 Task: Look for space in Alblasserdam, Netherlands from 12th August, 2023 to 16th August, 2023 for 8 adults in price range Rs.10000 to Rs.16000. Place can be private room with 8 bedrooms having 8 beds and 8 bathrooms. Property type can be house, flat, guest house, hotel. Amenities needed are: wifi, TV, free parkinig on premises, gym, breakfast. Booking option can be shelf check-in. Required host language is English.
Action: Mouse moved to (56, 107)
Screenshot: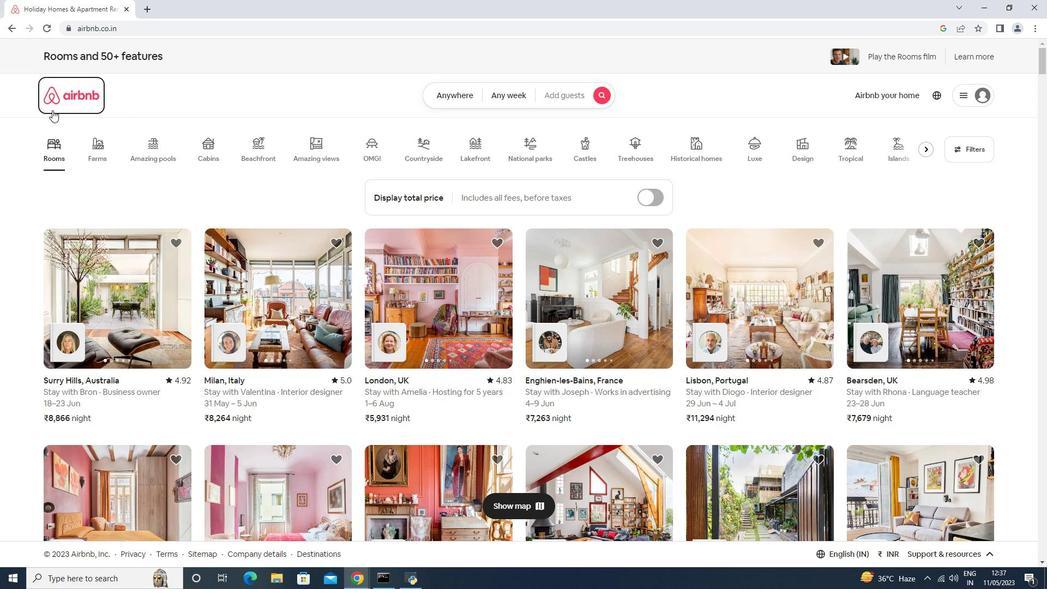 
Action: Mouse pressed left at (56, 107)
Screenshot: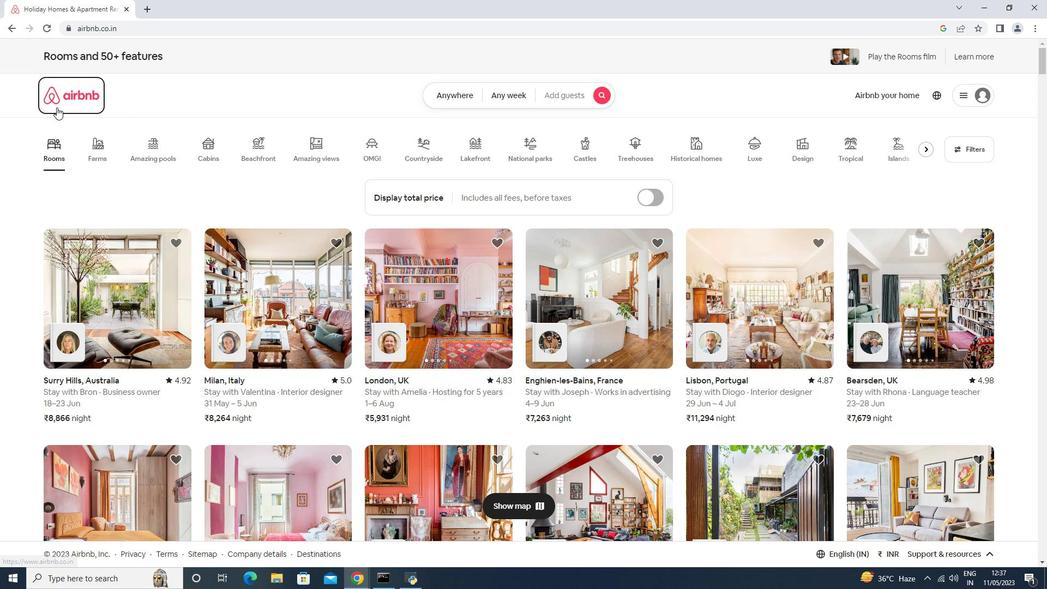 
Action: Mouse moved to (89, 98)
Screenshot: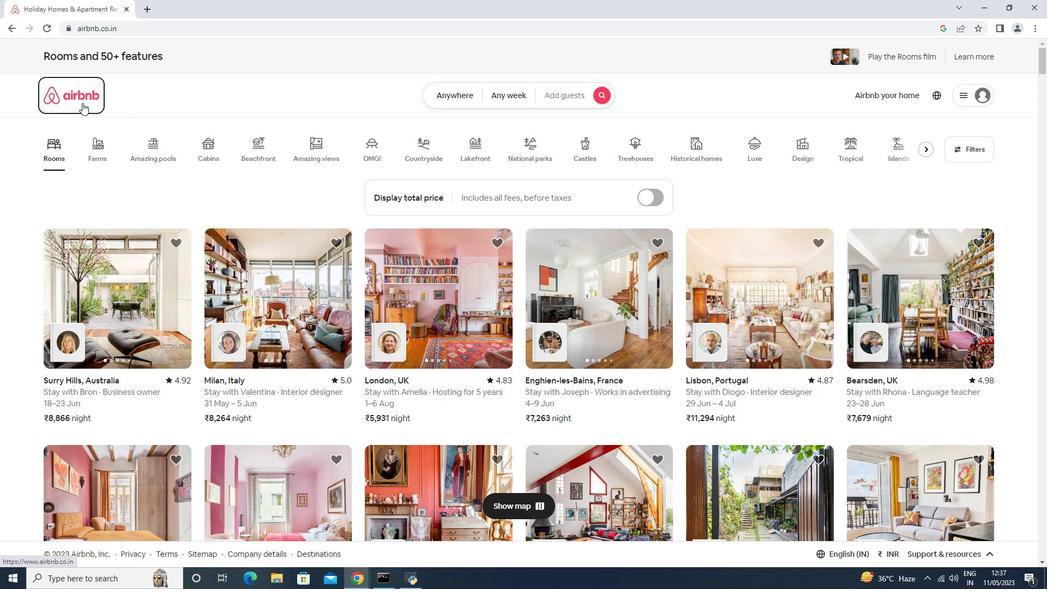 
Action: Mouse pressed left at (89, 98)
Screenshot: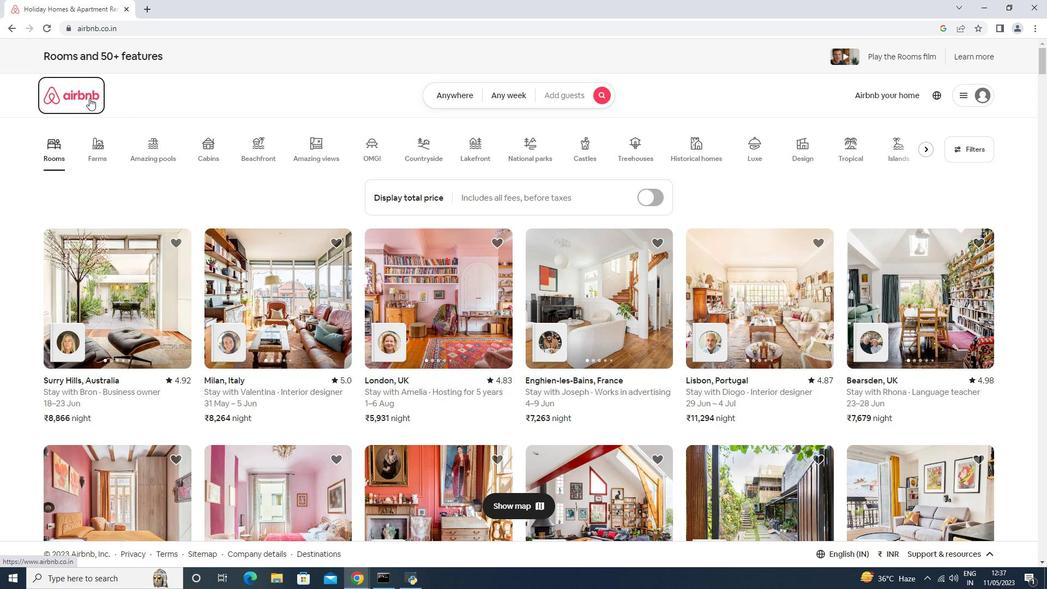 
Action: Mouse moved to (448, 92)
Screenshot: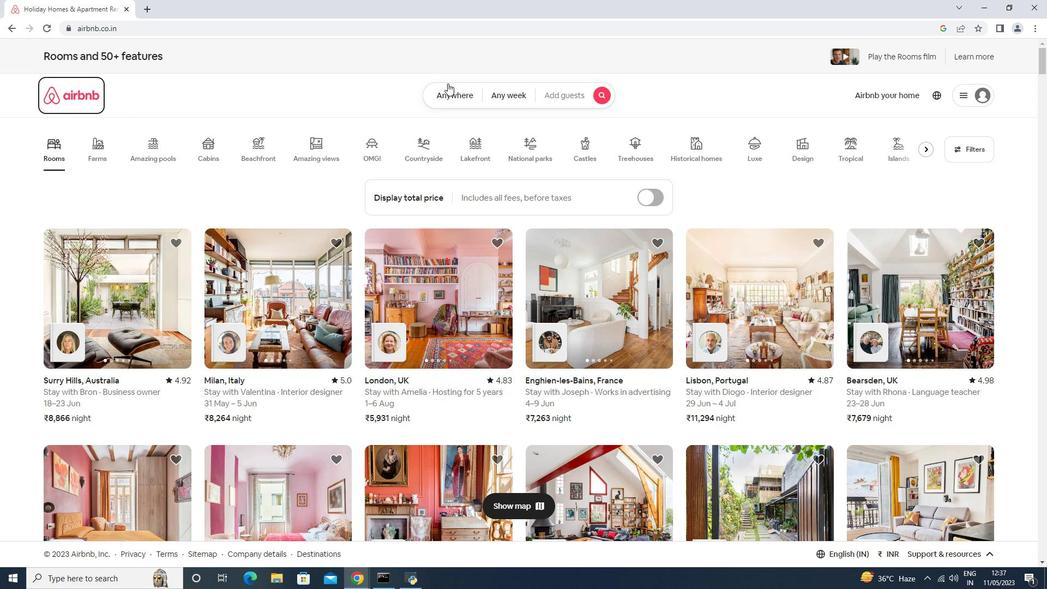
Action: Mouse pressed left at (448, 92)
Screenshot: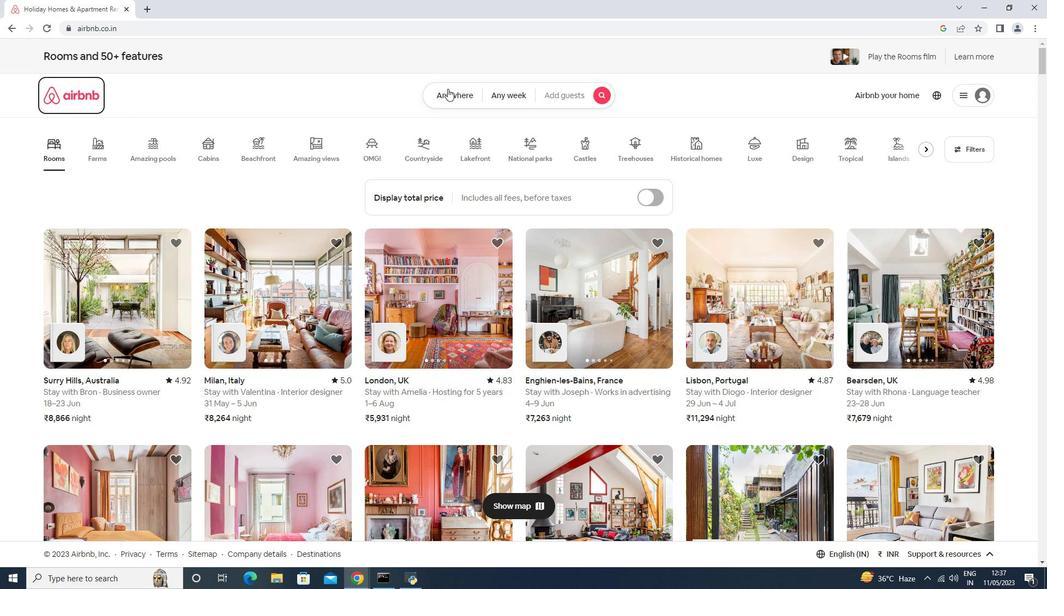 
Action: Mouse moved to (412, 153)
Screenshot: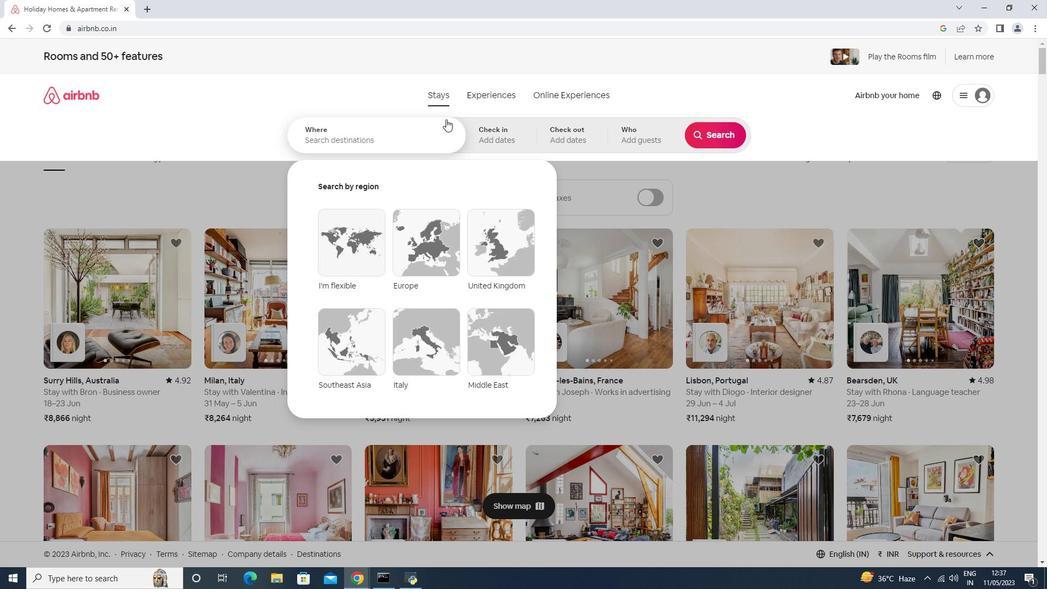 
Action: Key pressed <Key.shift>BLASSE
Screenshot: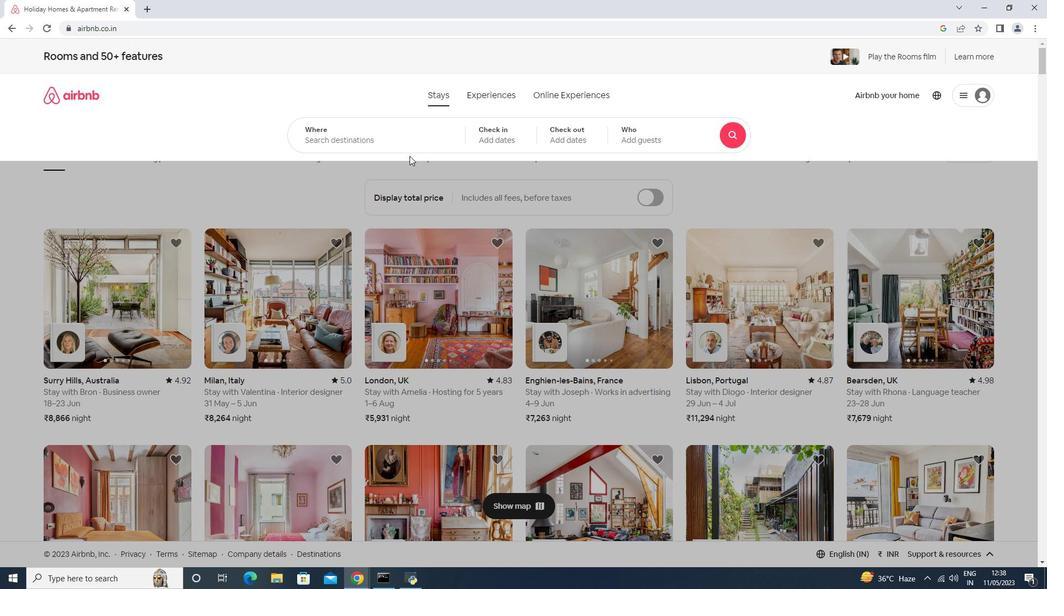 
Action: Mouse moved to (415, 152)
Screenshot: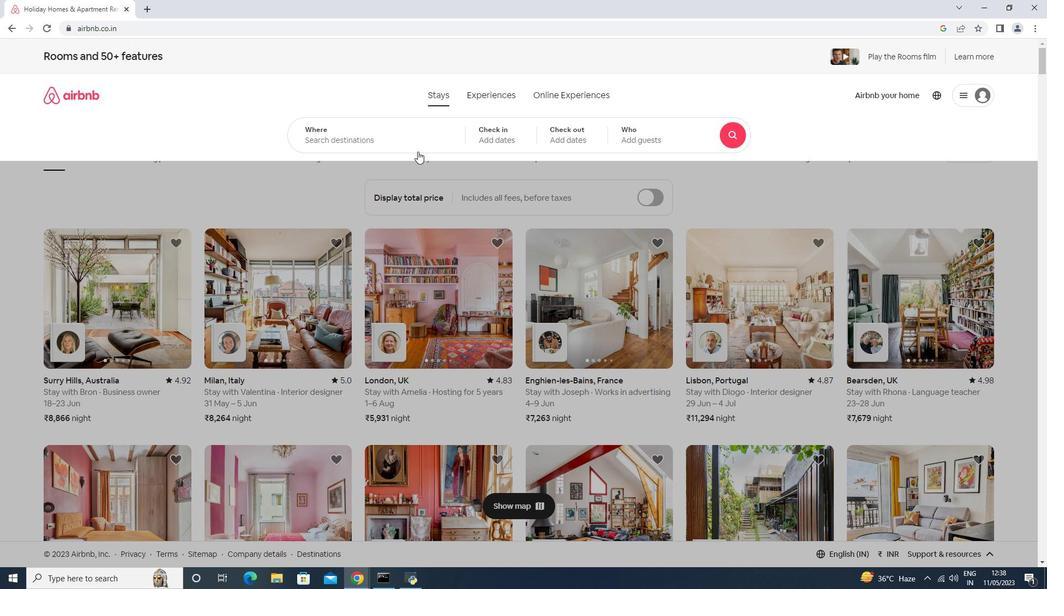 
Action: Mouse pressed left at (415, 152)
Screenshot: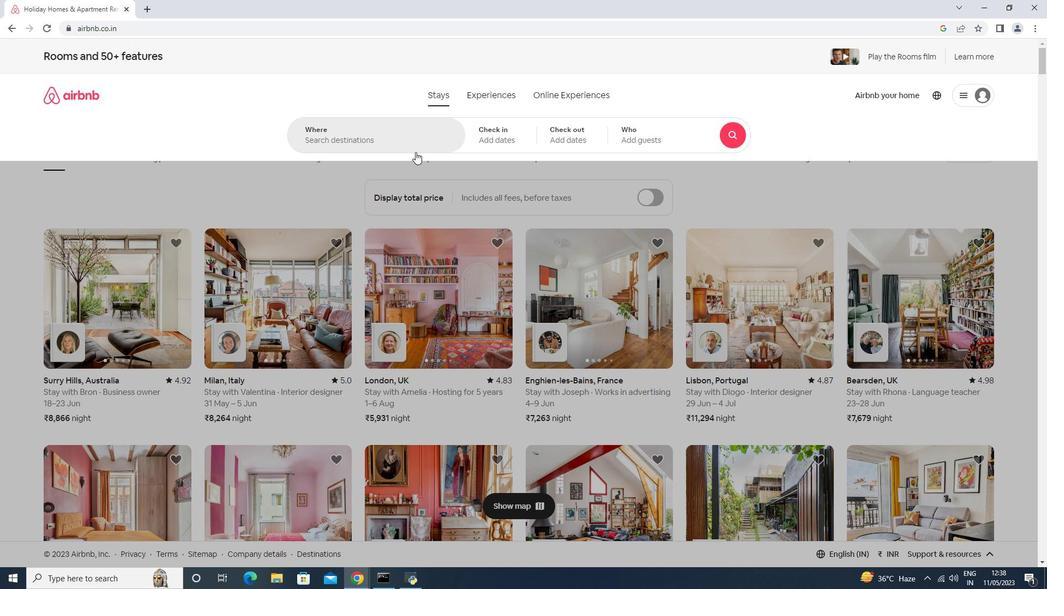 
Action: Key pressed <Key.shift>Albla<Key.down><Key.space><Key.backspace>,<Key.space><Key.shift>Netherlam<Key.backspace><Key.down><Key.up><Key.enter>
Screenshot: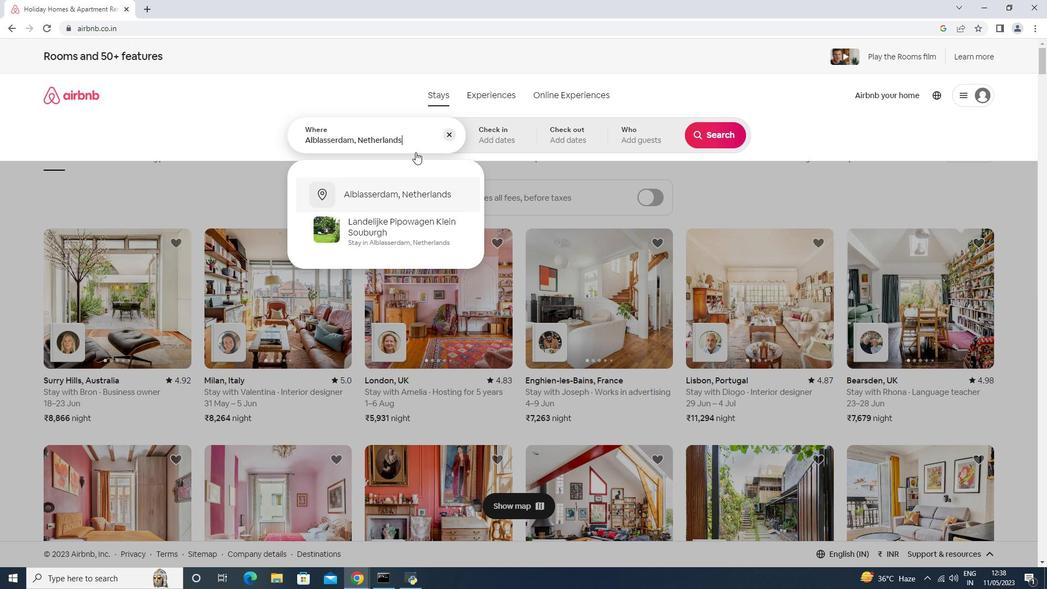
Action: Mouse moved to (710, 221)
Screenshot: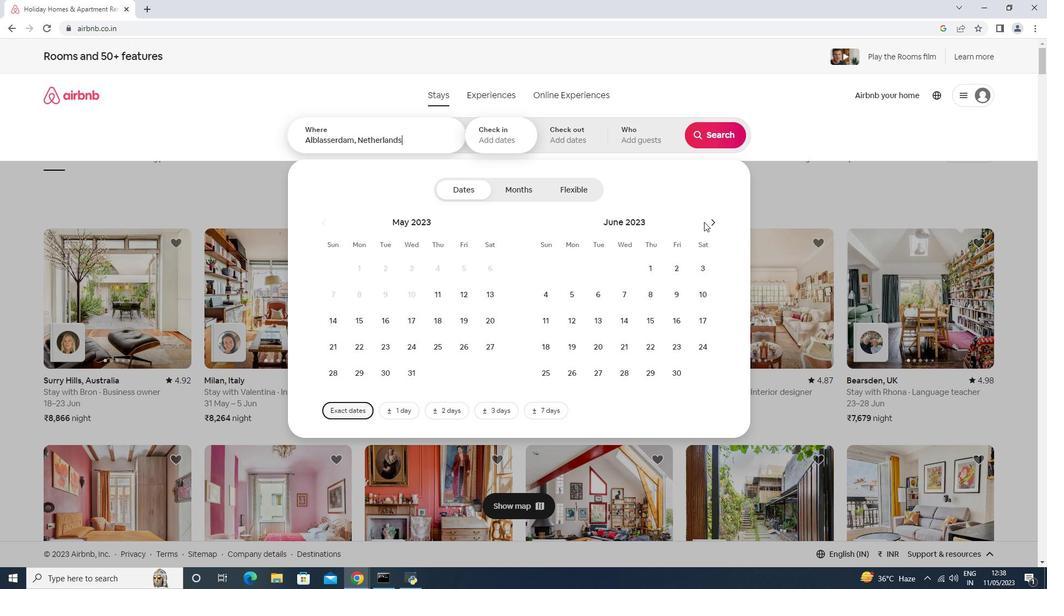 
Action: Mouse pressed left at (710, 221)
Screenshot: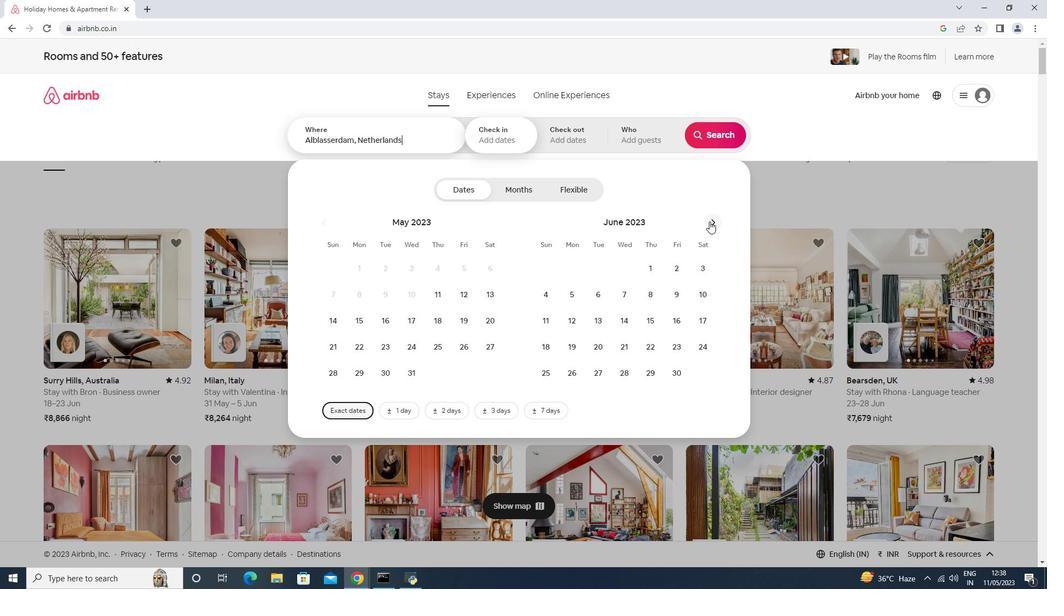 
Action: Mouse moved to (710, 222)
Screenshot: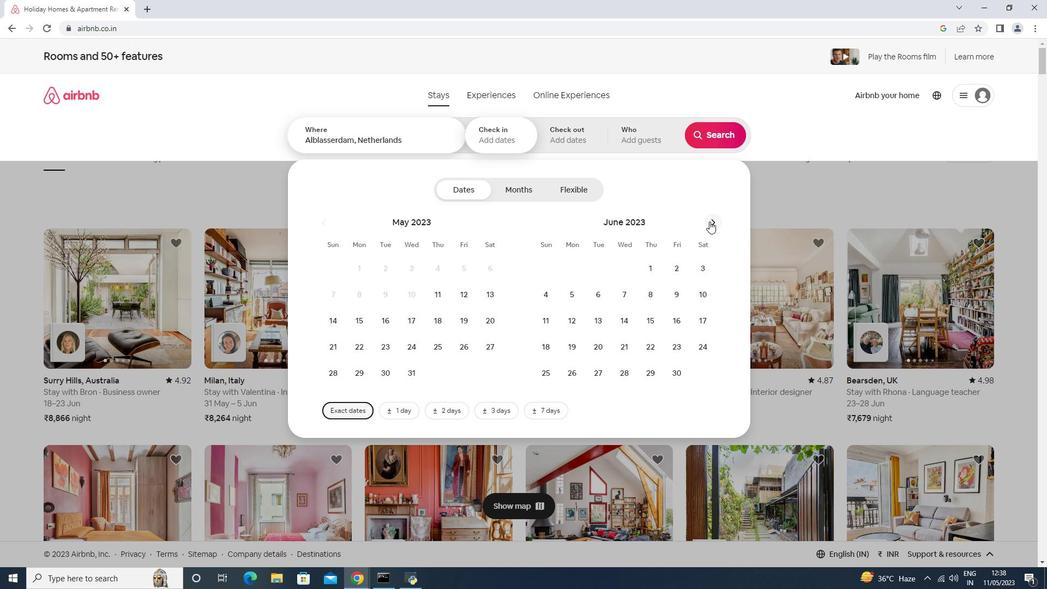 
Action: Mouse pressed left at (710, 222)
Screenshot: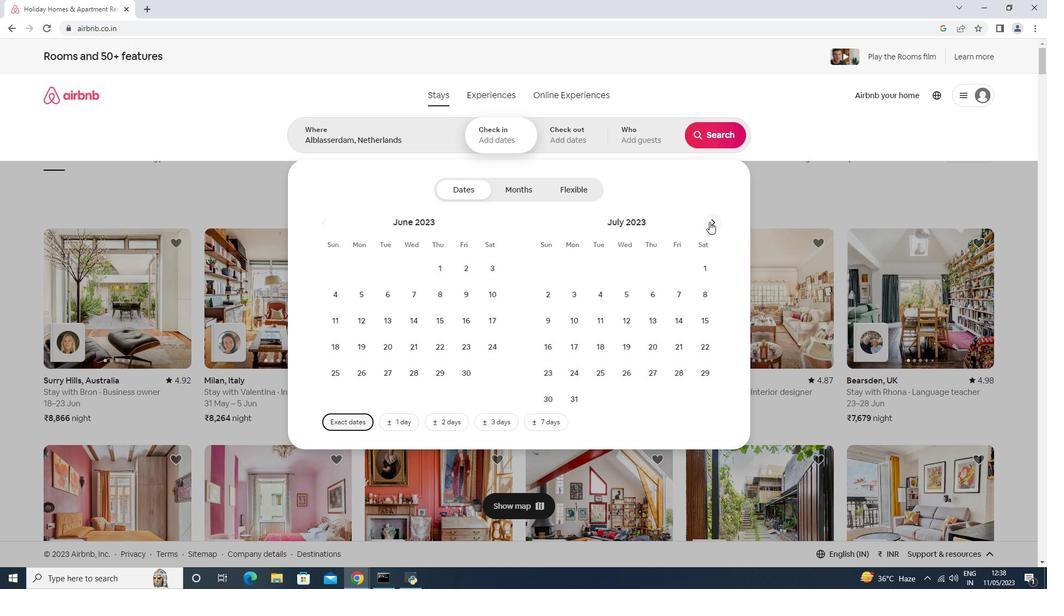 
Action: Mouse moved to (700, 294)
Screenshot: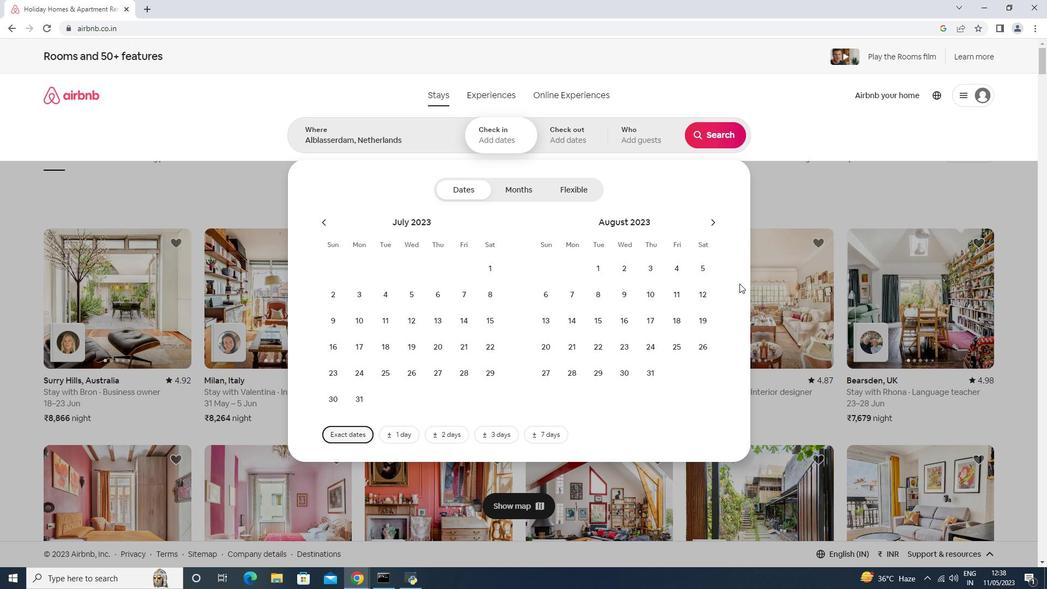 
Action: Mouse pressed left at (700, 294)
Screenshot: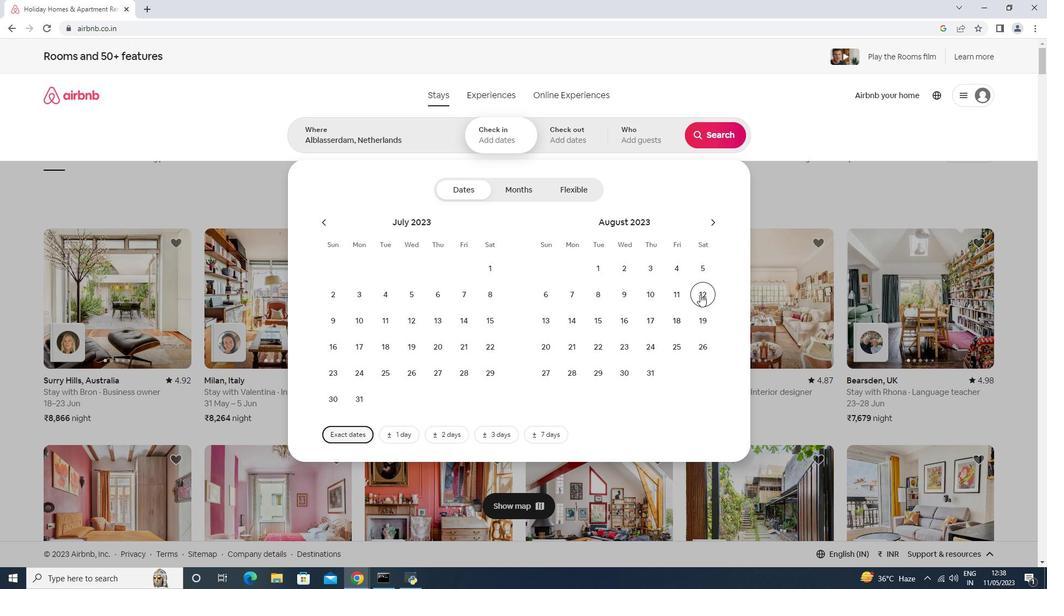 
Action: Mouse moved to (634, 321)
Screenshot: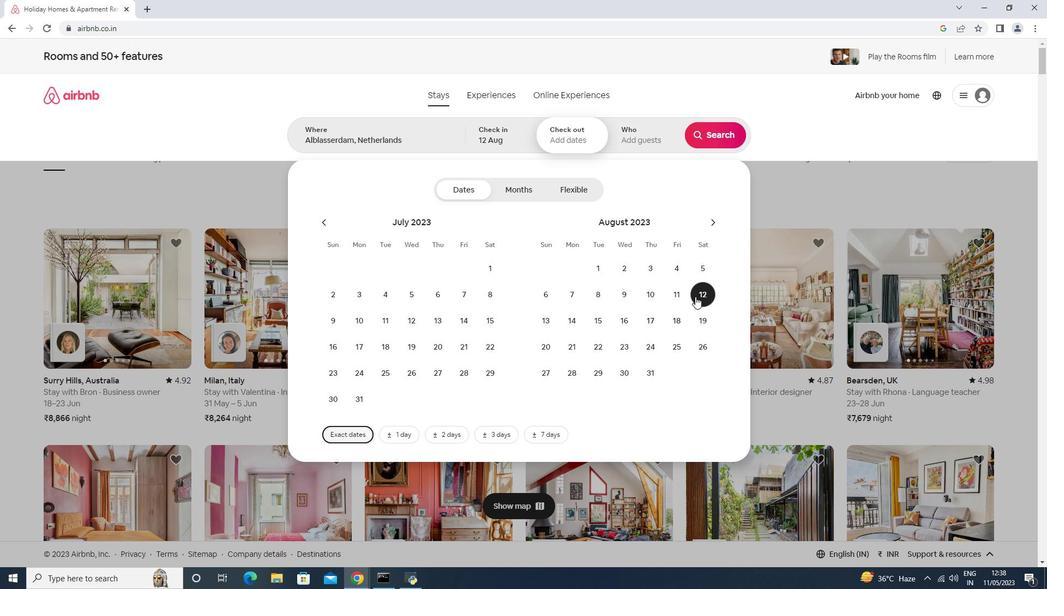 
Action: Mouse pressed left at (634, 321)
Screenshot: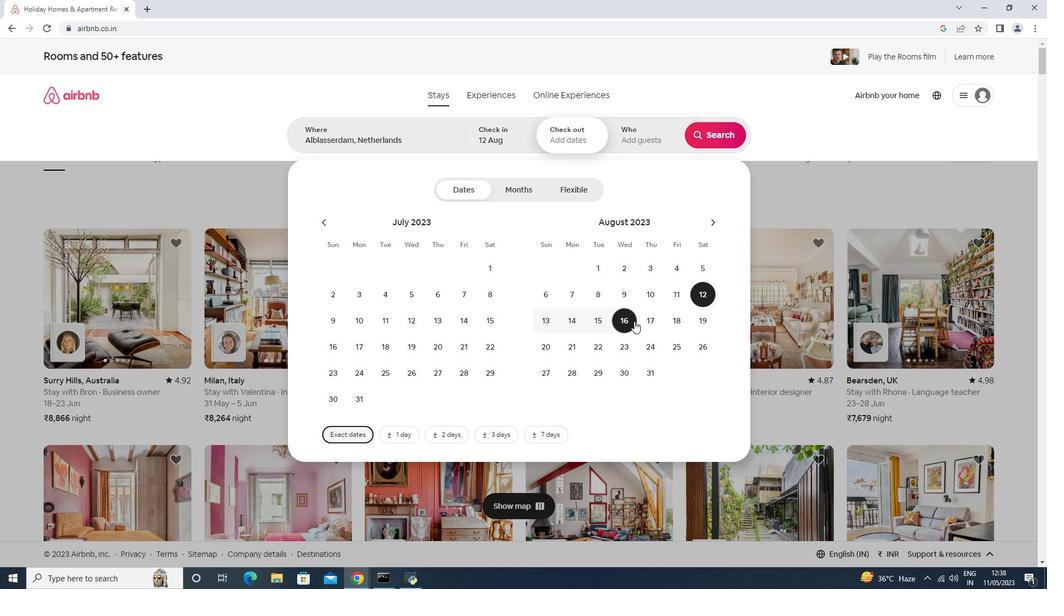 
Action: Mouse moved to (644, 148)
Screenshot: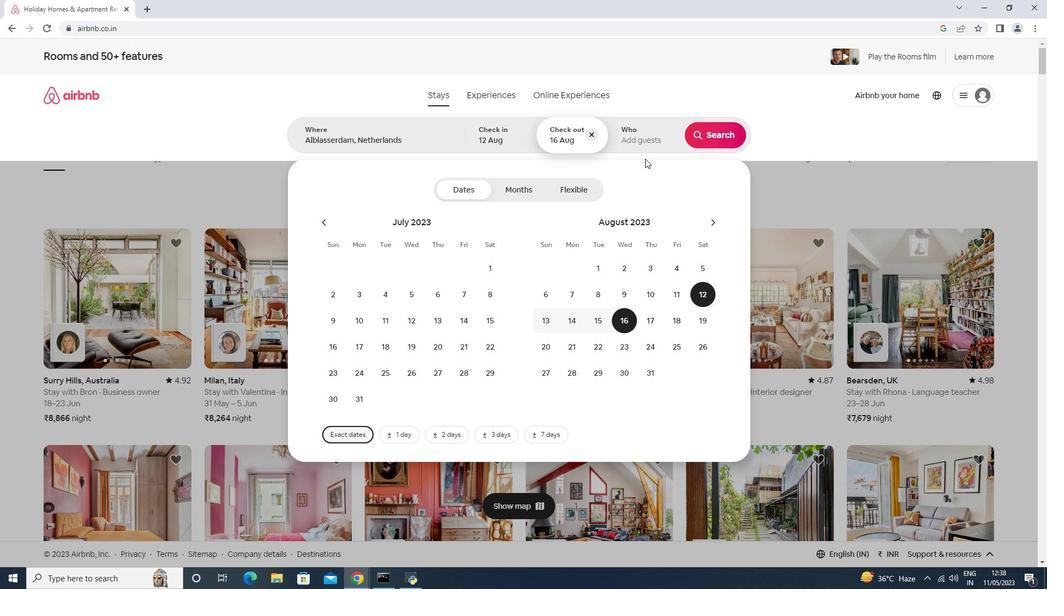 
Action: Mouse pressed left at (644, 148)
Screenshot: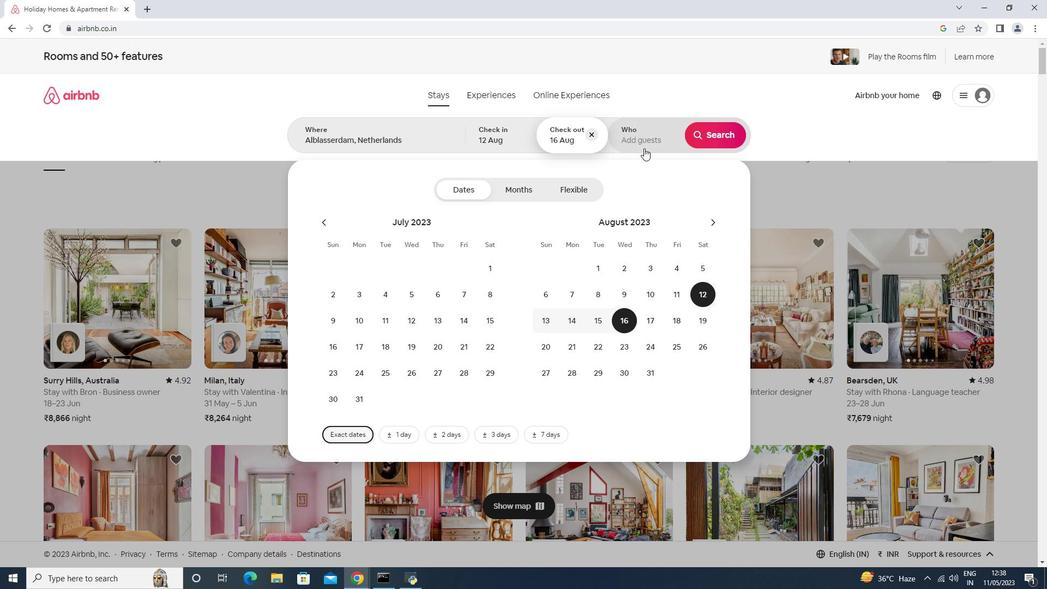 
Action: Mouse moved to (717, 191)
Screenshot: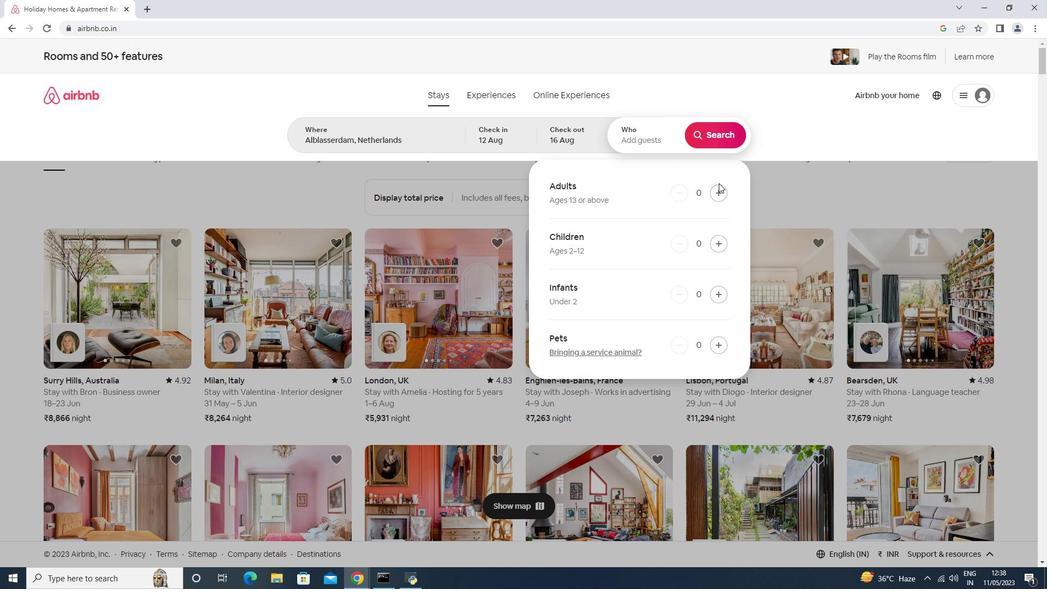 
Action: Mouse pressed left at (717, 191)
Screenshot: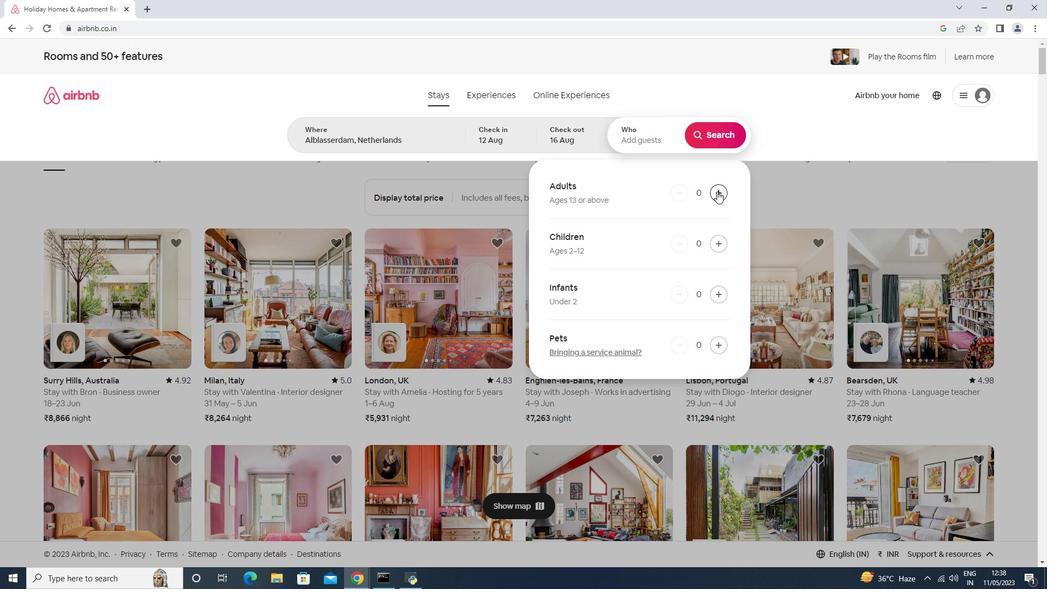 
Action: Mouse pressed left at (717, 191)
Screenshot: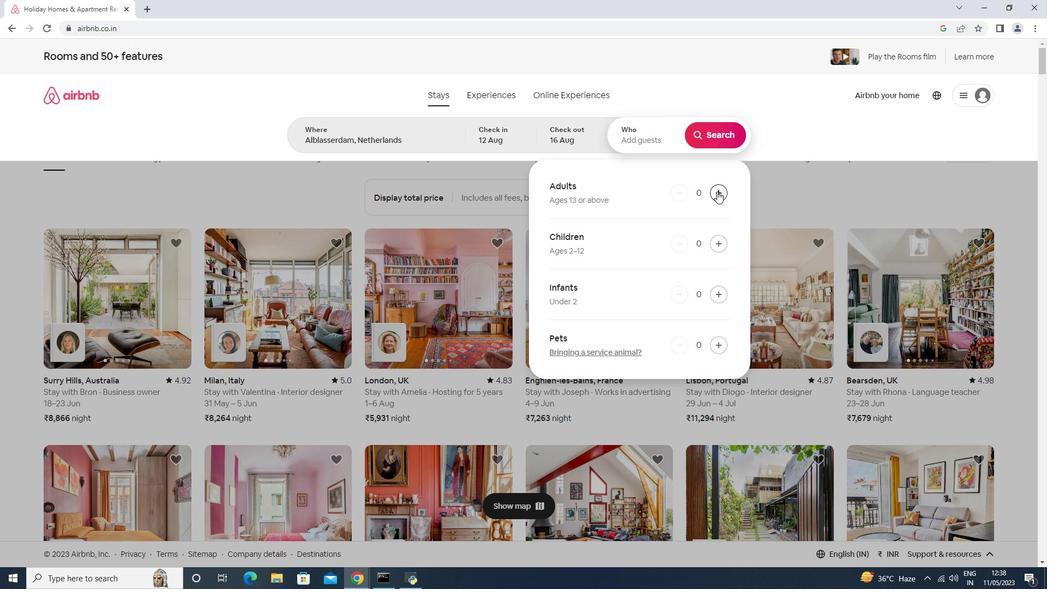 
Action: Mouse pressed left at (717, 191)
Screenshot: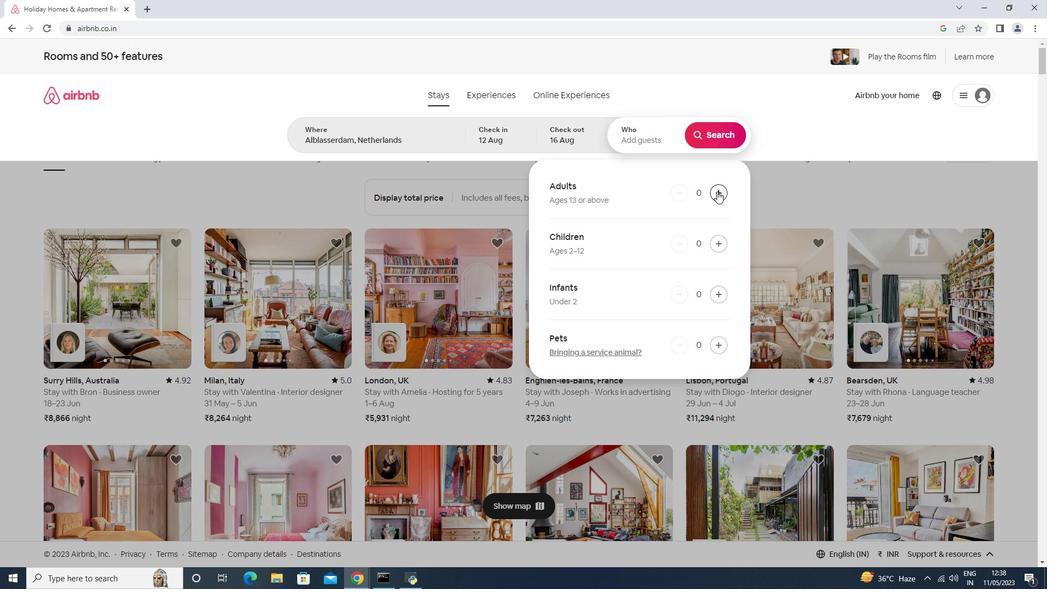 
Action: Mouse pressed left at (717, 191)
Screenshot: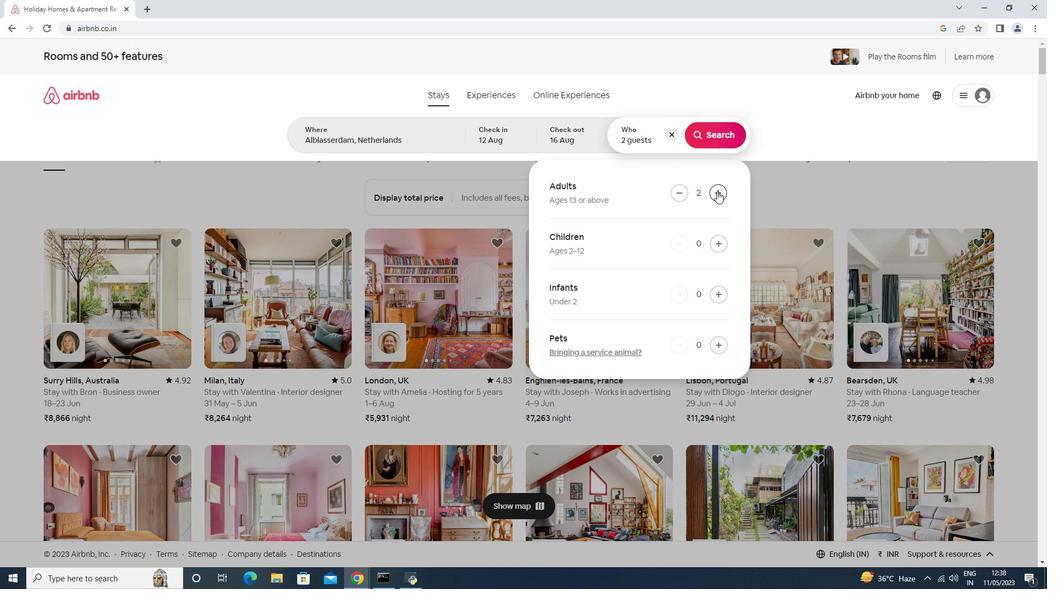 
Action: Mouse pressed left at (717, 191)
Screenshot: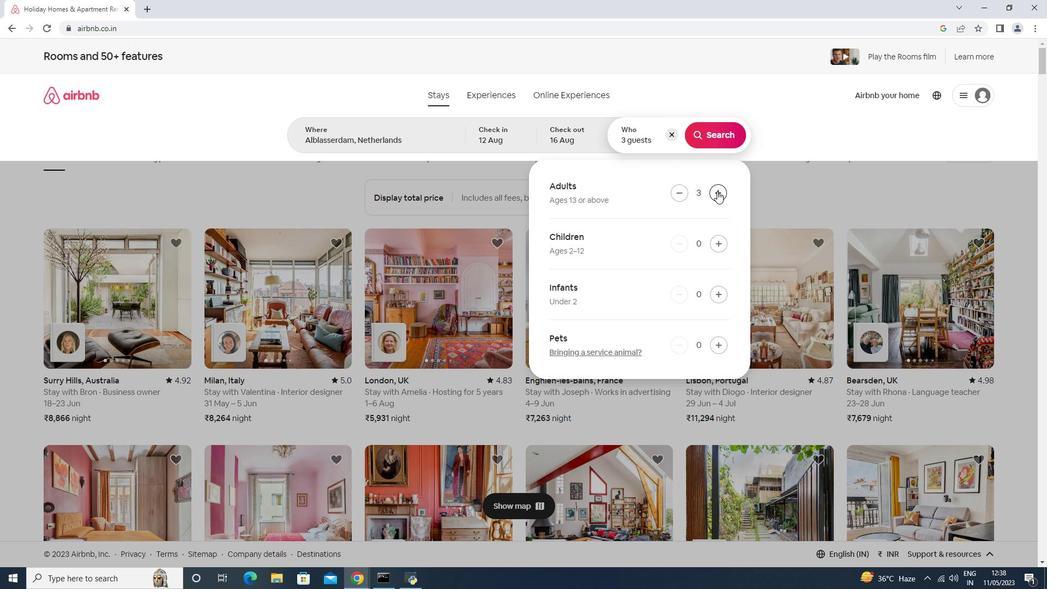 
Action: Mouse pressed left at (717, 191)
Screenshot: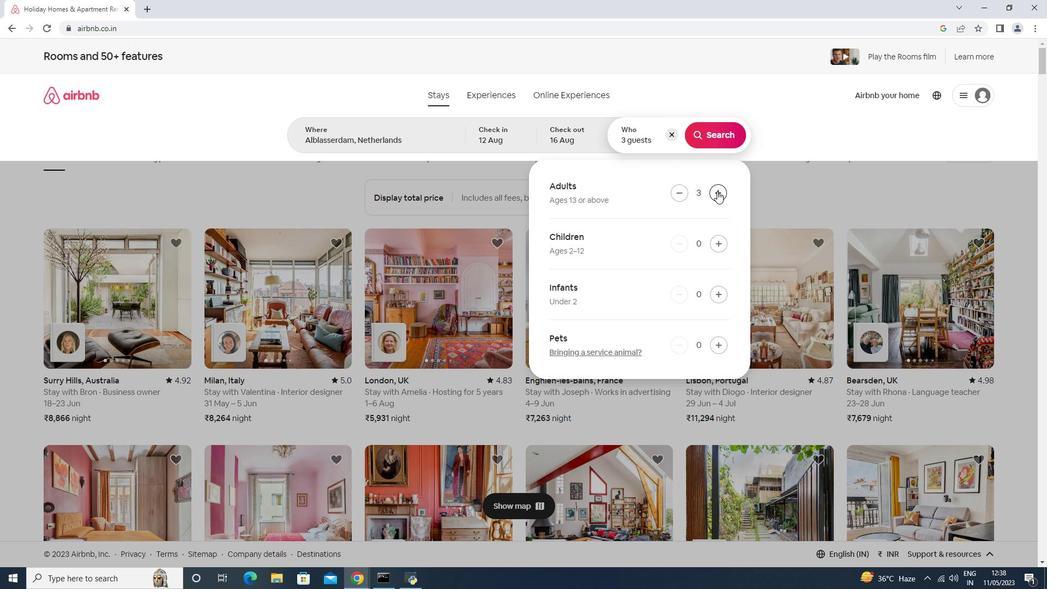 
Action: Mouse pressed left at (717, 191)
Screenshot: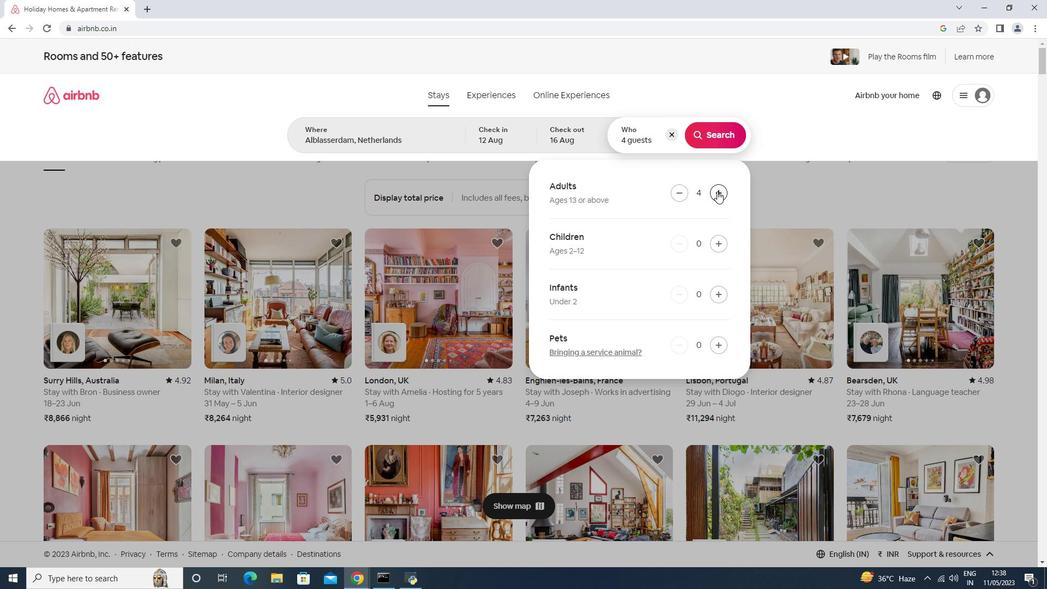 
Action: Mouse pressed left at (717, 191)
Screenshot: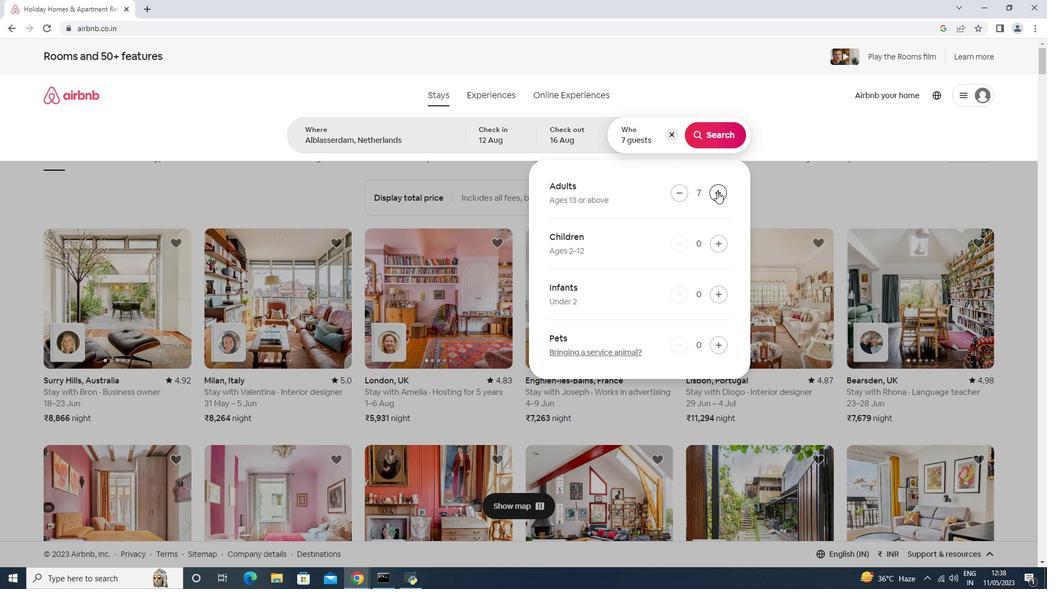 
Action: Mouse moved to (708, 138)
Screenshot: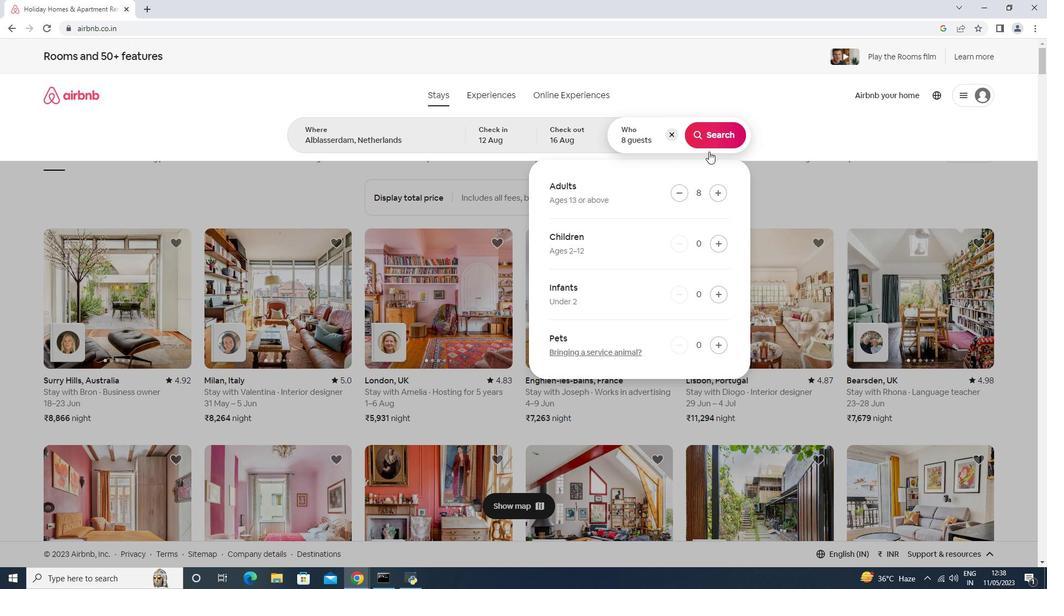 
Action: Mouse pressed left at (708, 138)
Screenshot: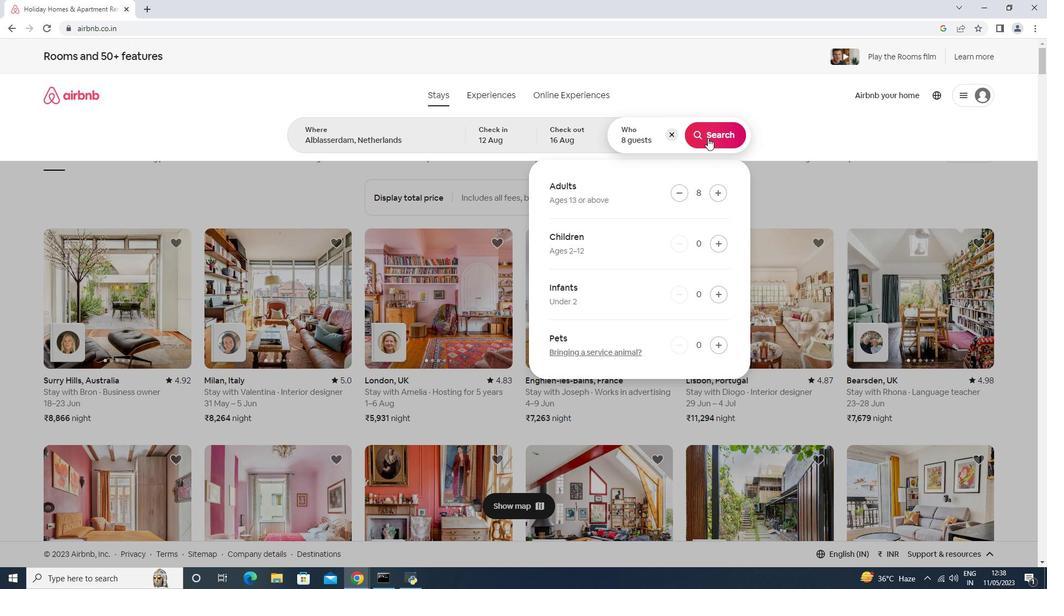 
Action: Mouse moved to (998, 105)
Screenshot: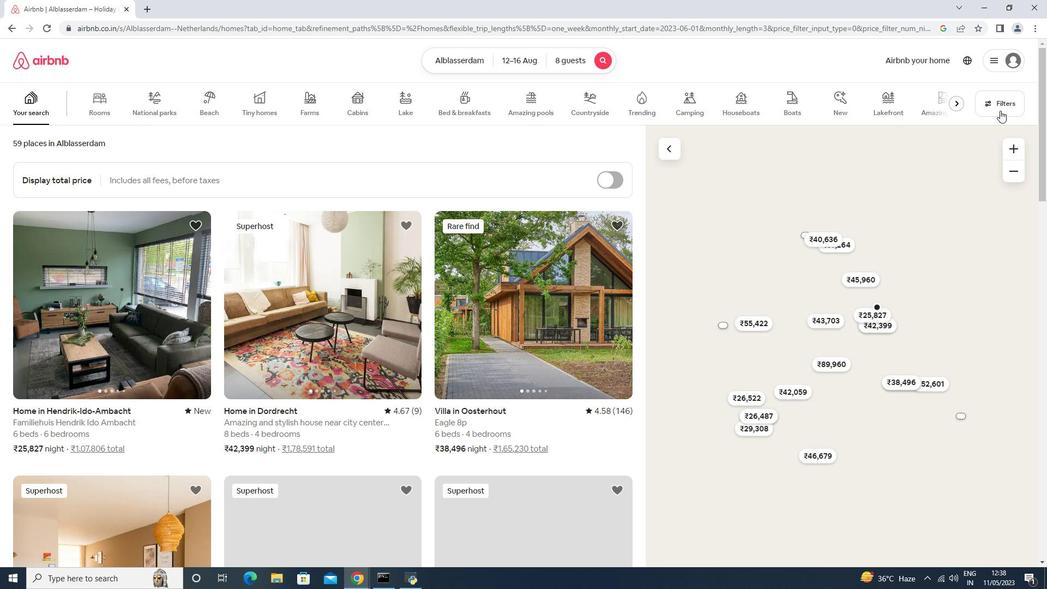 
Action: Mouse pressed left at (998, 105)
Screenshot: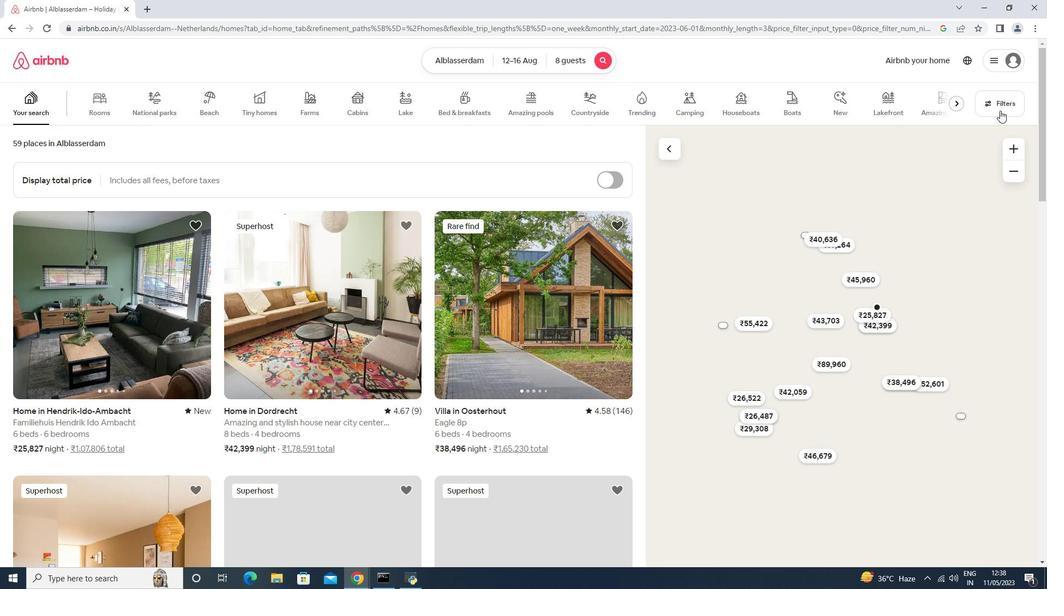 
Action: Mouse moved to (457, 362)
Screenshot: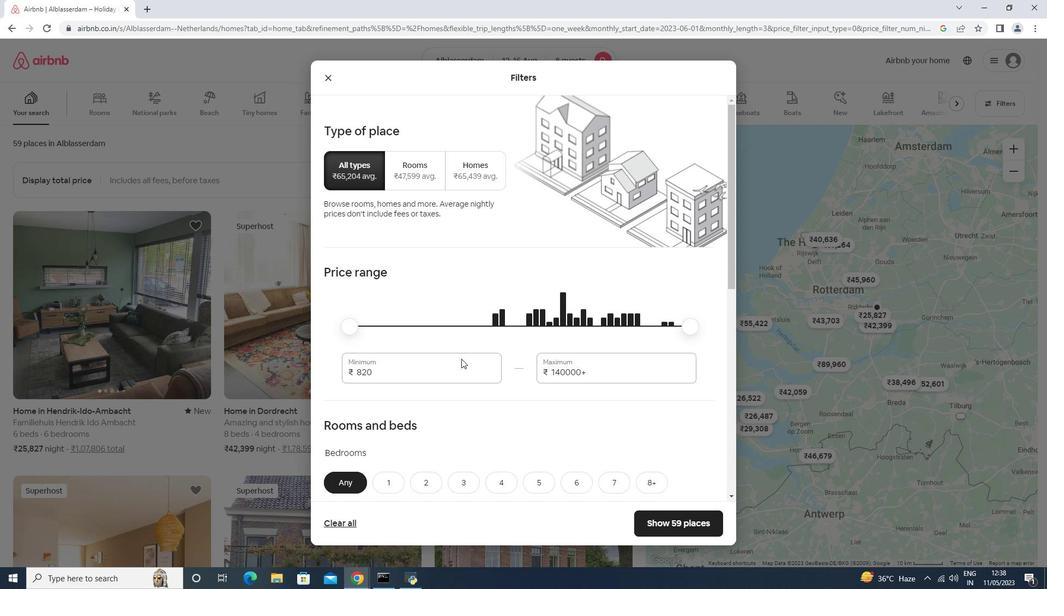 
Action: Mouse pressed left at (457, 362)
Screenshot: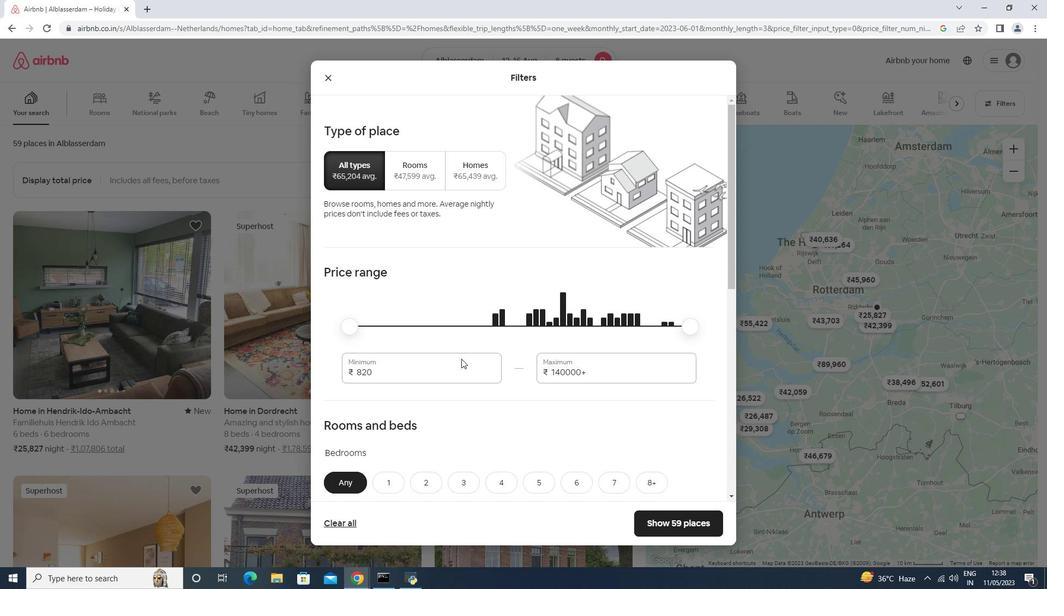 
Action: Mouse moved to (452, 359)
Screenshot: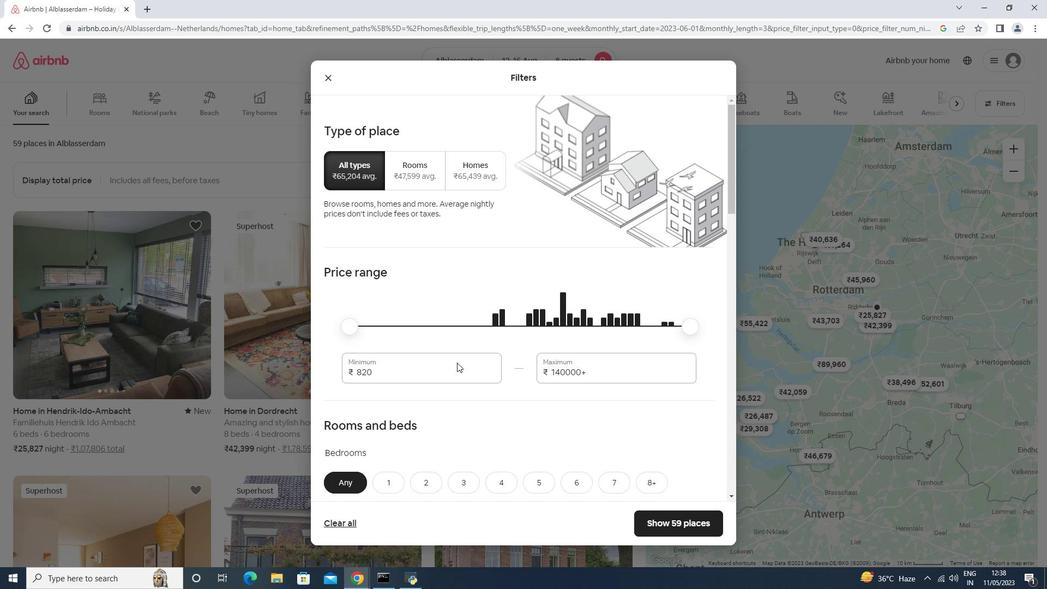 
Action: Key pressed <Key.backspace><Key.backspace><Key.backspace>10000<Key.tab>16000
Screenshot: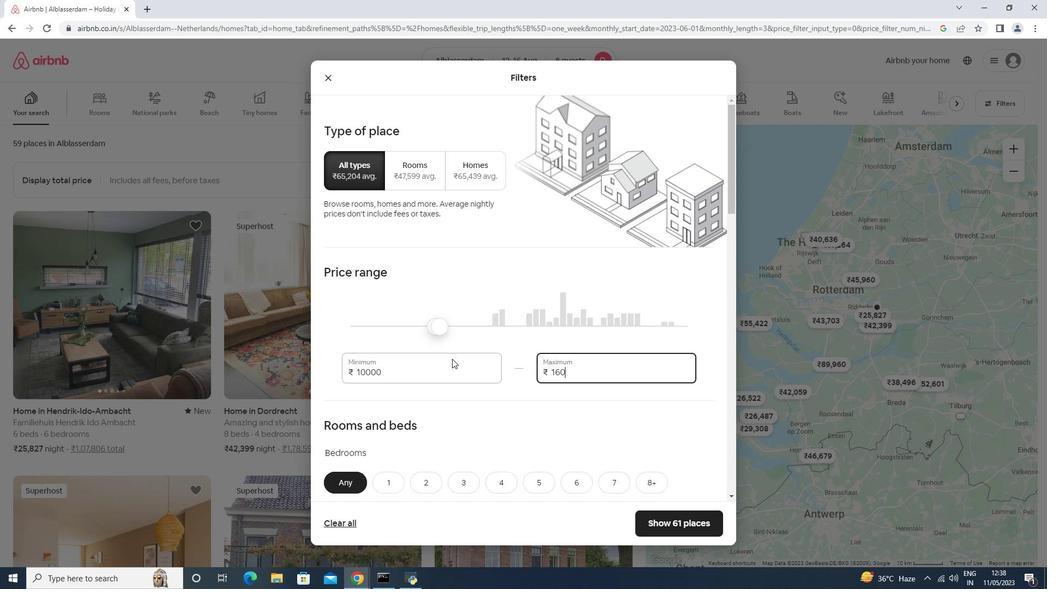 
Action: Mouse moved to (452, 358)
Screenshot: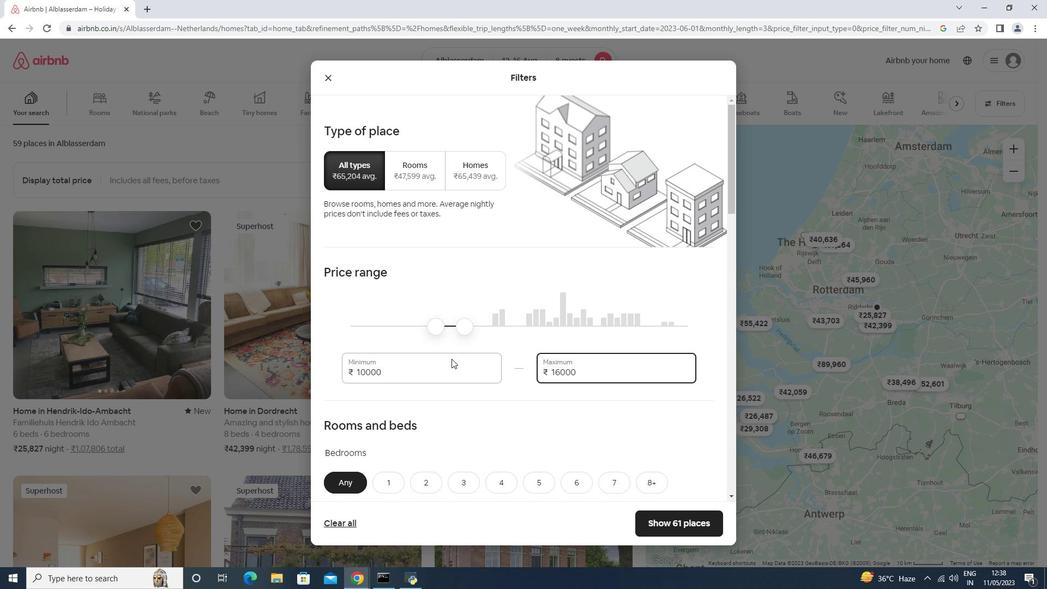 
Action: Mouse scrolled (452, 357) with delta (0, 0)
Screenshot: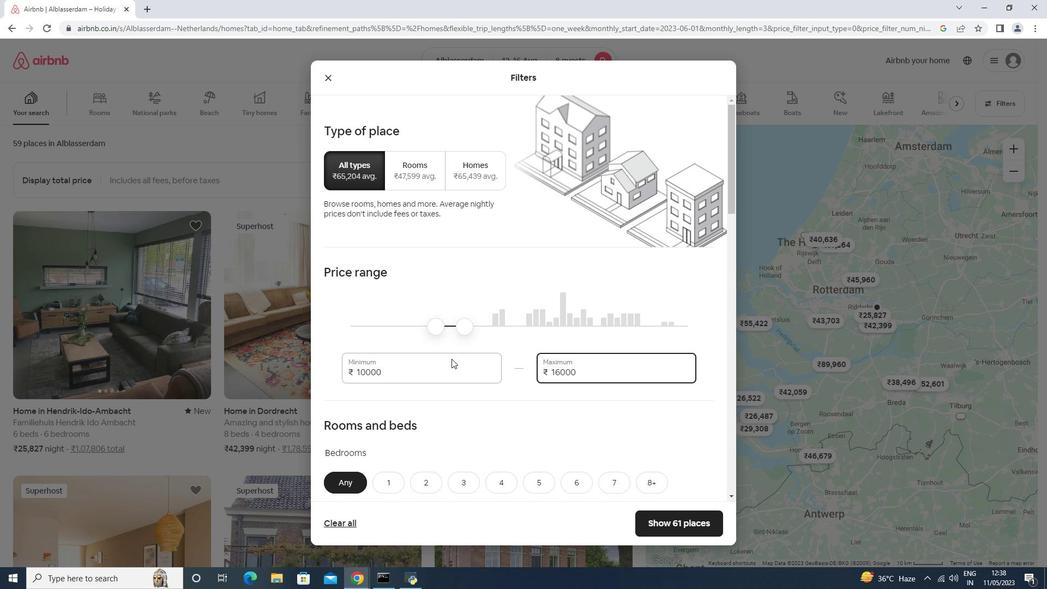
Action: Mouse scrolled (452, 357) with delta (0, 0)
Screenshot: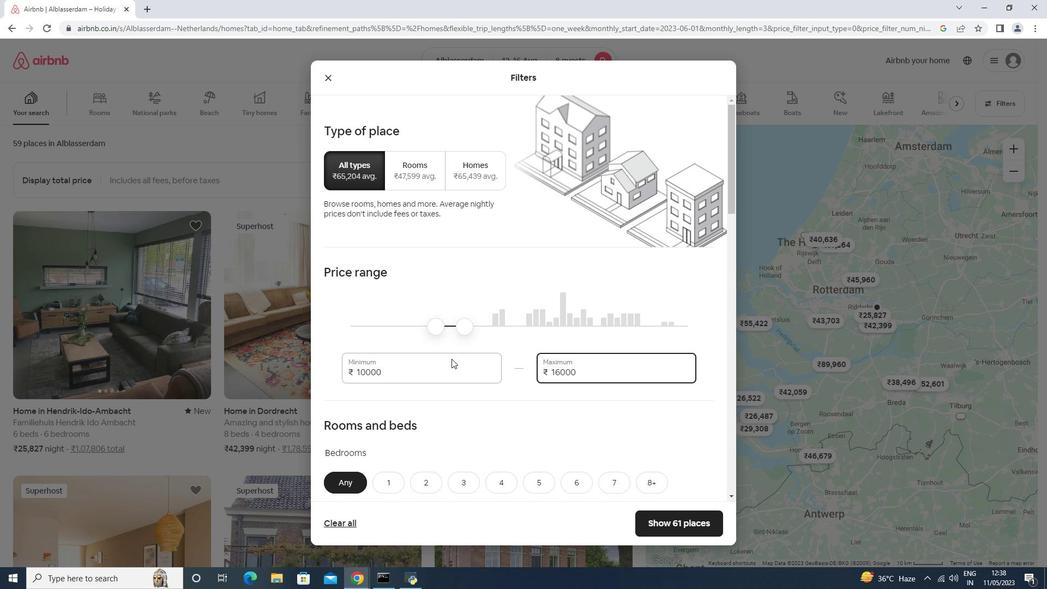 
Action: Mouse scrolled (452, 357) with delta (0, 0)
Screenshot: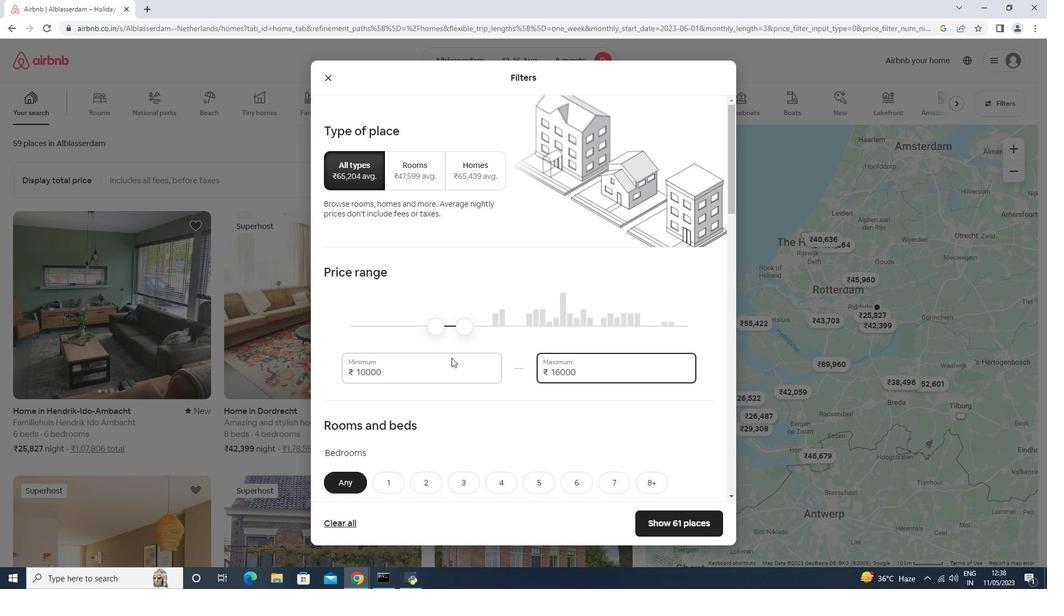 
Action: Mouse scrolled (452, 357) with delta (0, 0)
Screenshot: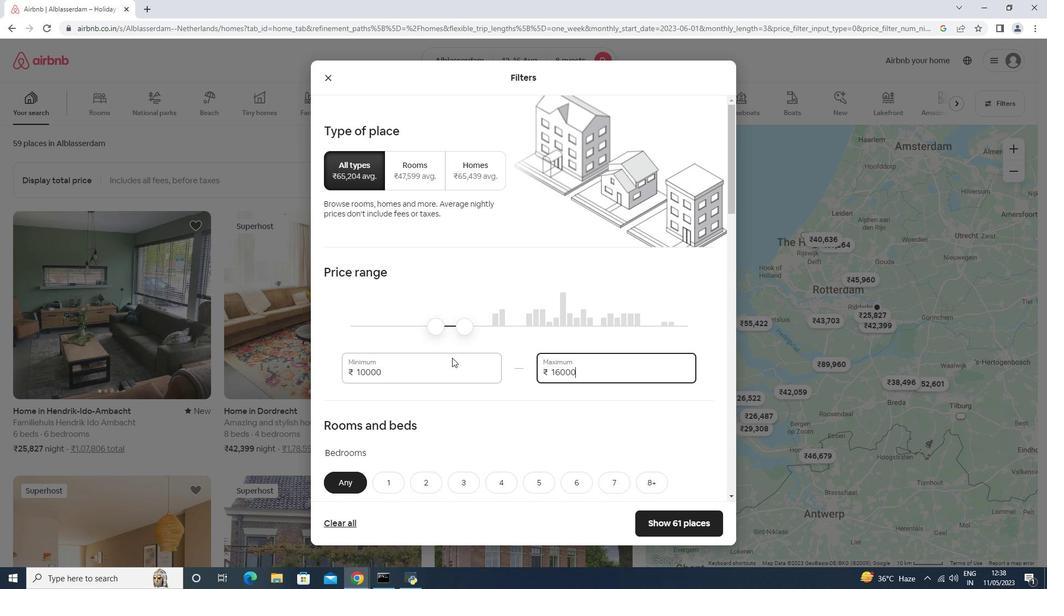 
Action: Mouse moved to (647, 264)
Screenshot: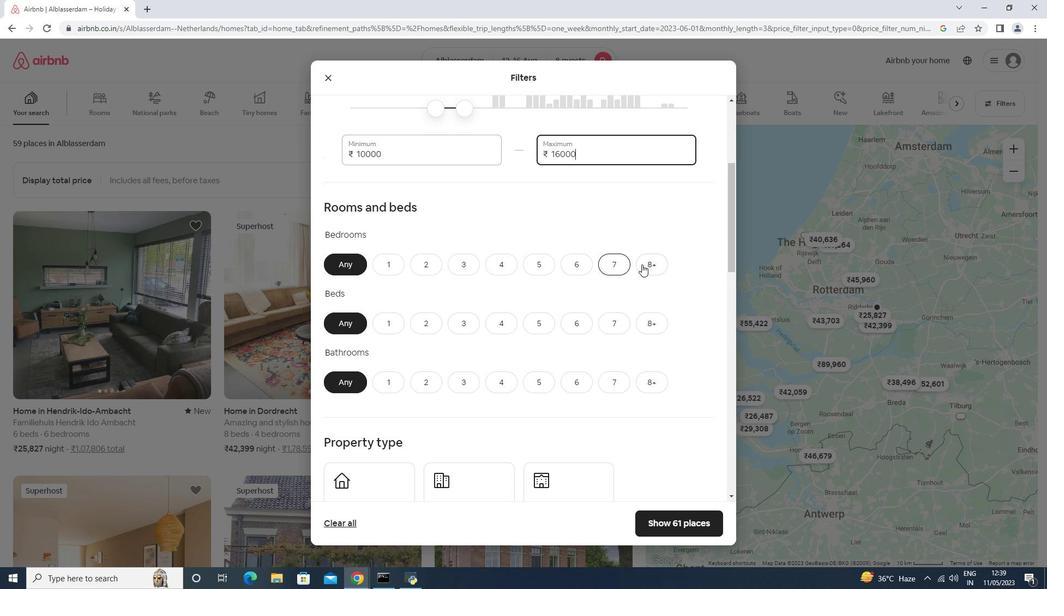 
Action: Mouse pressed left at (647, 264)
Screenshot: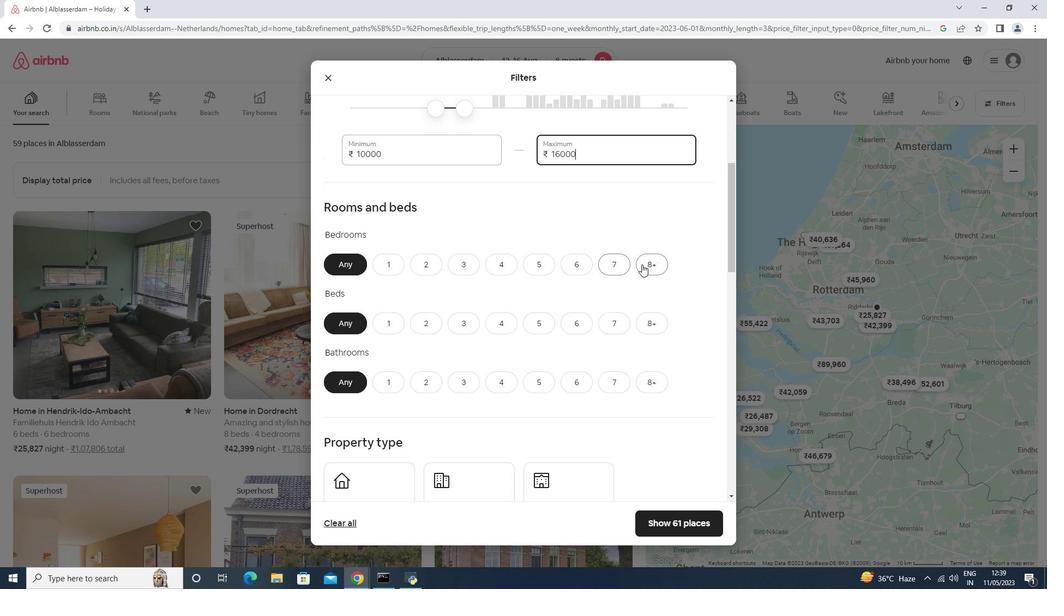 
Action: Mouse moved to (658, 318)
Screenshot: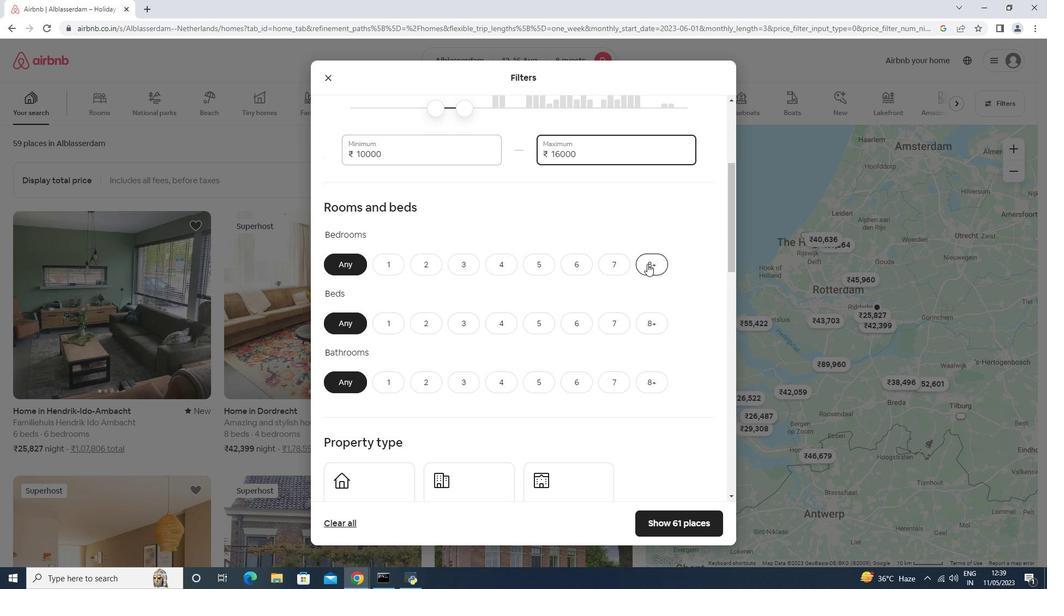 
Action: Mouse pressed left at (658, 318)
Screenshot: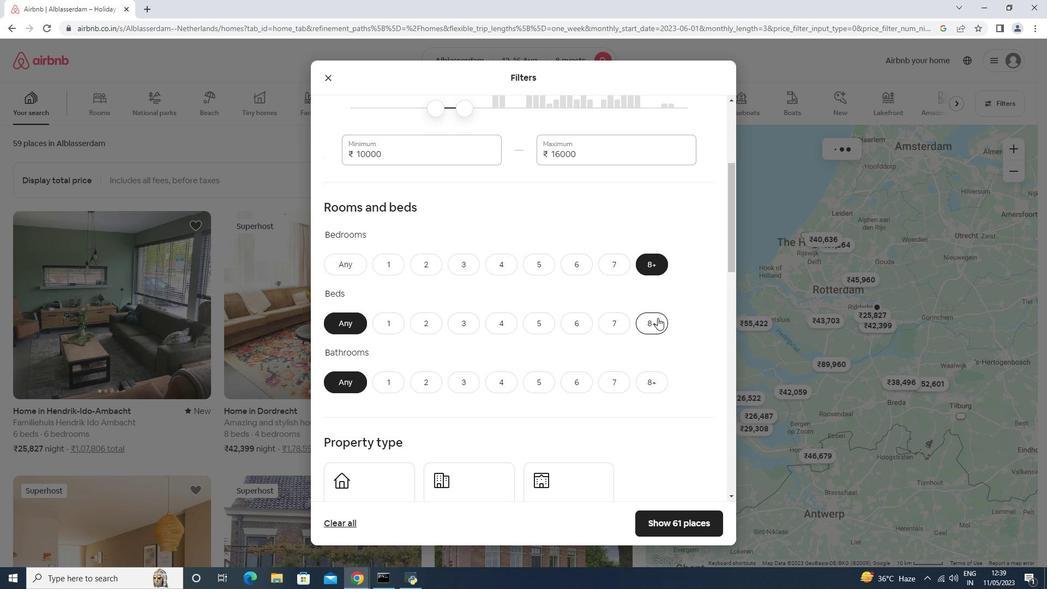
Action: Mouse moved to (649, 385)
Screenshot: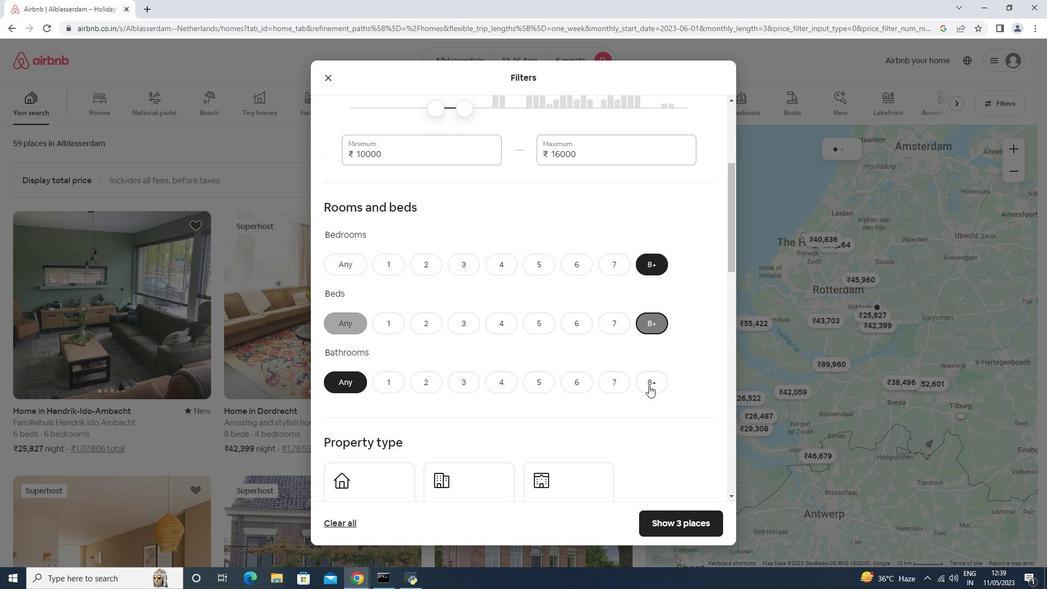 
Action: Mouse pressed left at (649, 385)
Screenshot: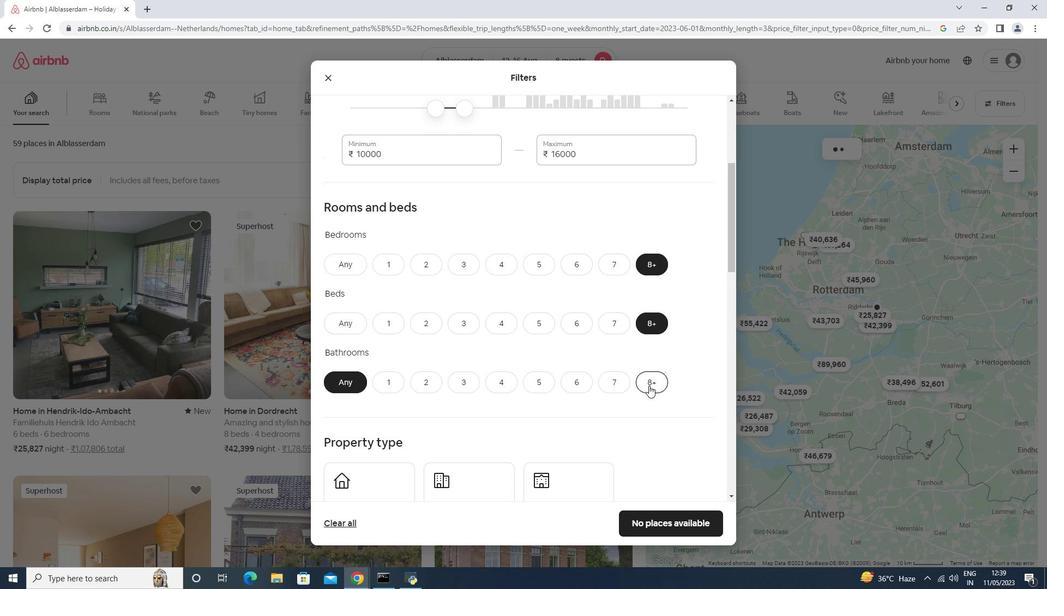 
Action: Mouse moved to (649, 384)
Screenshot: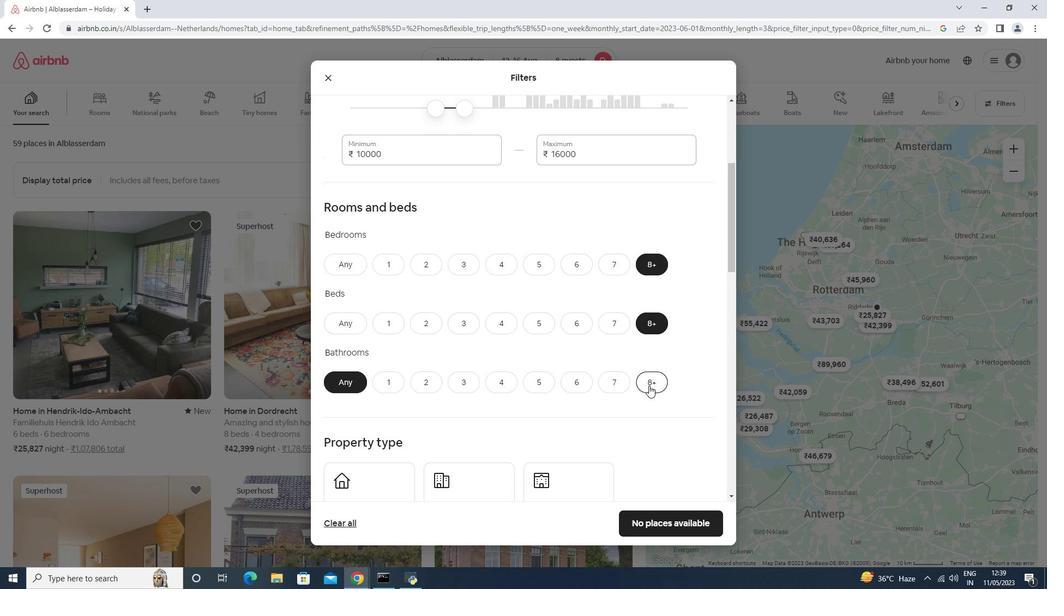 
Action: Mouse scrolled (649, 383) with delta (0, 0)
Screenshot: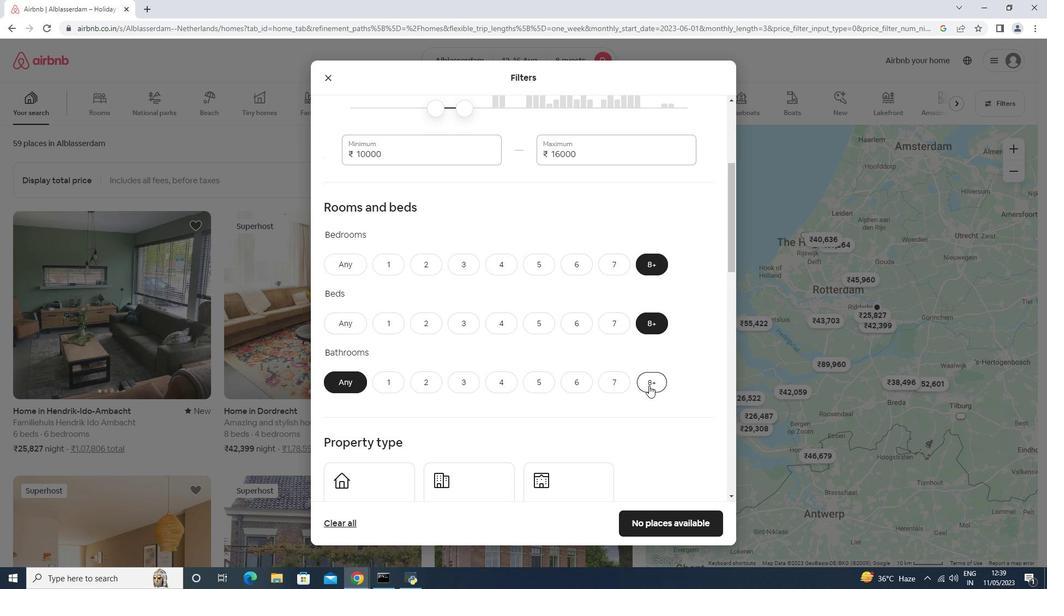 
Action: Mouse scrolled (649, 383) with delta (0, 0)
Screenshot: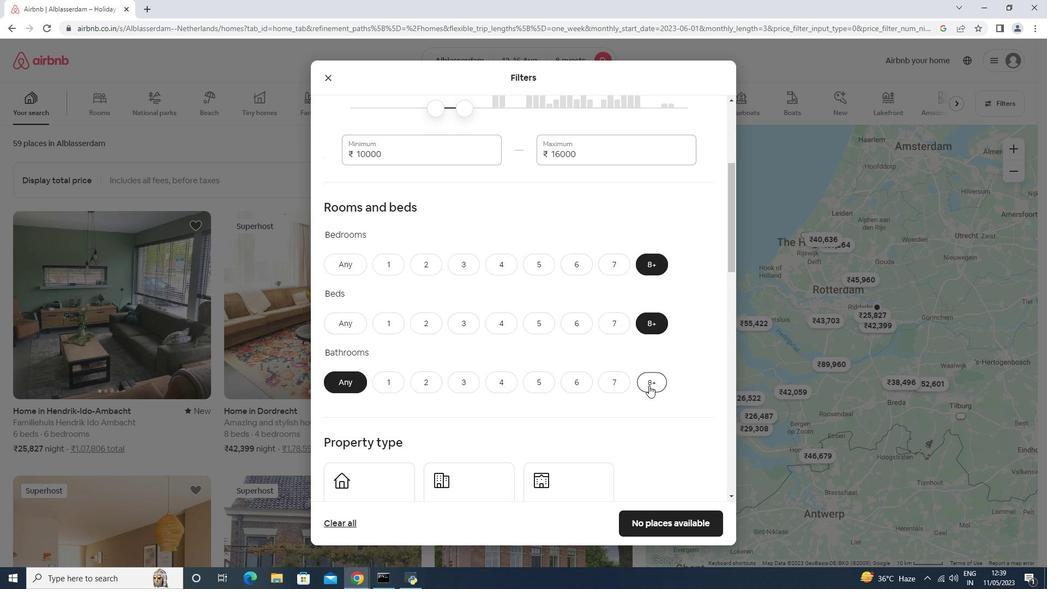 
Action: Mouse scrolled (649, 383) with delta (0, 0)
Screenshot: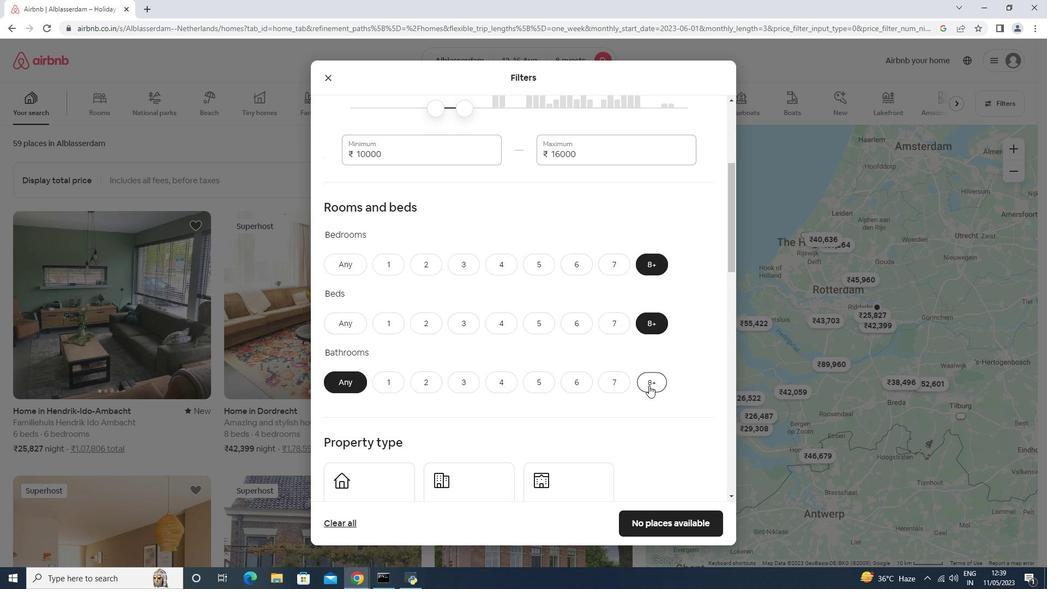 
Action: Mouse scrolled (649, 383) with delta (0, 0)
Screenshot: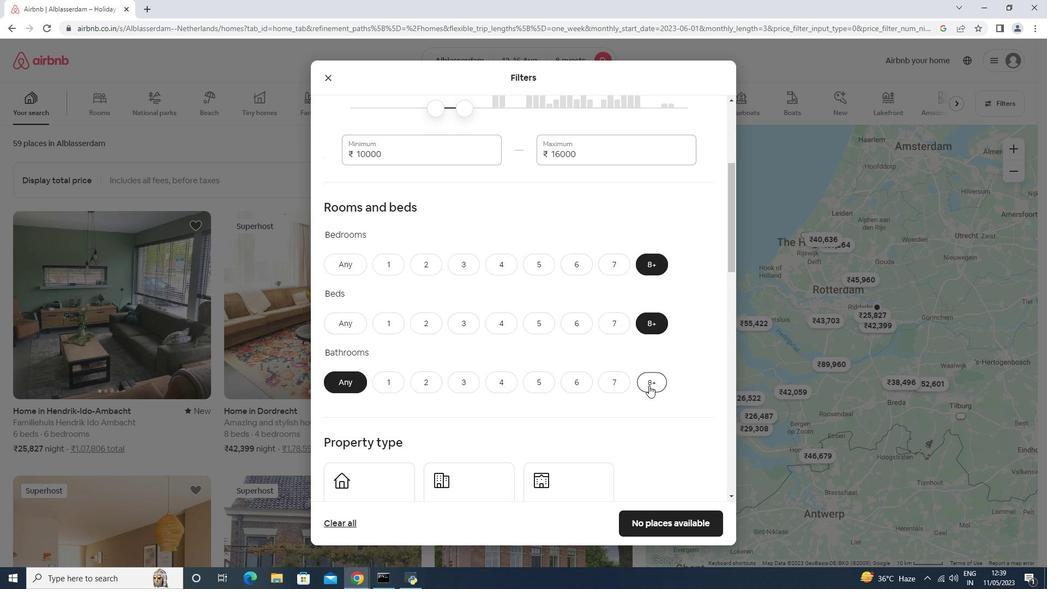
Action: Mouse scrolled (649, 383) with delta (0, 0)
Screenshot: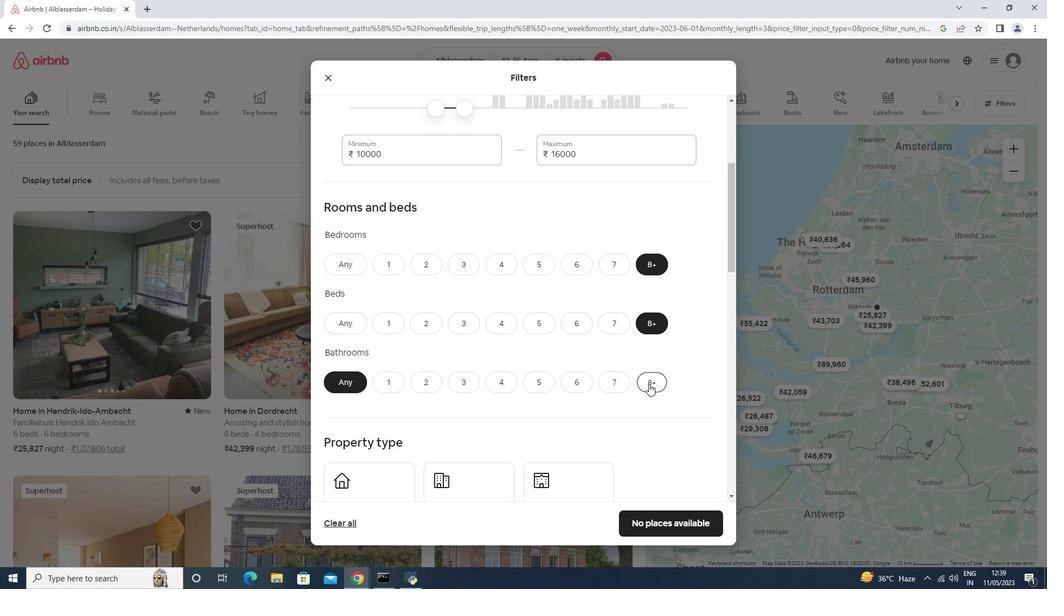 
Action: Mouse moved to (370, 235)
Screenshot: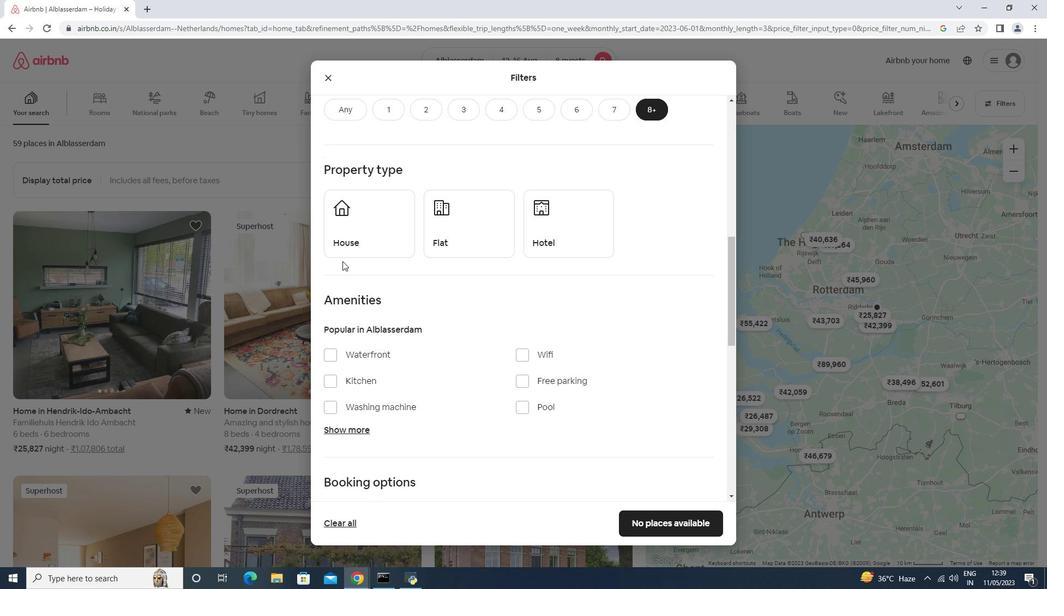 
Action: Mouse pressed left at (370, 235)
Screenshot: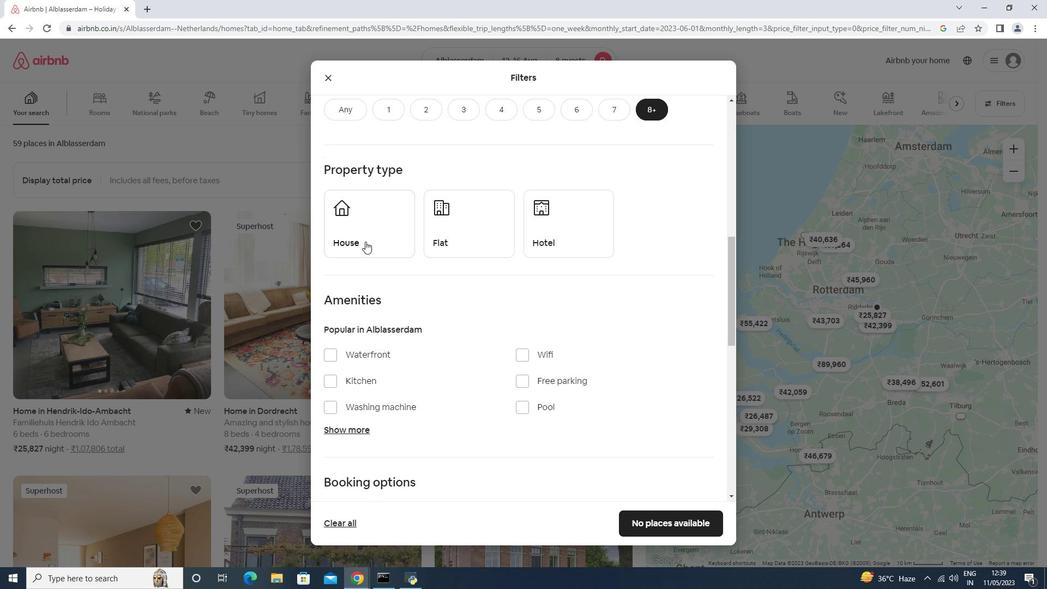 
Action: Mouse moved to (491, 242)
Screenshot: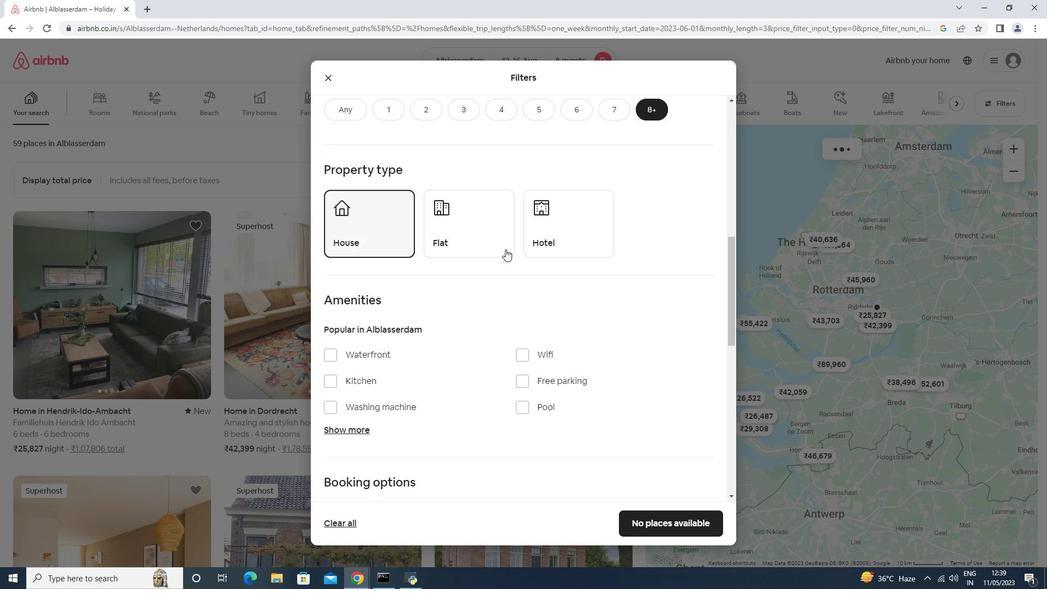 
Action: Mouse pressed left at (491, 242)
Screenshot: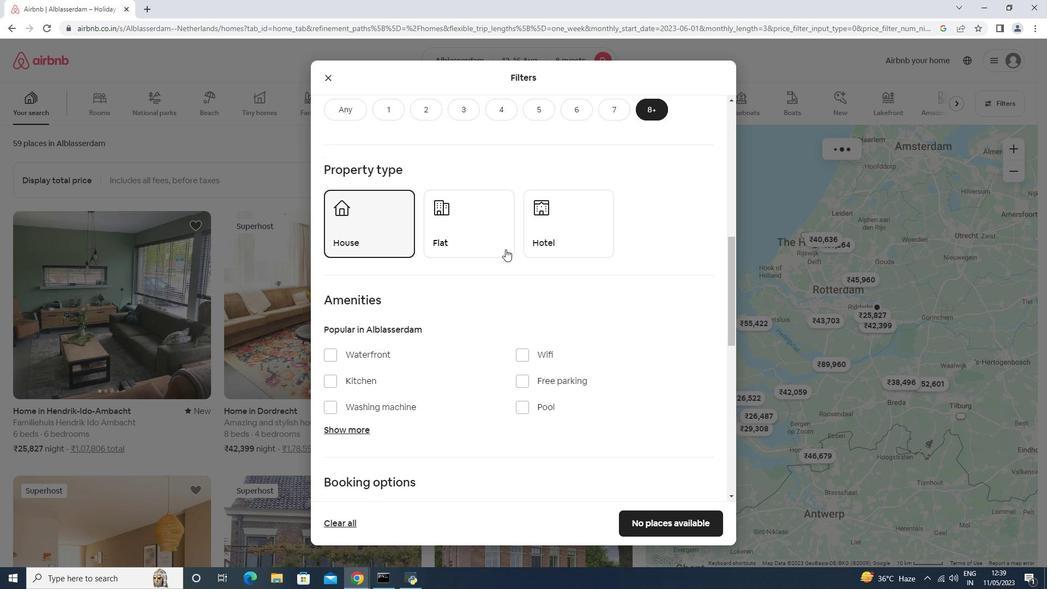 
Action: Mouse moved to (508, 255)
Screenshot: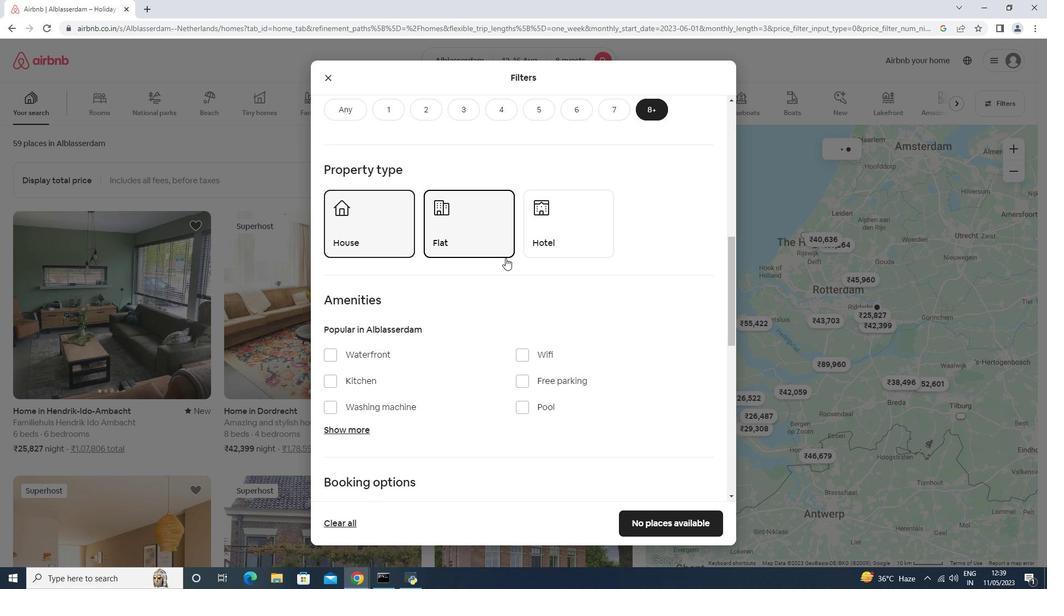 
Action: Mouse scrolled (508, 254) with delta (0, 0)
Screenshot: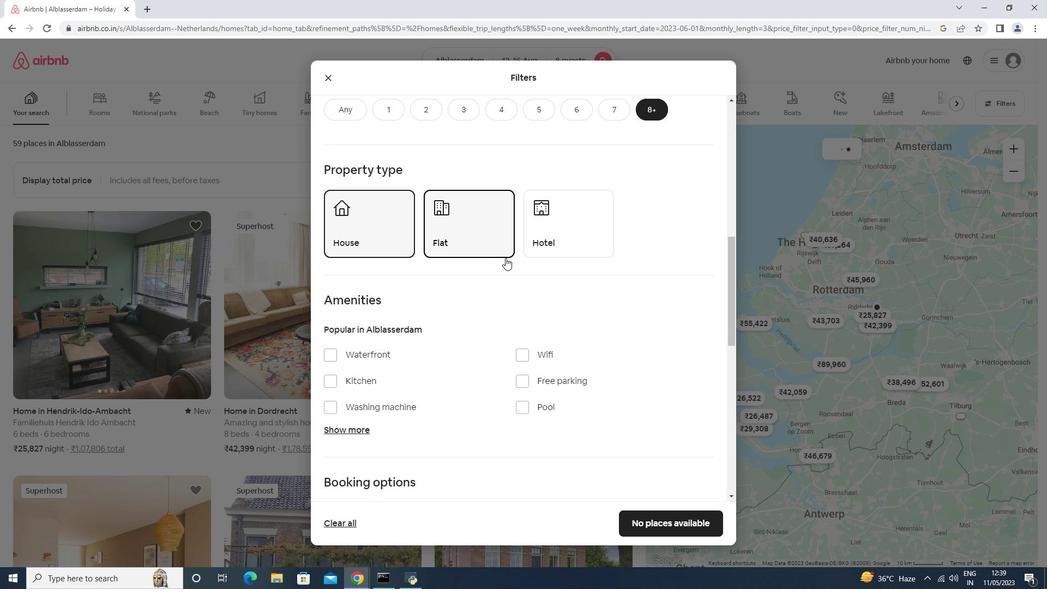 
Action: Mouse scrolled (508, 254) with delta (0, 0)
Screenshot: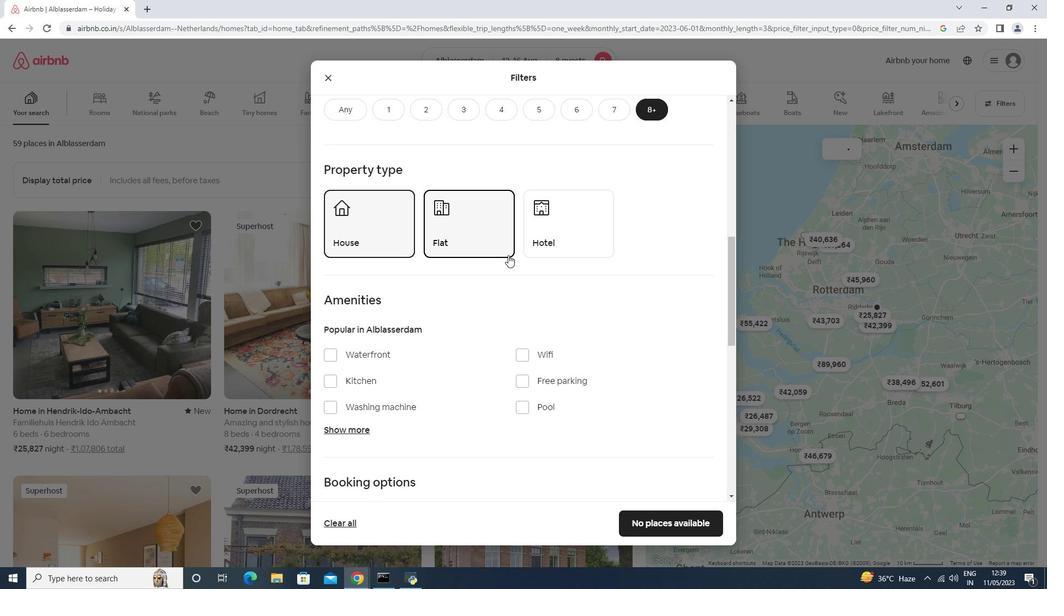 
Action: Mouse scrolled (508, 254) with delta (0, 0)
Screenshot: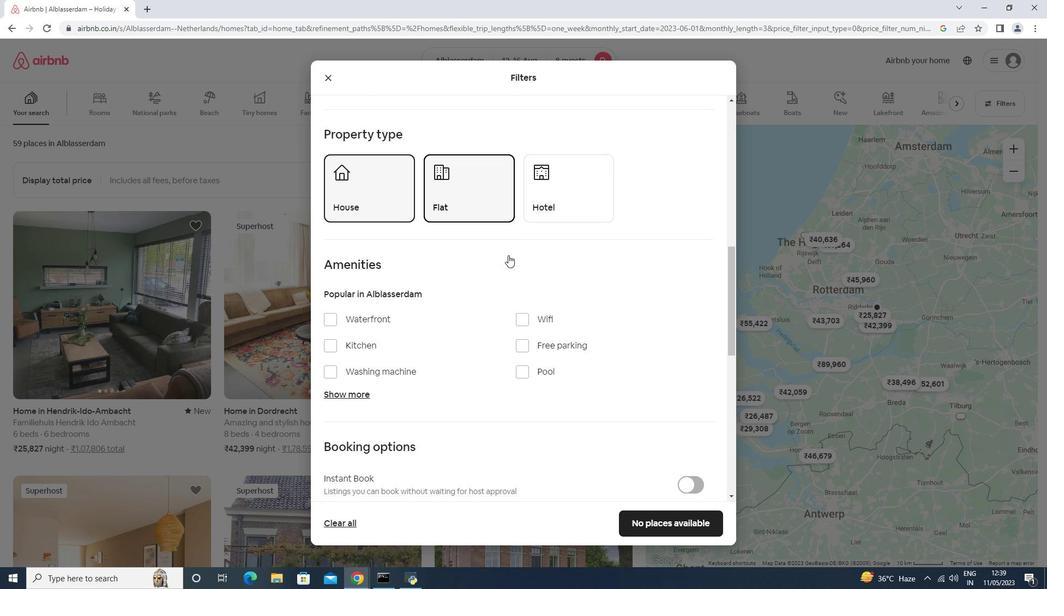 
Action: Mouse scrolled (508, 254) with delta (0, 0)
Screenshot: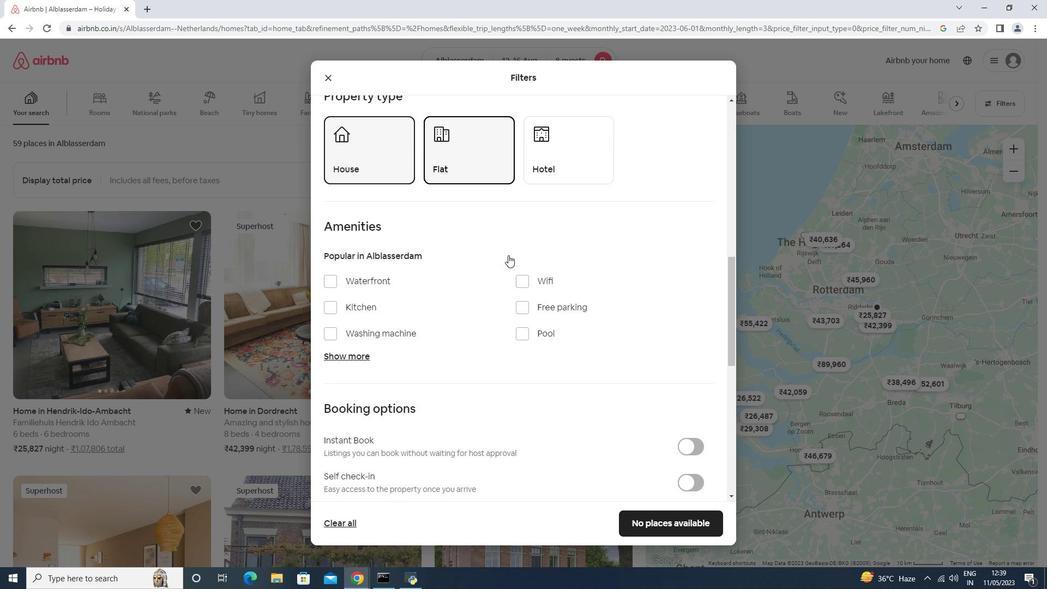 
Action: Mouse moved to (349, 217)
Screenshot: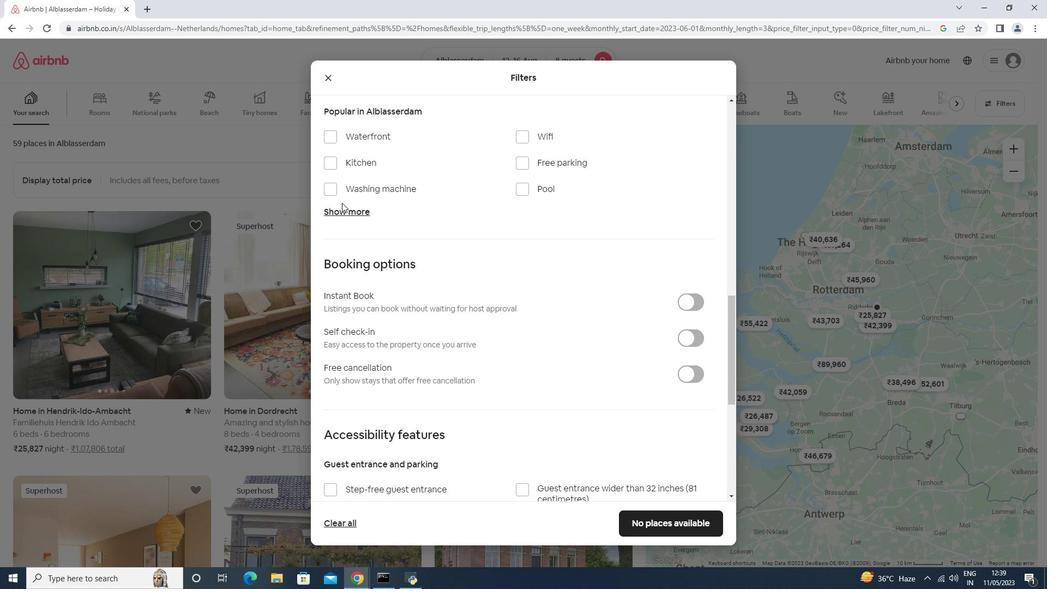 
Action: Mouse pressed left at (349, 217)
Screenshot: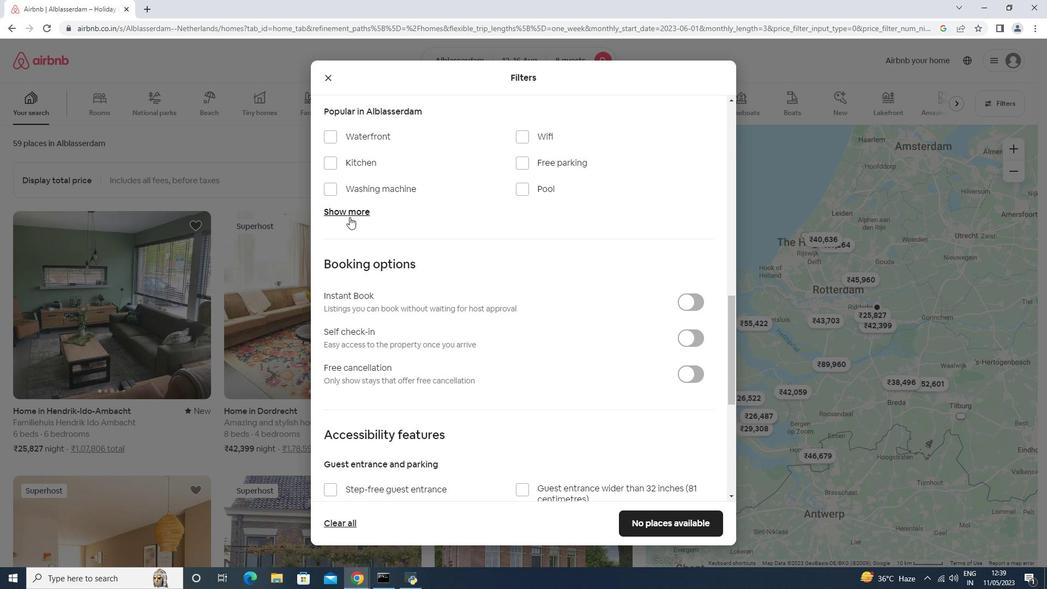 
Action: Mouse moved to (539, 159)
Screenshot: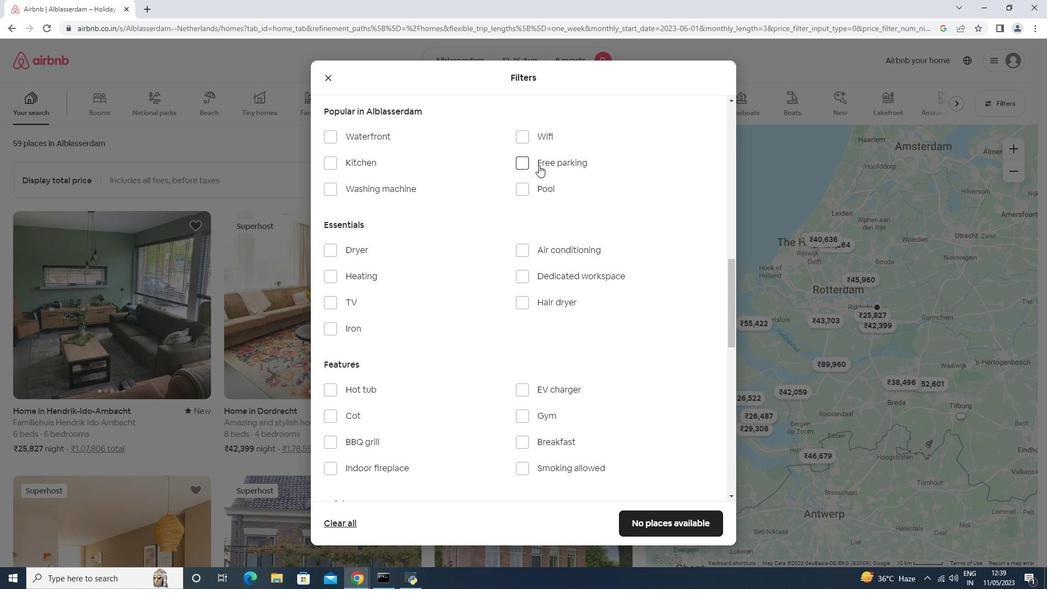 
Action: Mouse pressed left at (539, 159)
Screenshot: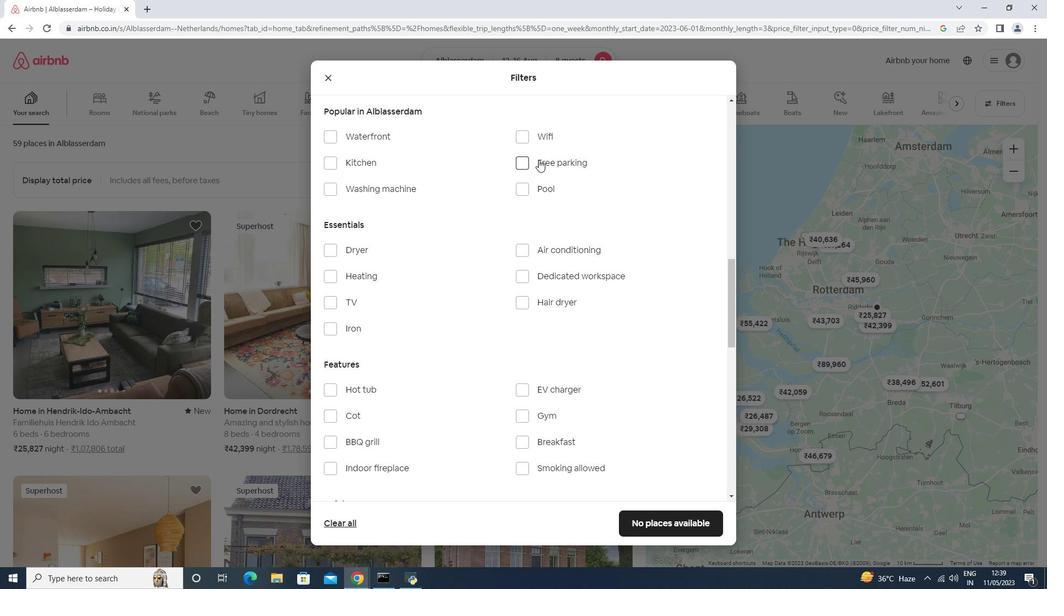 
Action: Mouse moved to (356, 306)
Screenshot: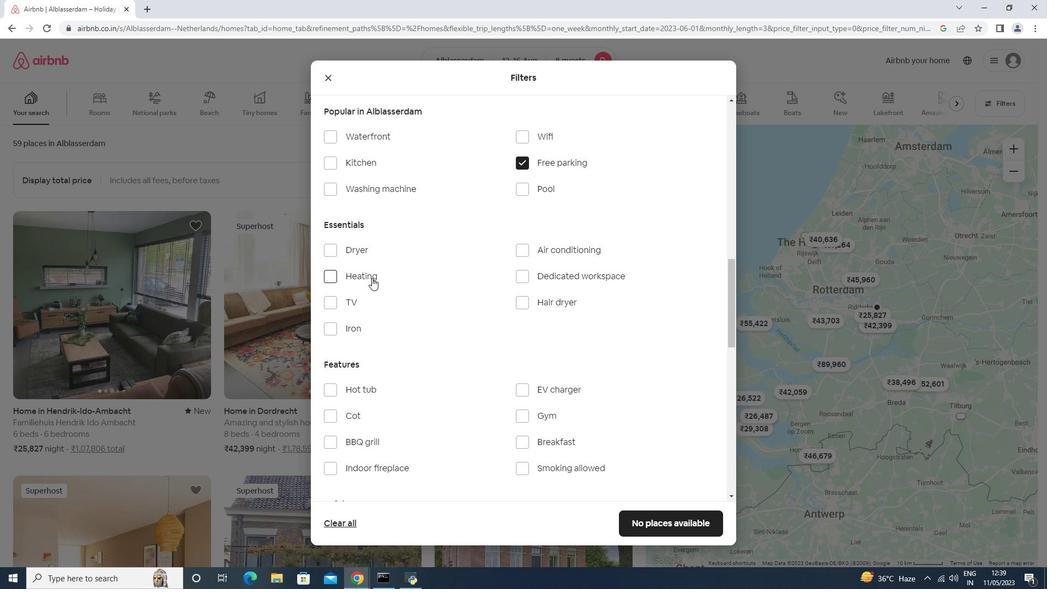 
Action: Mouse pressed left at (356, 306)
Screenshot: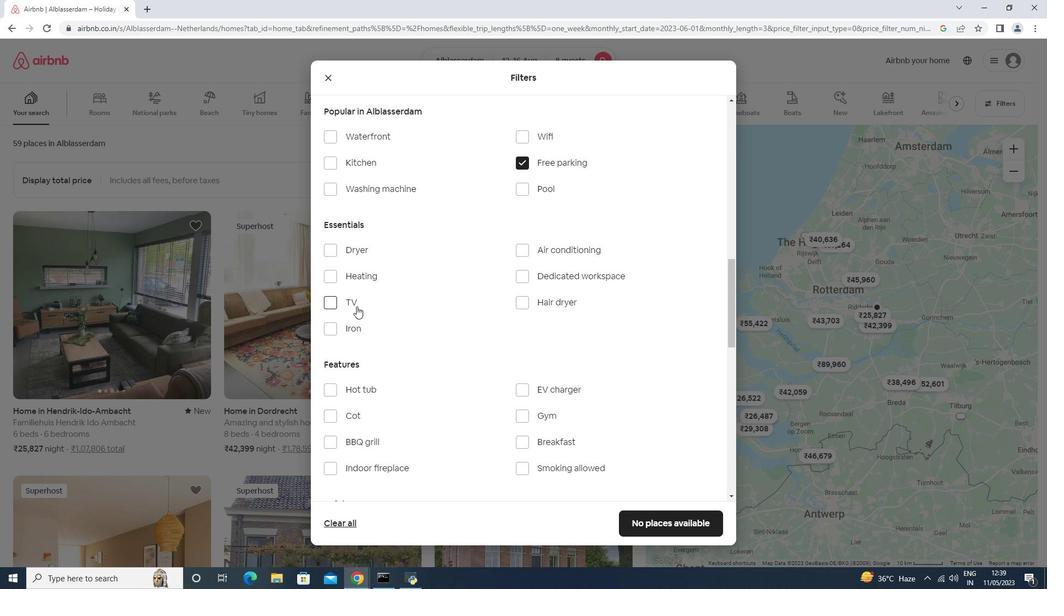 
Action: Mouse moved to (552, 322)
Screenshot: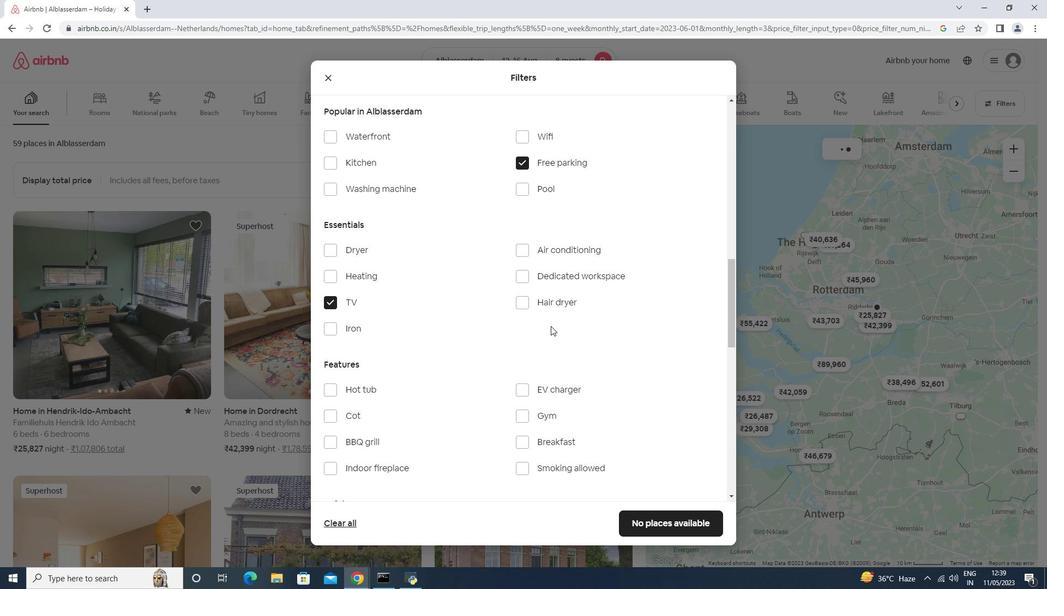 
Action: Mouse scrolled (552, 322) with delta (0, 0)
Screenshot: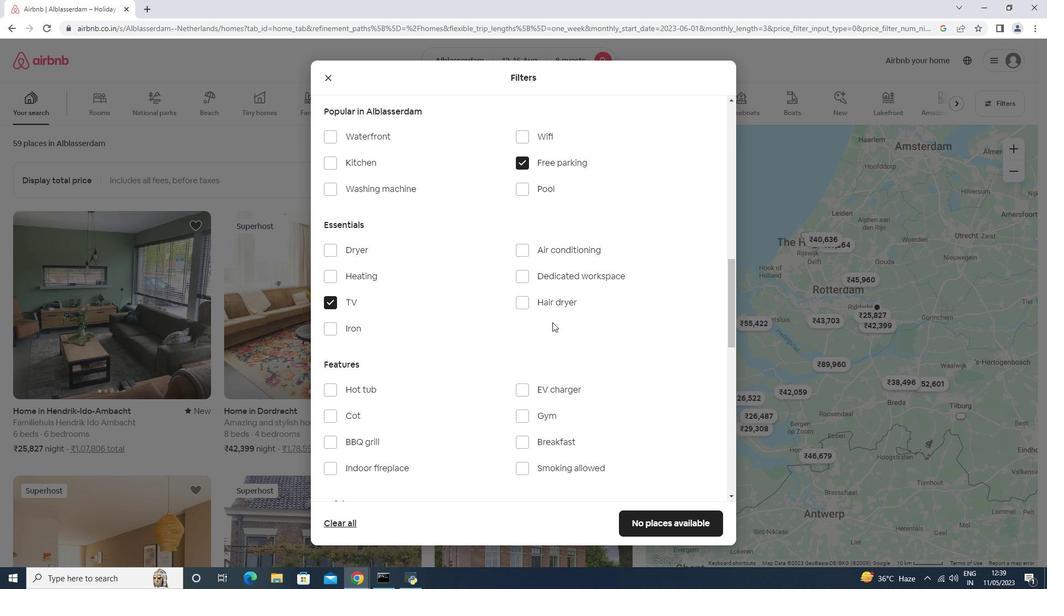 
Action: Mouse scrolled (552, 322) with delta (0, 0)
Screenshot: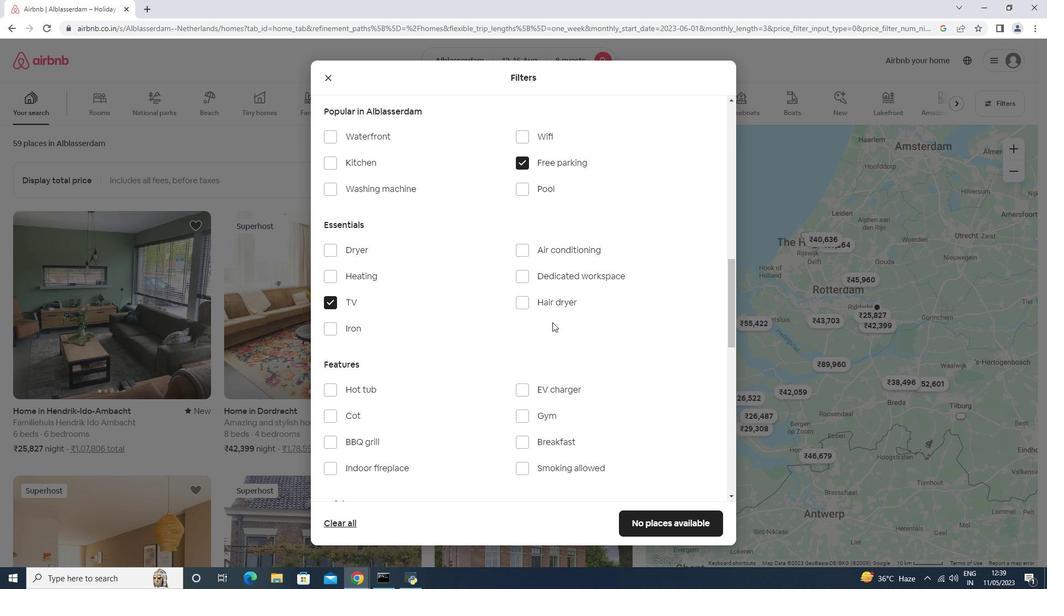 
Action: Mouse moved to (549, 331)
Screenshot: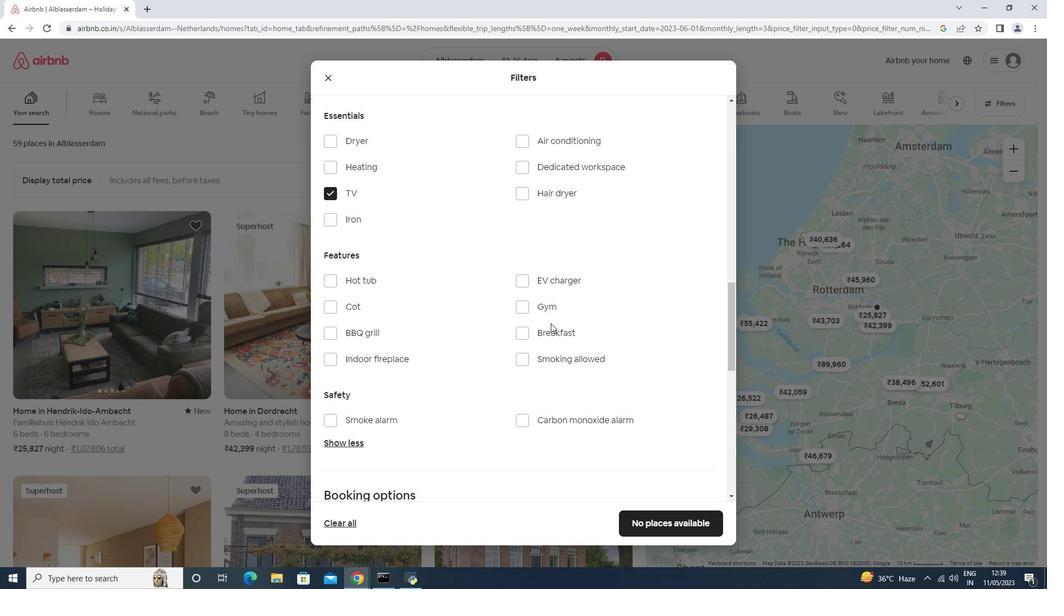 
Action: Mouse pressed left at (549, 331)
Screenshot: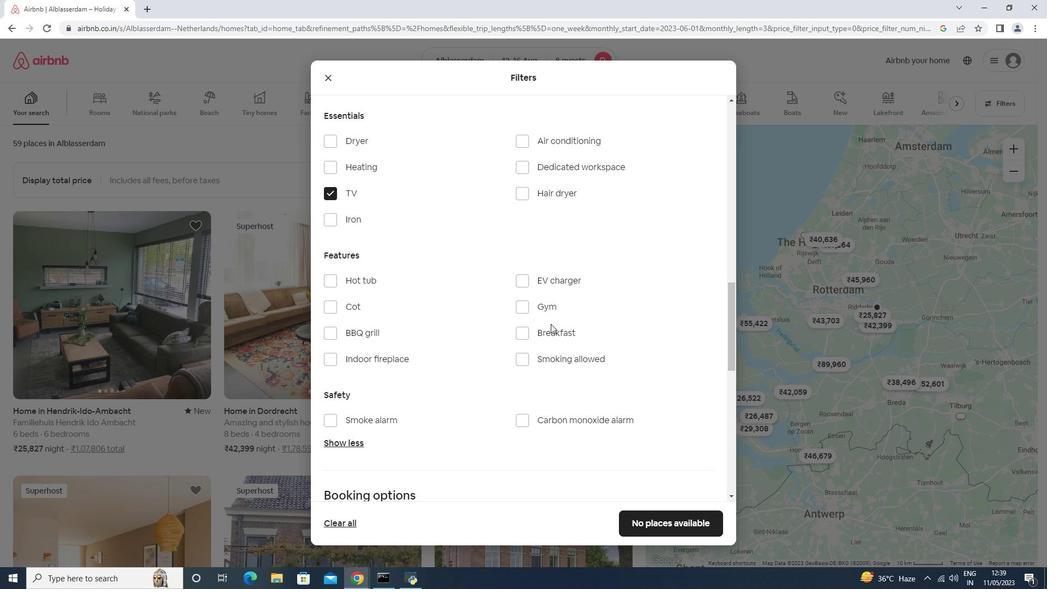 
Action: Mouse moved to (547, 311)
Screenshot: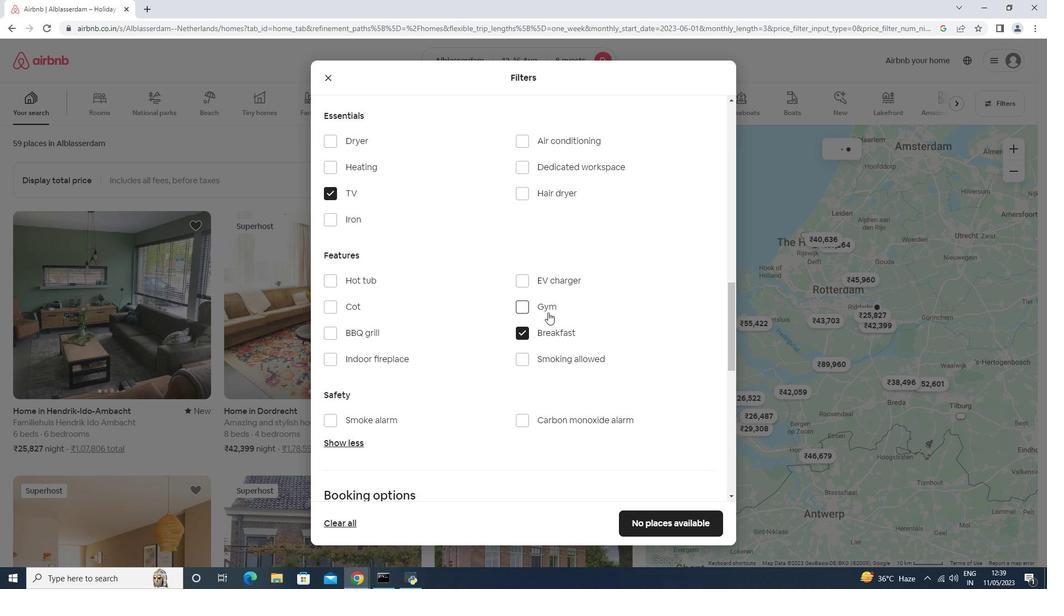 
Action: Mouse pressed left at (547, 311)
Screenshot: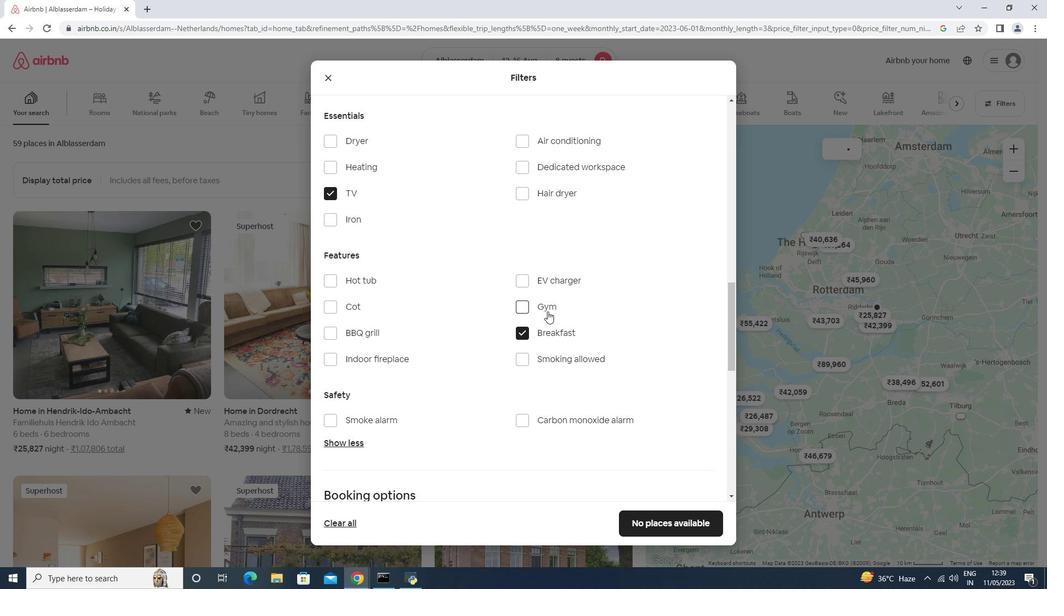 
Action: Mouse scrolled (547, 310) with delta (0, 0)
Screenshot: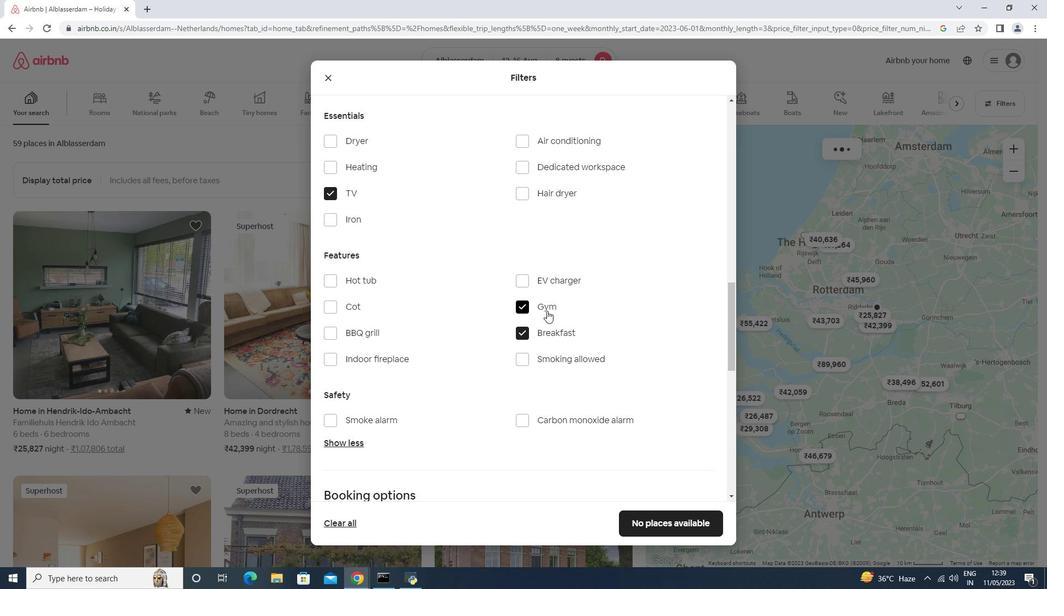 
Action: Mouse scrolled (547, 310) with delta (0, 0)
Screenshot: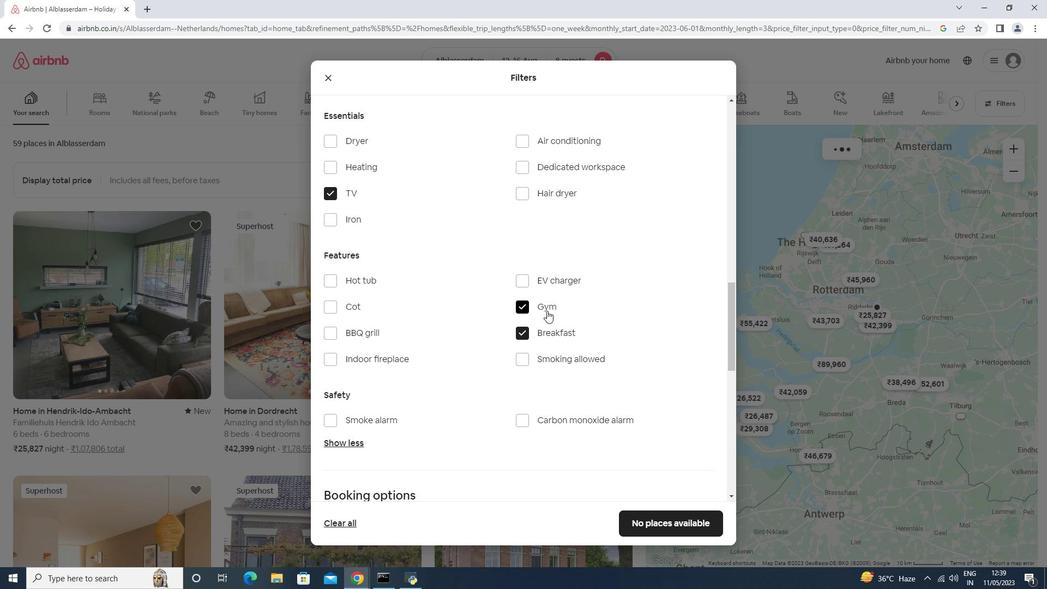 
Action: Mouse scrolled (547, 310) with delta (0, 0)
Screenshot: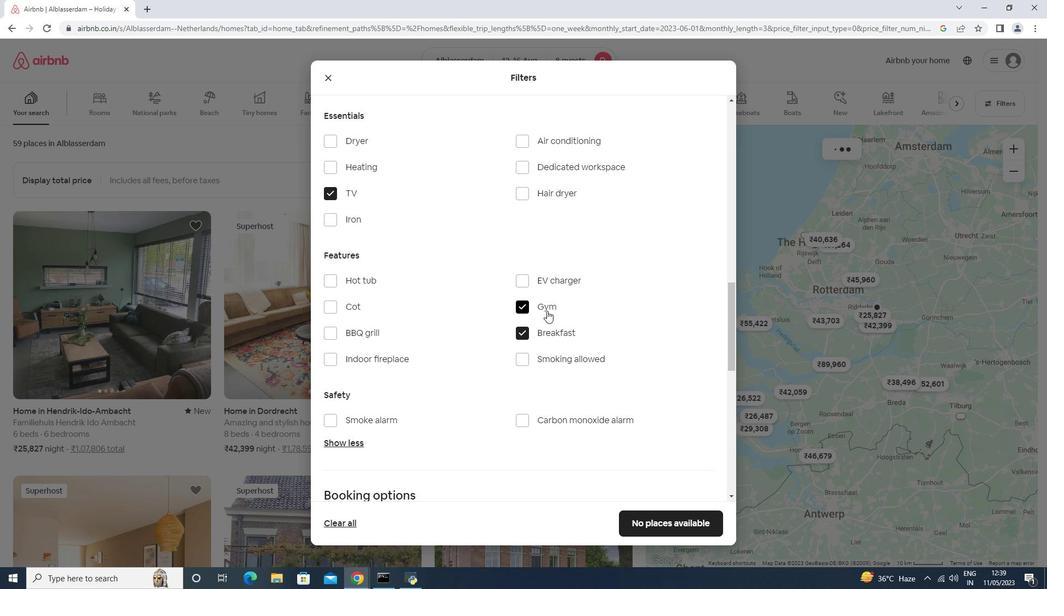 
Action: Mouse scrolled (547, 310) with delta (0, 0)
Screenshot: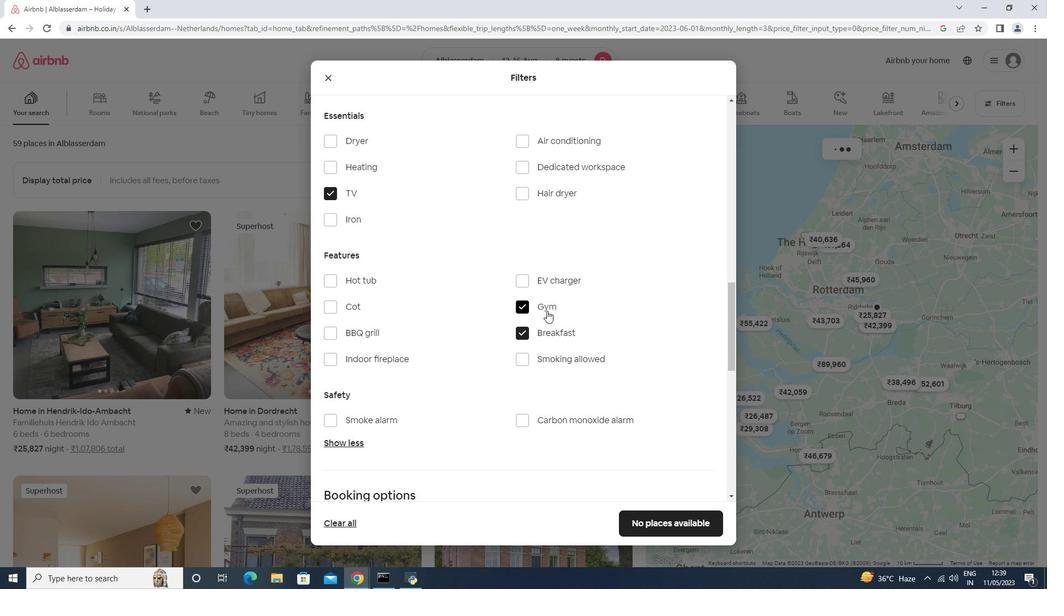 
Action: Mouse scrolled (547, 310) with delta (0, 0)
Screenshot: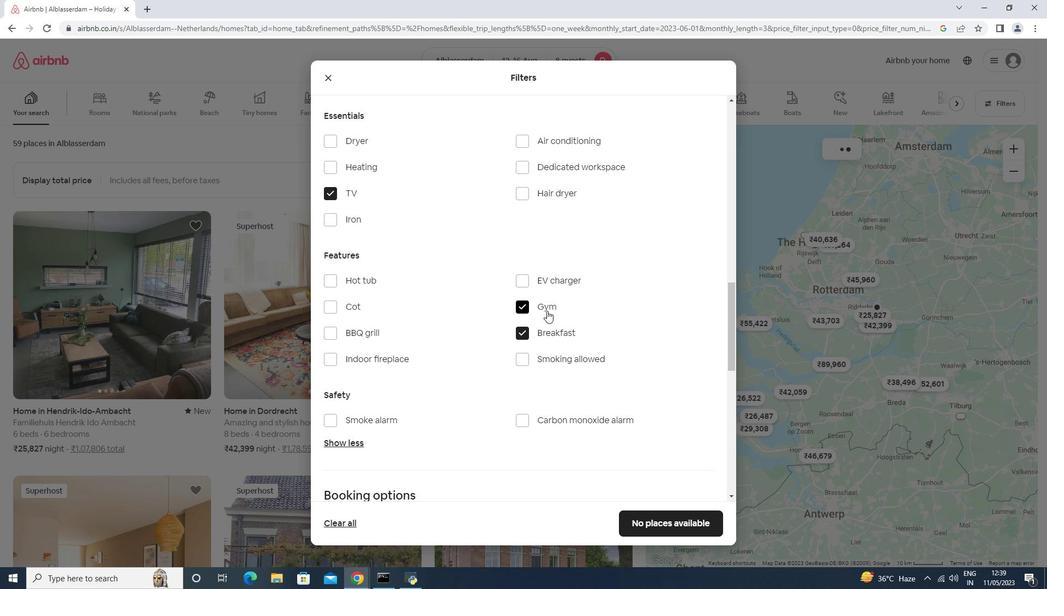 
Action: Mouse scrolled (547, 310) with delta (0, 0)
Screenshot: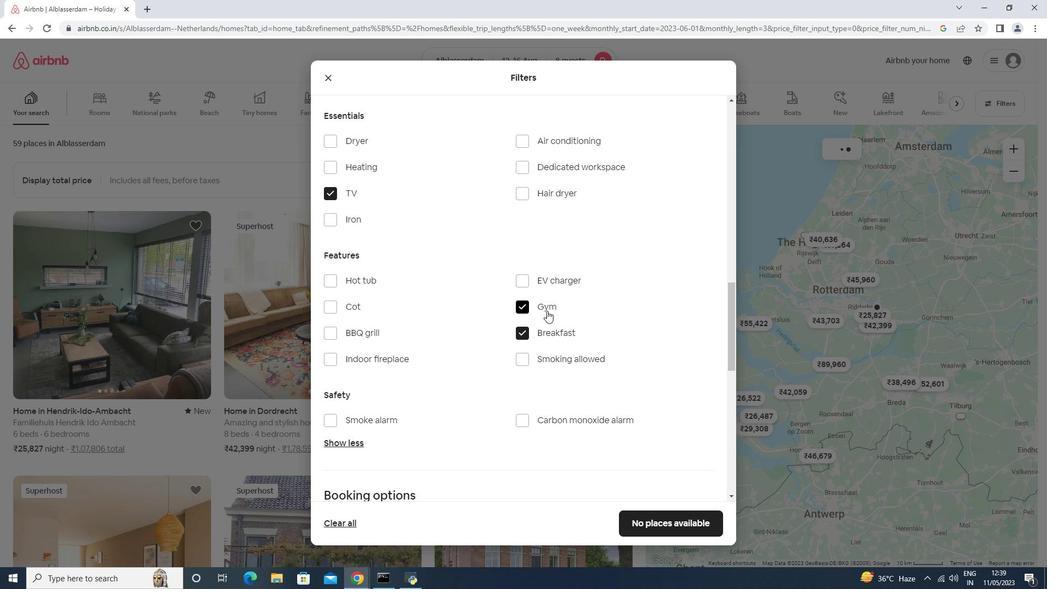 
Action: Mouse moved to (687, 244)
Screenshot: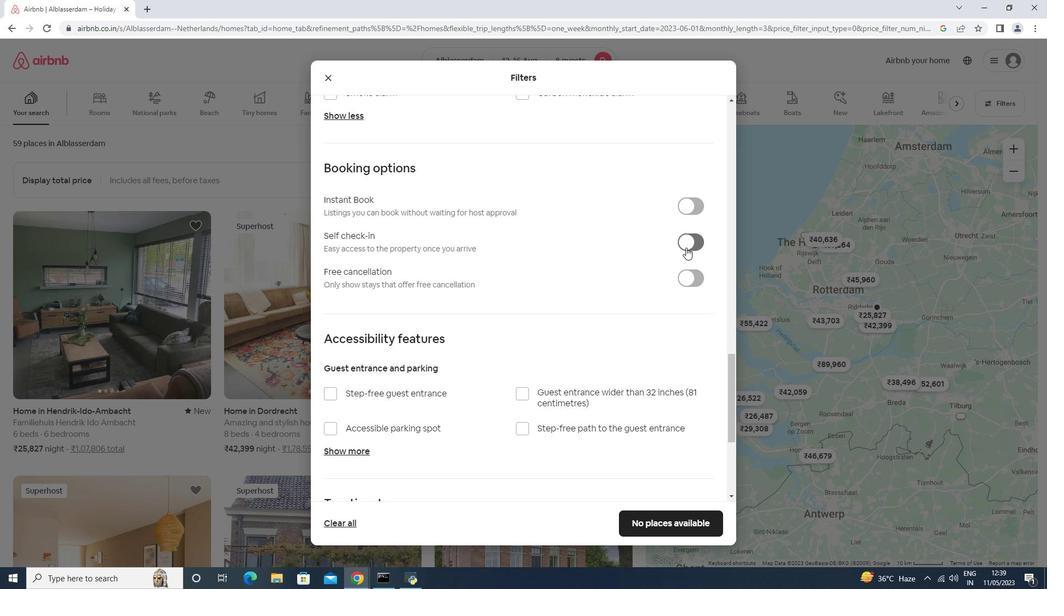 
Action: Mouse pressed left at (687, 244)
Screenshot: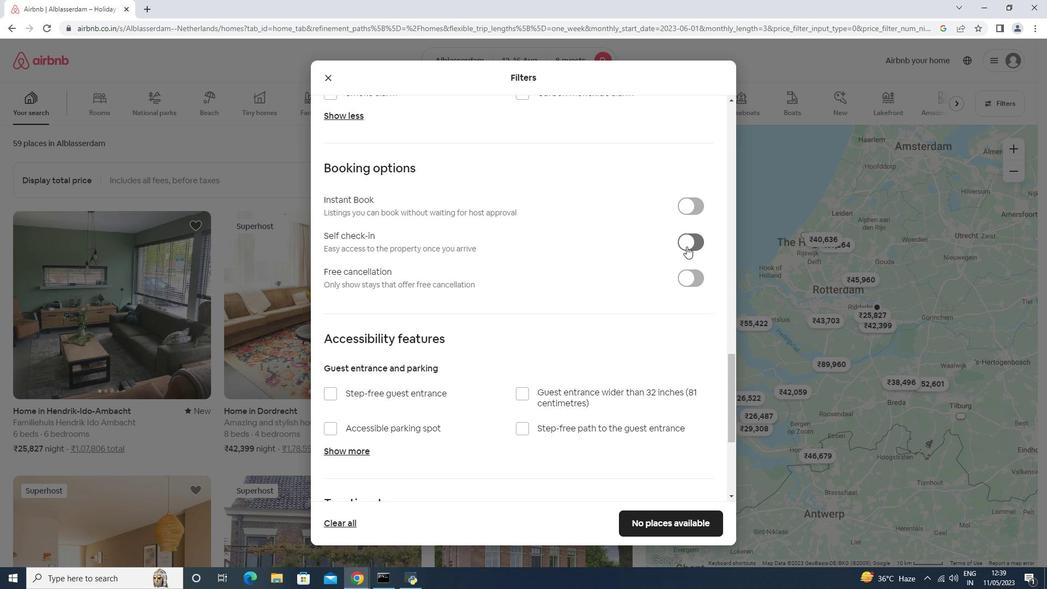 
Action: Mouse moved to (688, 241)
Screenshot: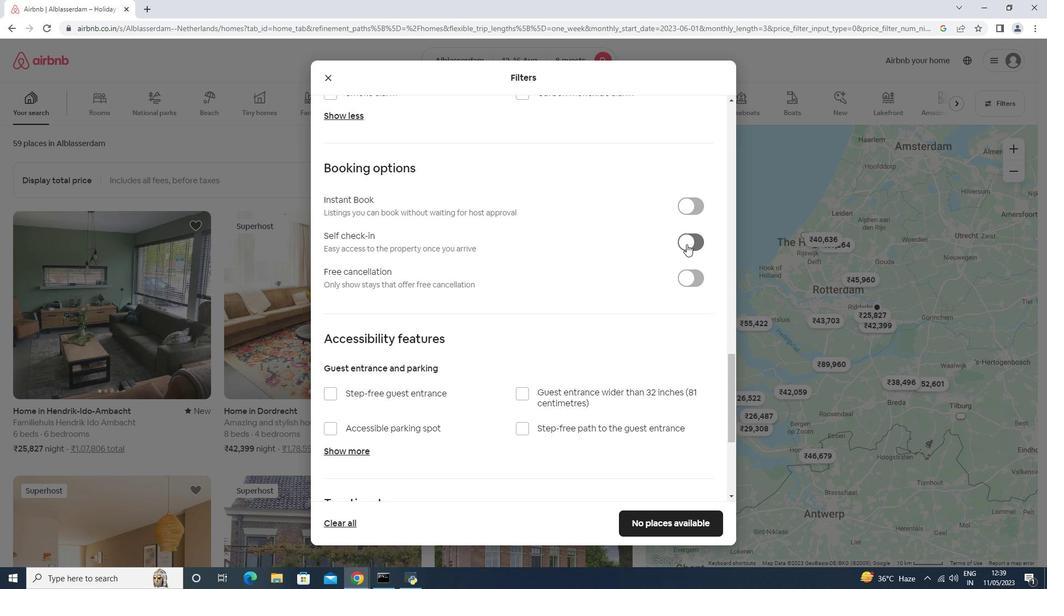 
Action: Mouse scrolled (688, 241) with delta (0, 0)
Screenshot: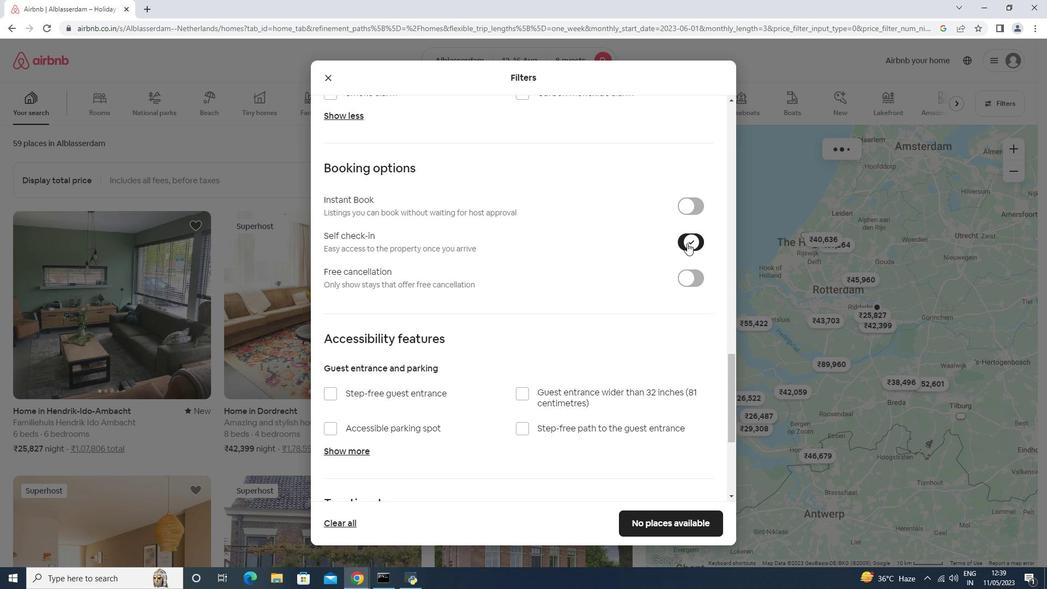 
Action: Mouse scrolled (688, 241) with delta (0, 0)
Screenshot: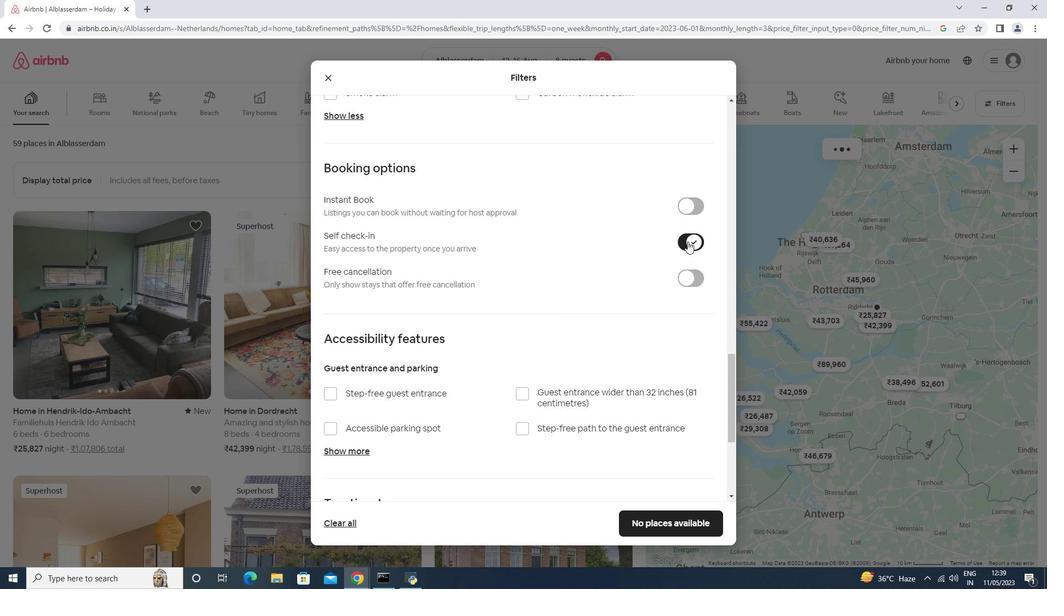 
Action: Mouse scrolled (688, 241) with delta (0, 0)
Screenshot: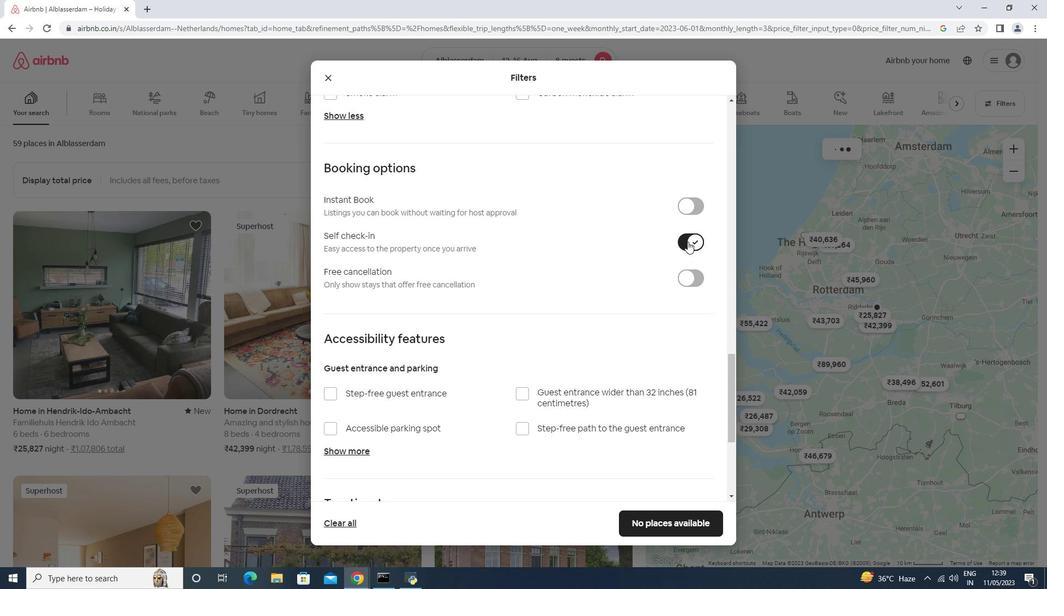 
Action: Mouse scrolled (688, 241) with delta (0, 0)
Screenshot: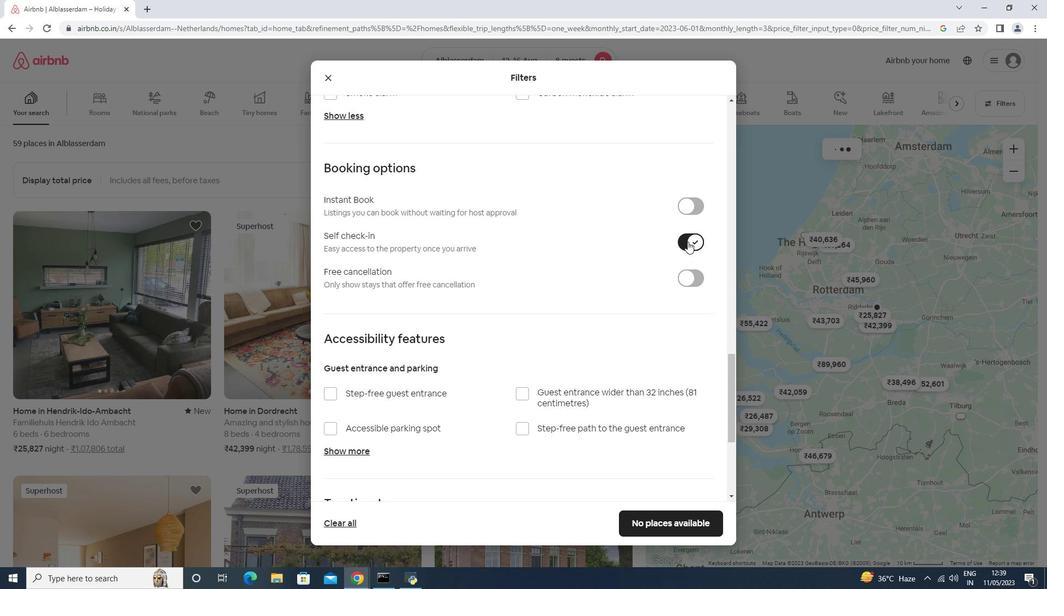 
Action: Mouse scrolled (688, 241) with delta (0, 0)
Screenshot: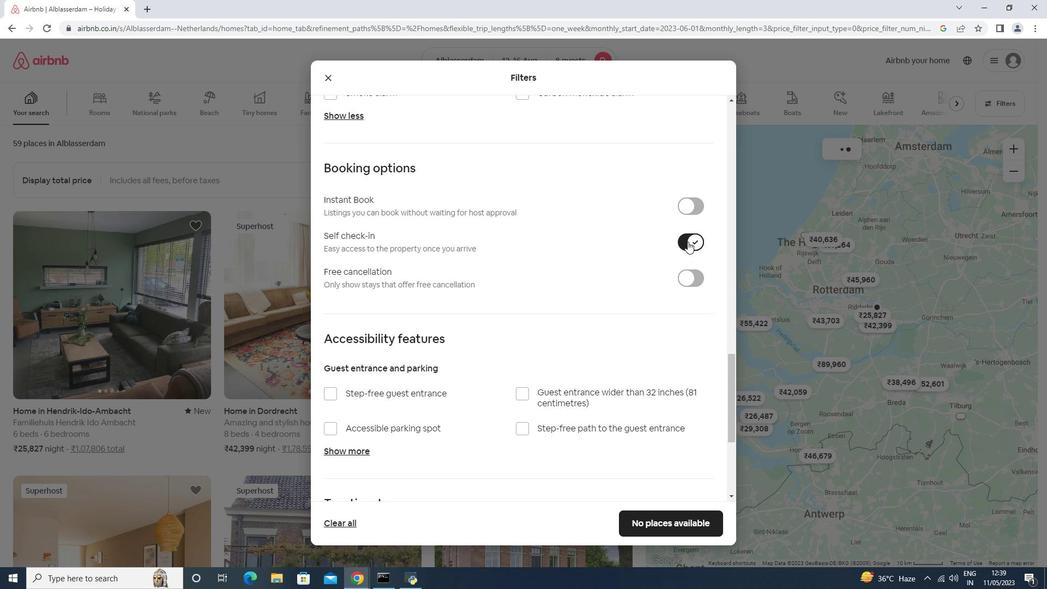 
Action: Mouse scrolled (688, 241) with delta (0, 0)
Screenshot: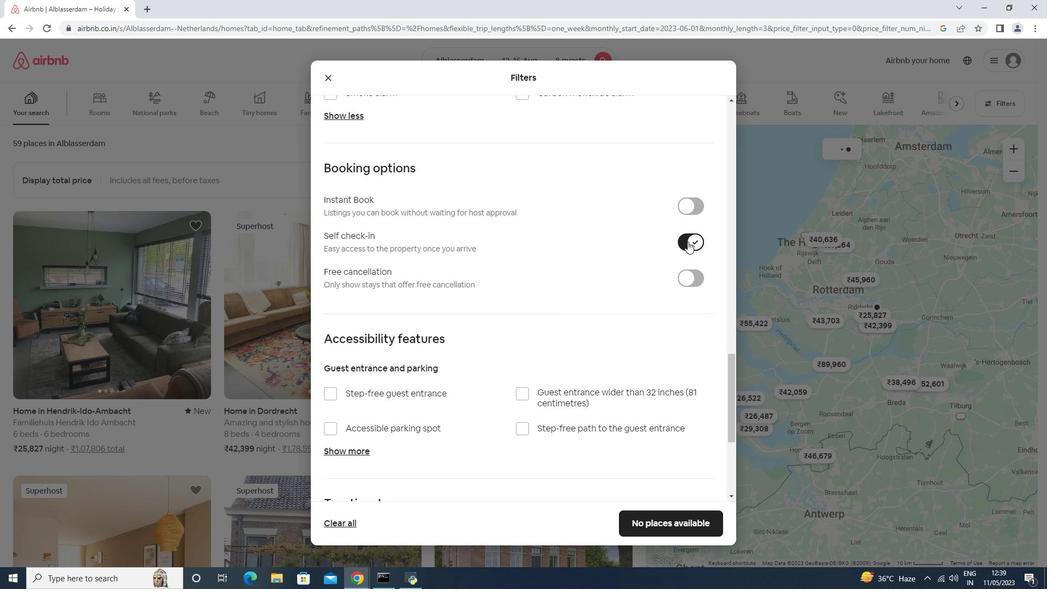 
Action: Mouse moved to (688, 241)
Screenshot: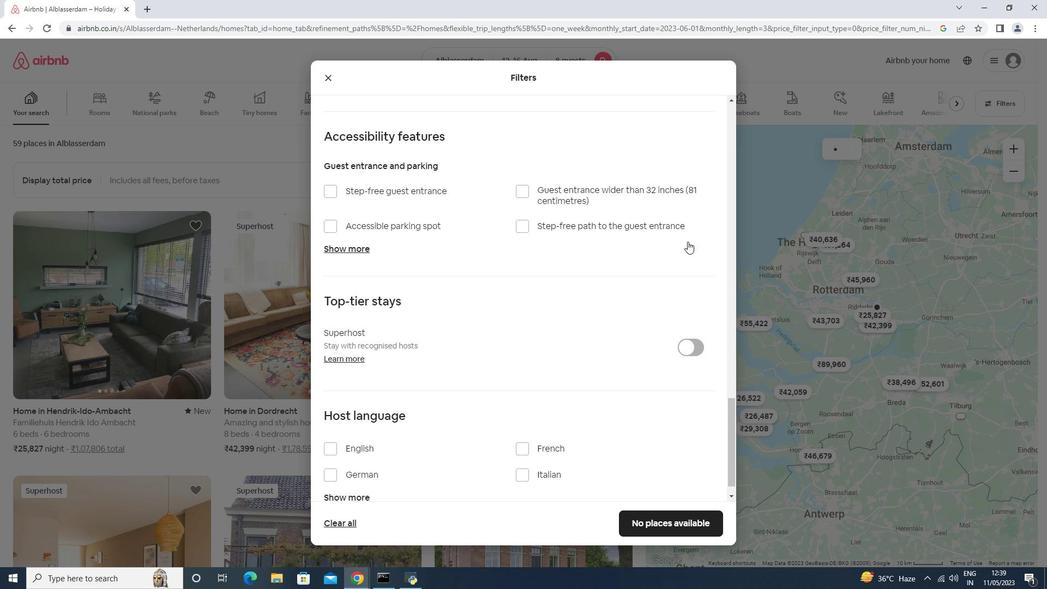 
Action: Mouse scrolled (688, 240) with delta (0, 0)
Screenshot: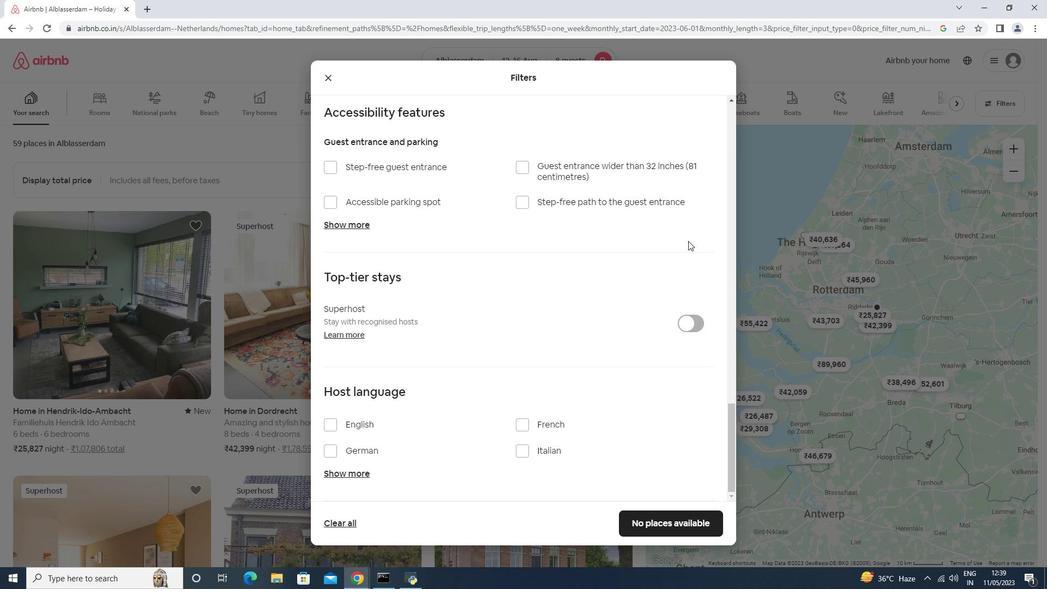 
Action: Mouse moved to (688, 241)
Screenshot: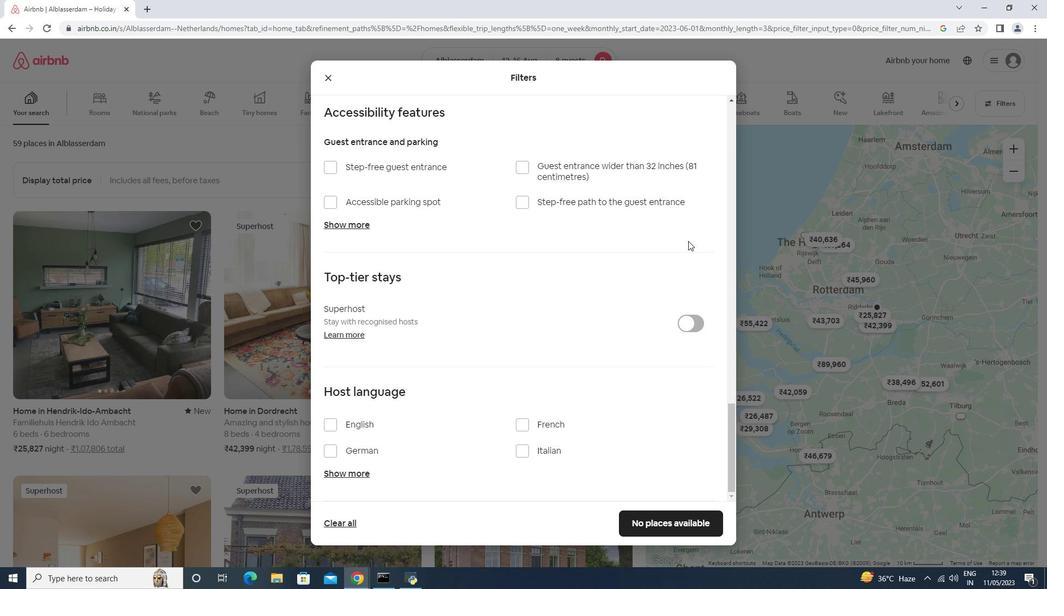 
Action: Mouse scrolled (688, 240) with delta (0, 0)
Screenshot: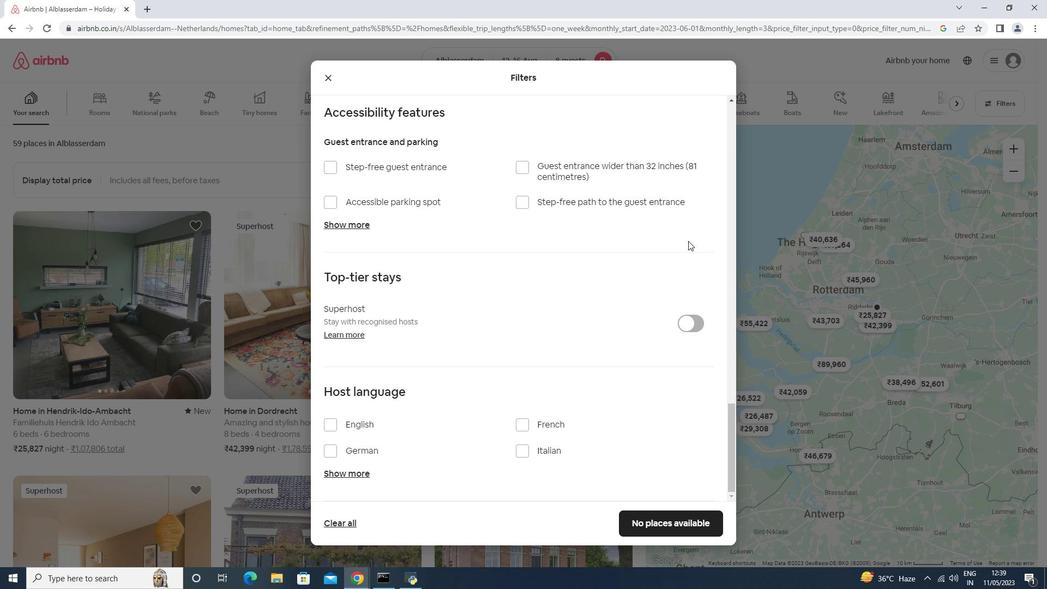 
Action: Mouse moved to (687, 242)
Screenshot: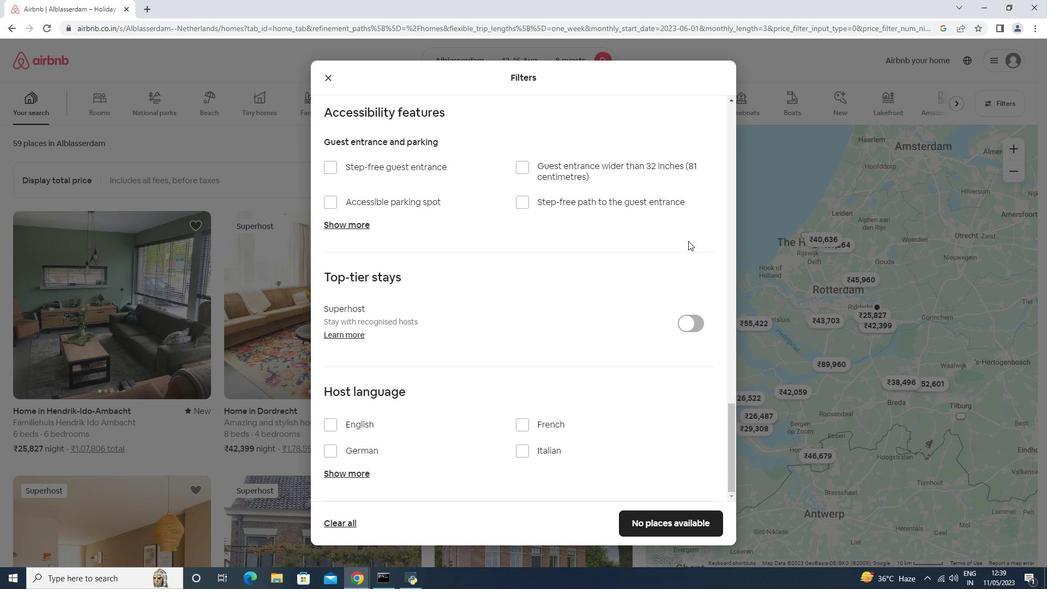 
Action: Mouse scrolled (688, 240) with delta (0, 0)
Screenshot: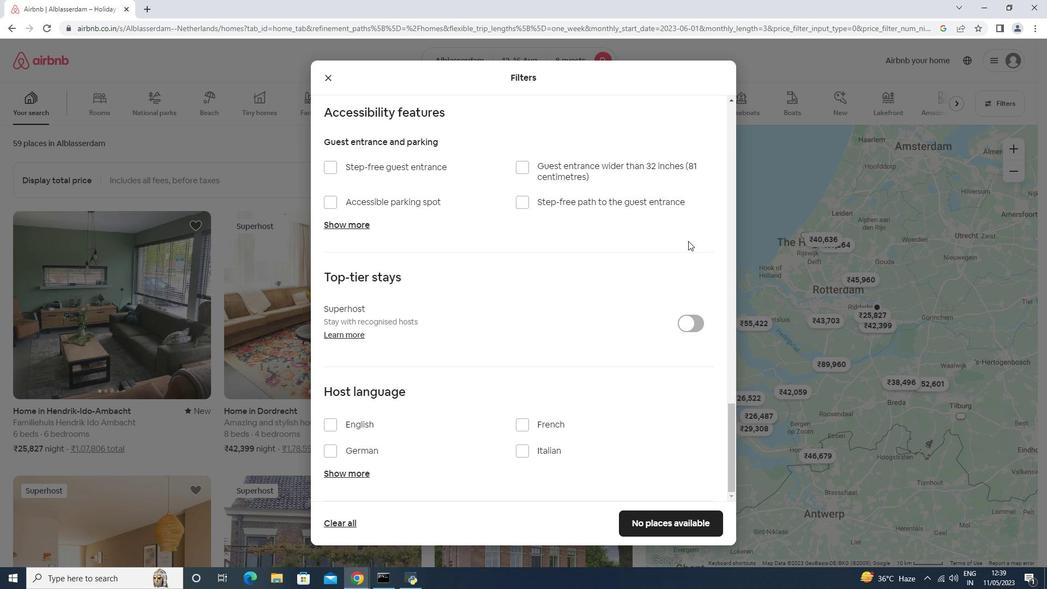 
Action: Mouse moved to (684, 247)
Screenshot: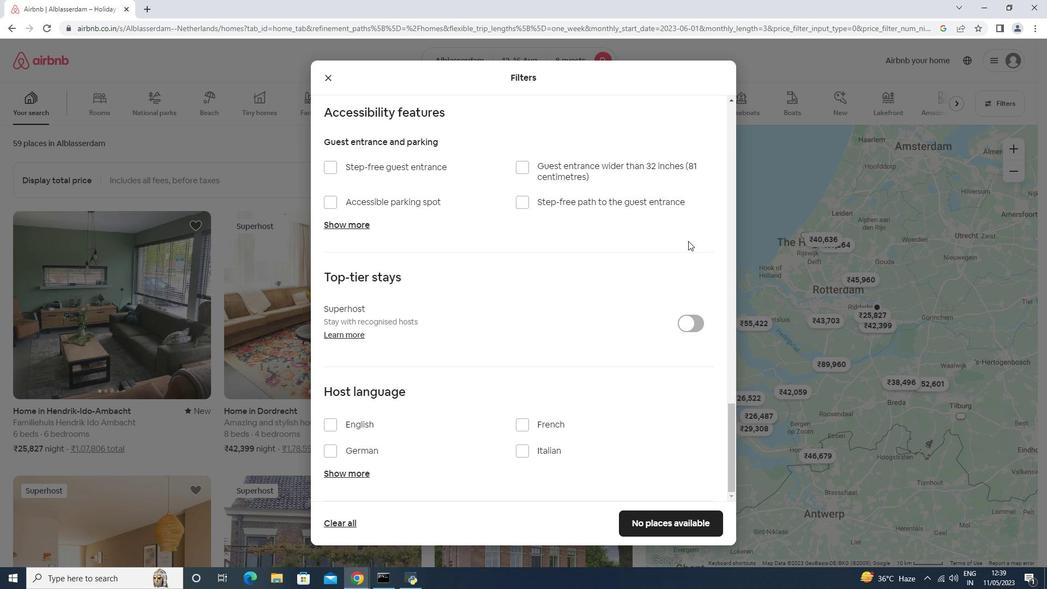 
Action: Mouse scrolled (688, 240) with delta (0, 0)
Screenshot: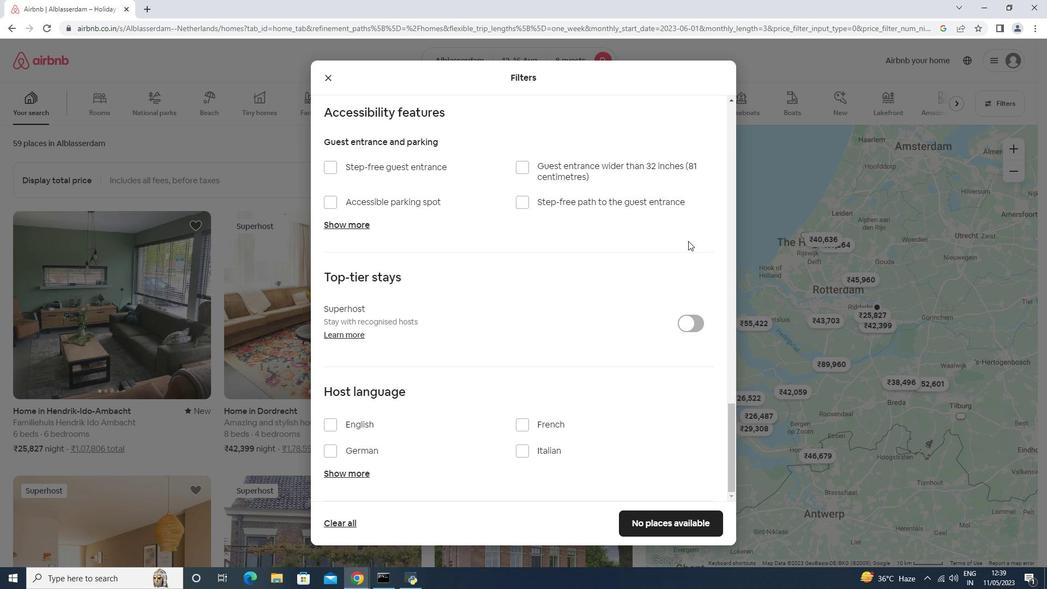 
Action: Mouse moved to (589, 327)
Screenshot: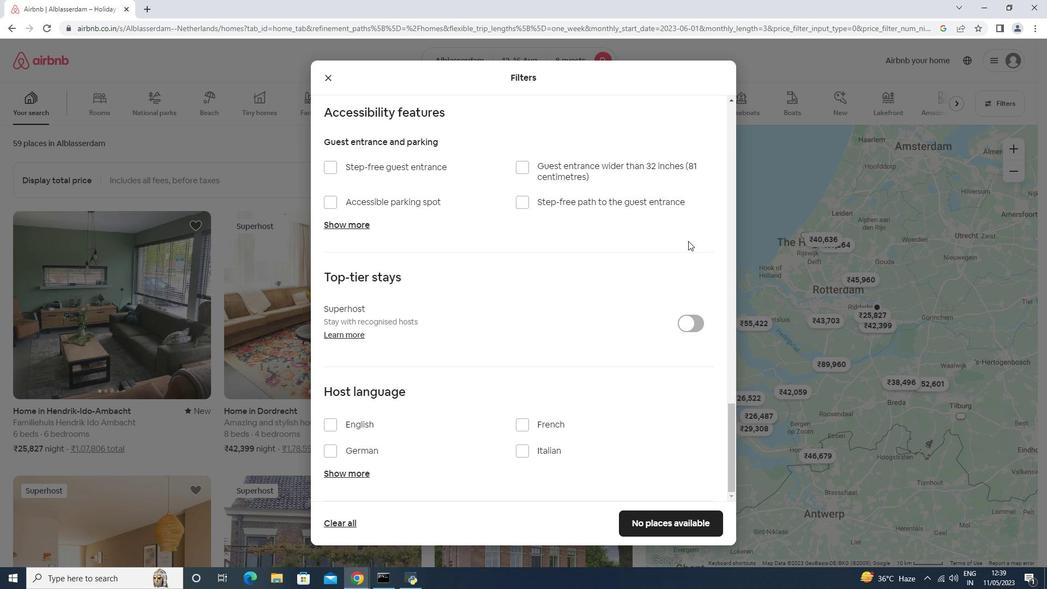 
Action: Mouse scrolled (688, 240) with delta (0, 0)
Screenshot: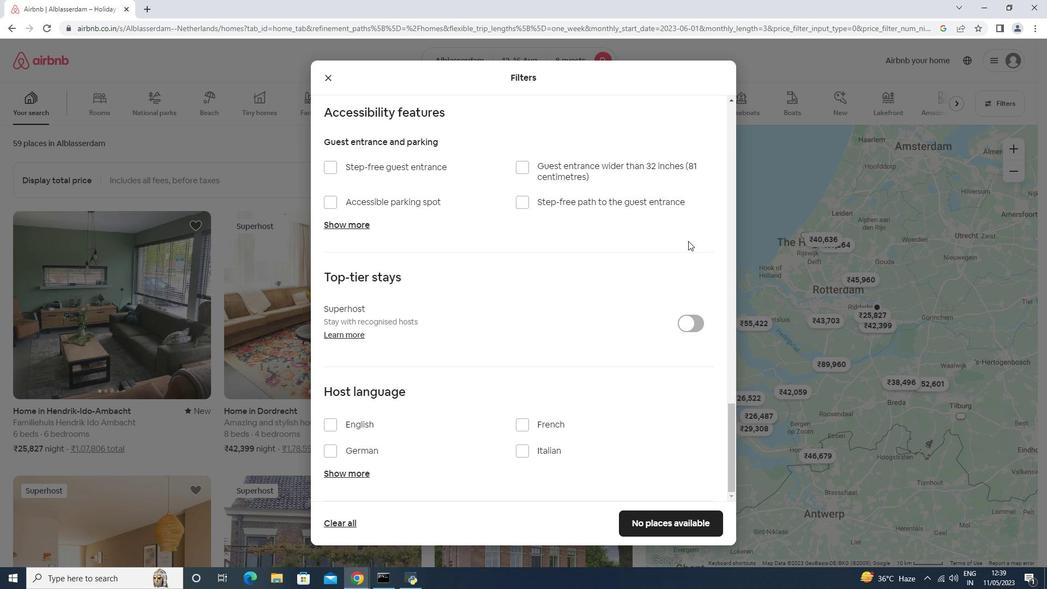 
Action: Mouse moved to (379, 430)
Screenshot: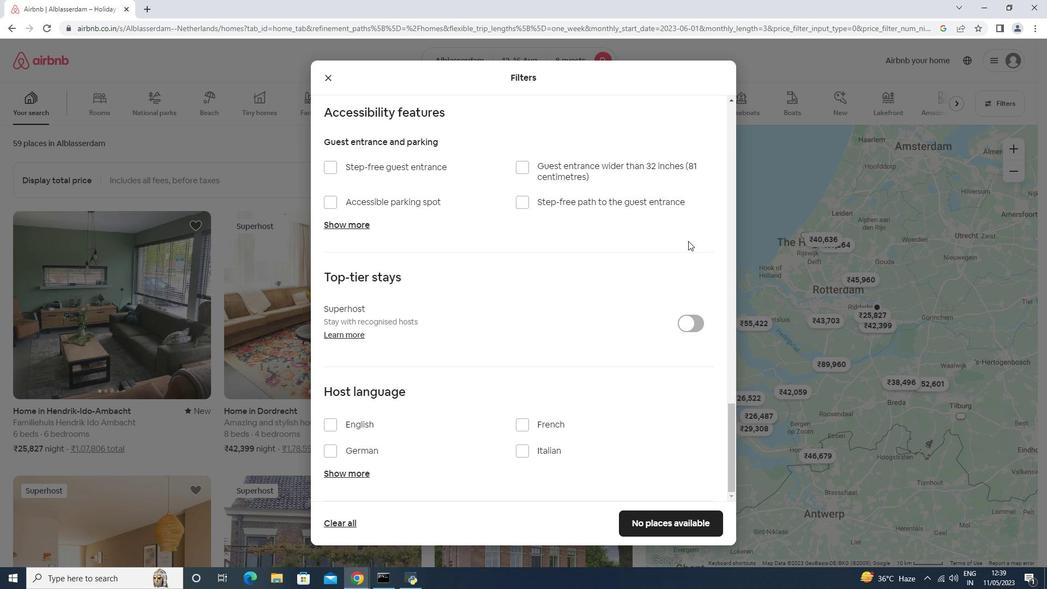 
Action: Mouse scrolled (688, 240) with delta (0, 0)
Screenshot: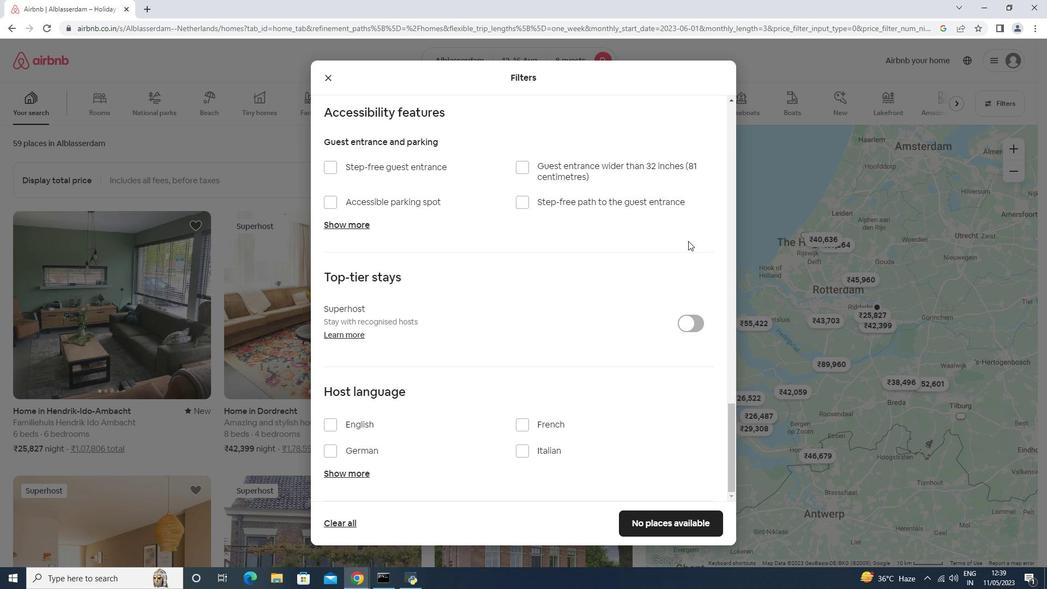 
Action: Mouse moved to (361, 424)
Screenshot: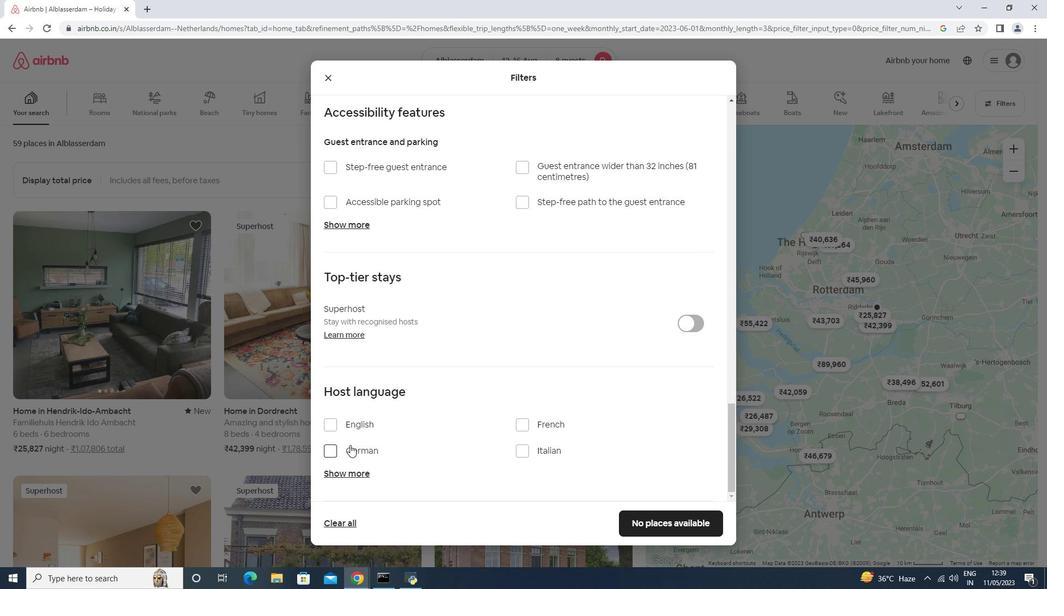 
Action: Mouse pressed left at (361, 424)
Screenshot: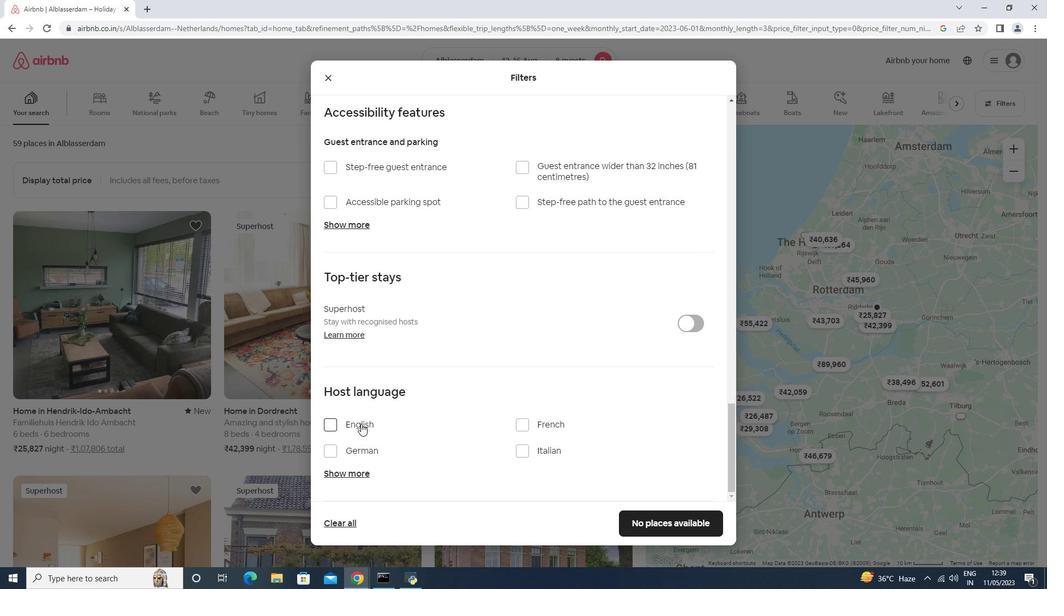 
Action: Mouse moved to (695, 523)
Screenshot: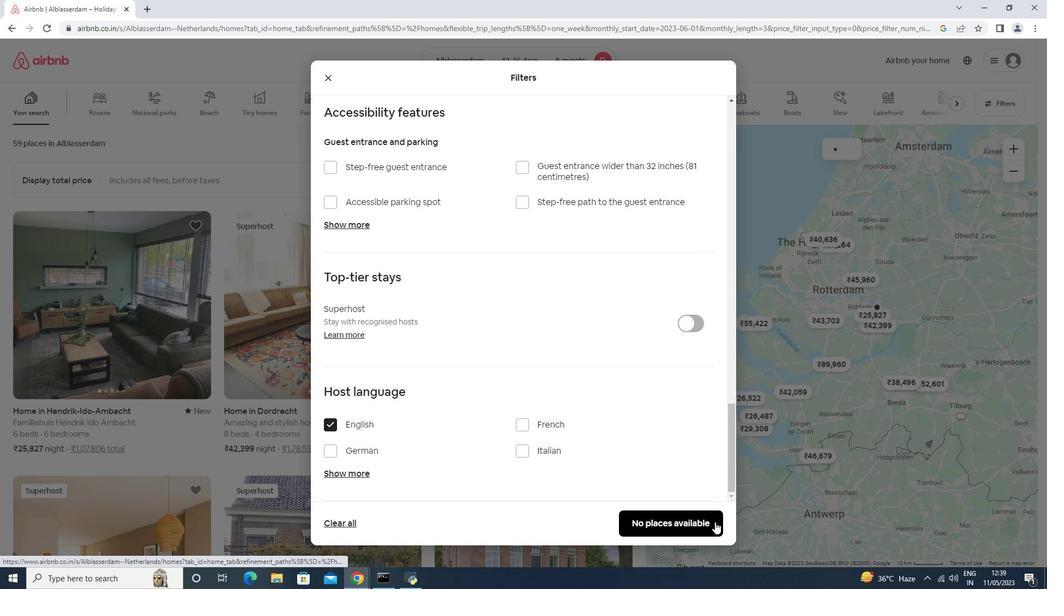 
Action: Mouse pressed left at (695, 523)
Screenshot: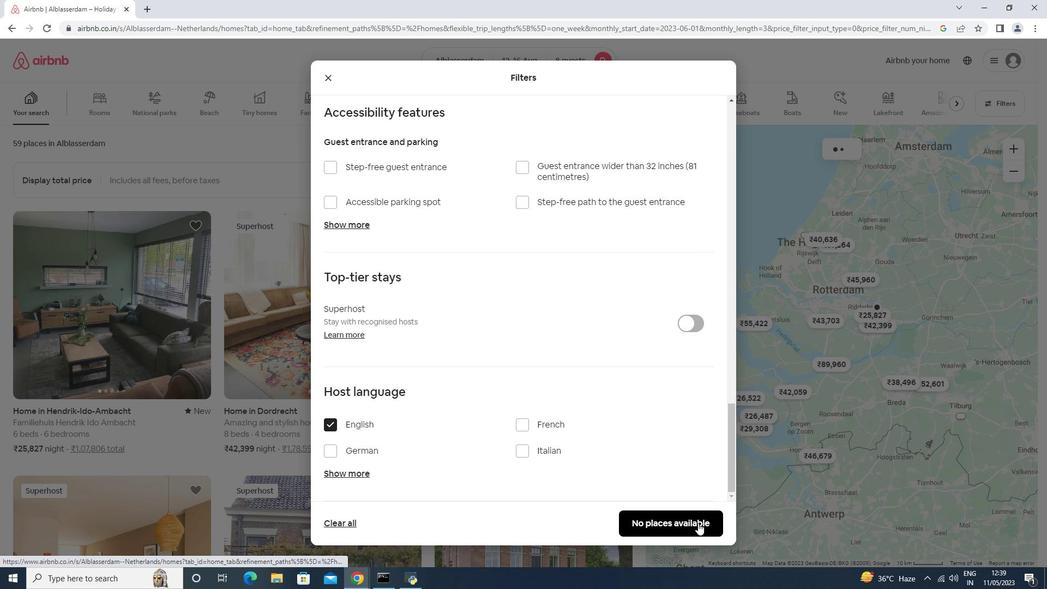 
